 Task: Explore Airbnb accommodation in Myingyan, Myanmar from 17th November, 2023 to 21st November, 2023 for 2 adults.1  bedroom having 2 beds and 1 bathroom. Property type can be flat. Amenities needed are: wifi, washing machine. Look for 4 properties as per requirement.
Action: Mouse moved to (604, 185)
Screenshot: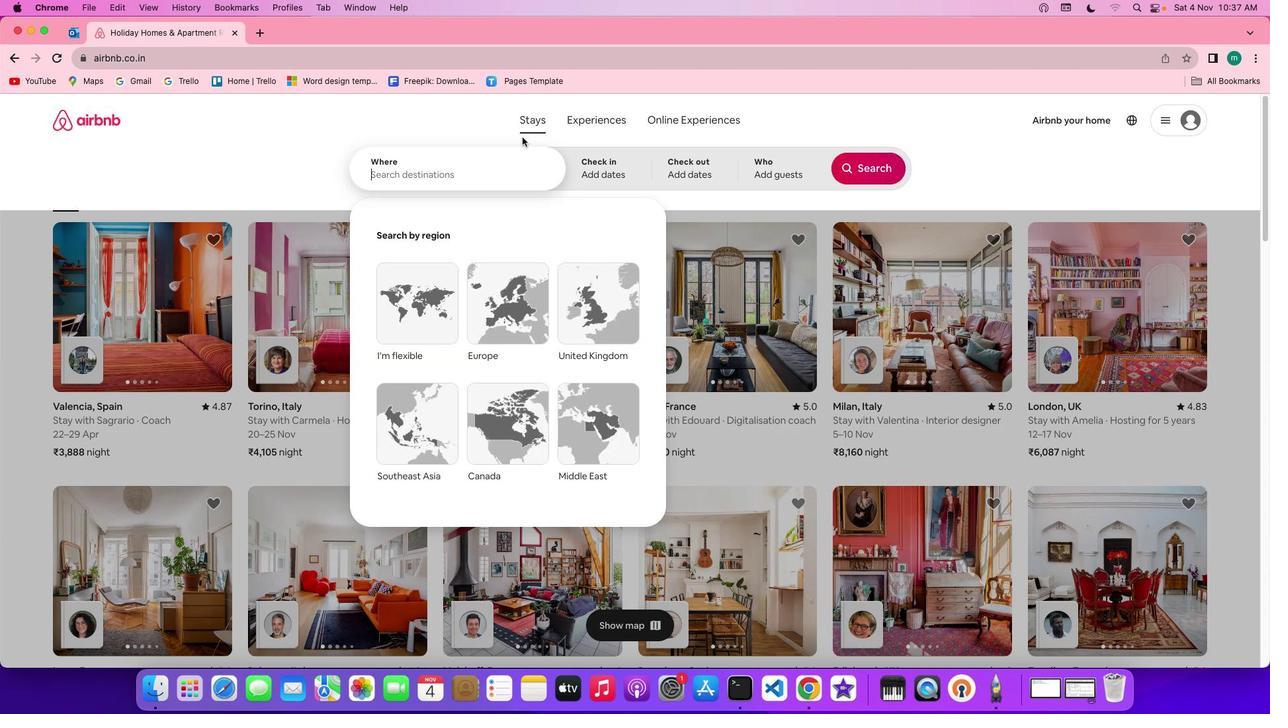 
Action: Mouse pressed left at (604, 185)
Screenshot: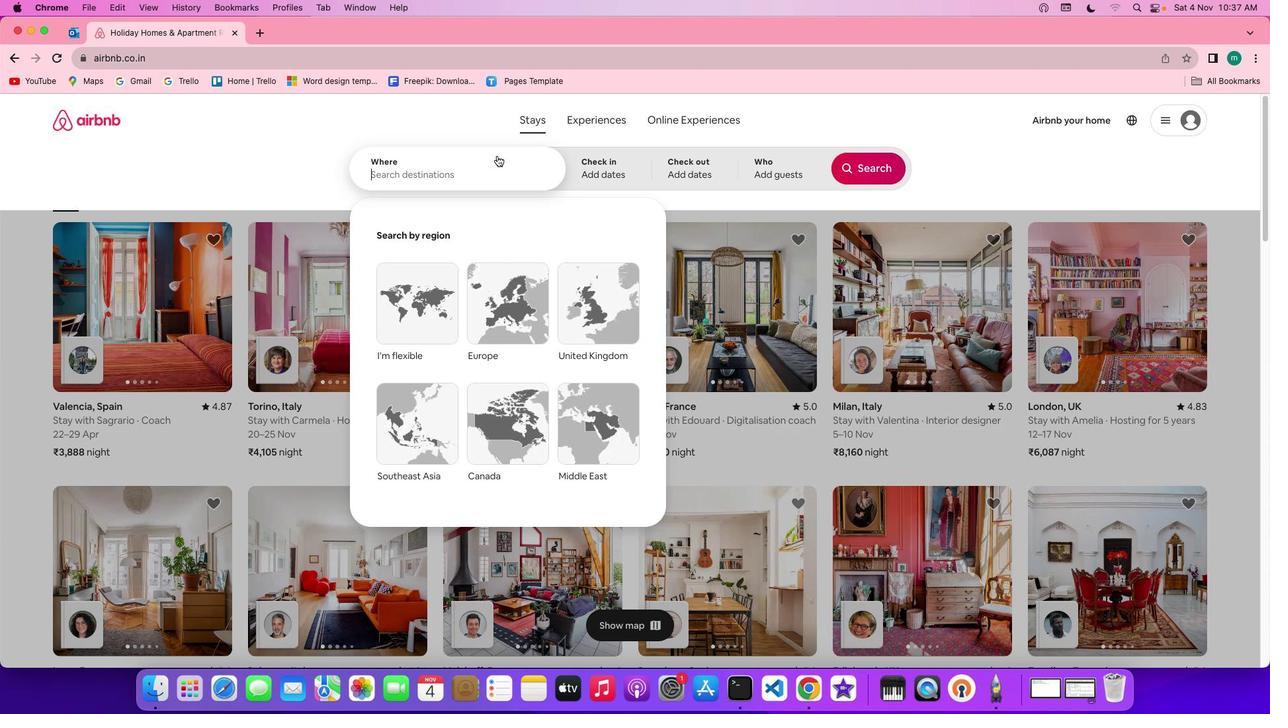 
Action: Mouse pressed left at (604, 185)
Screenshot: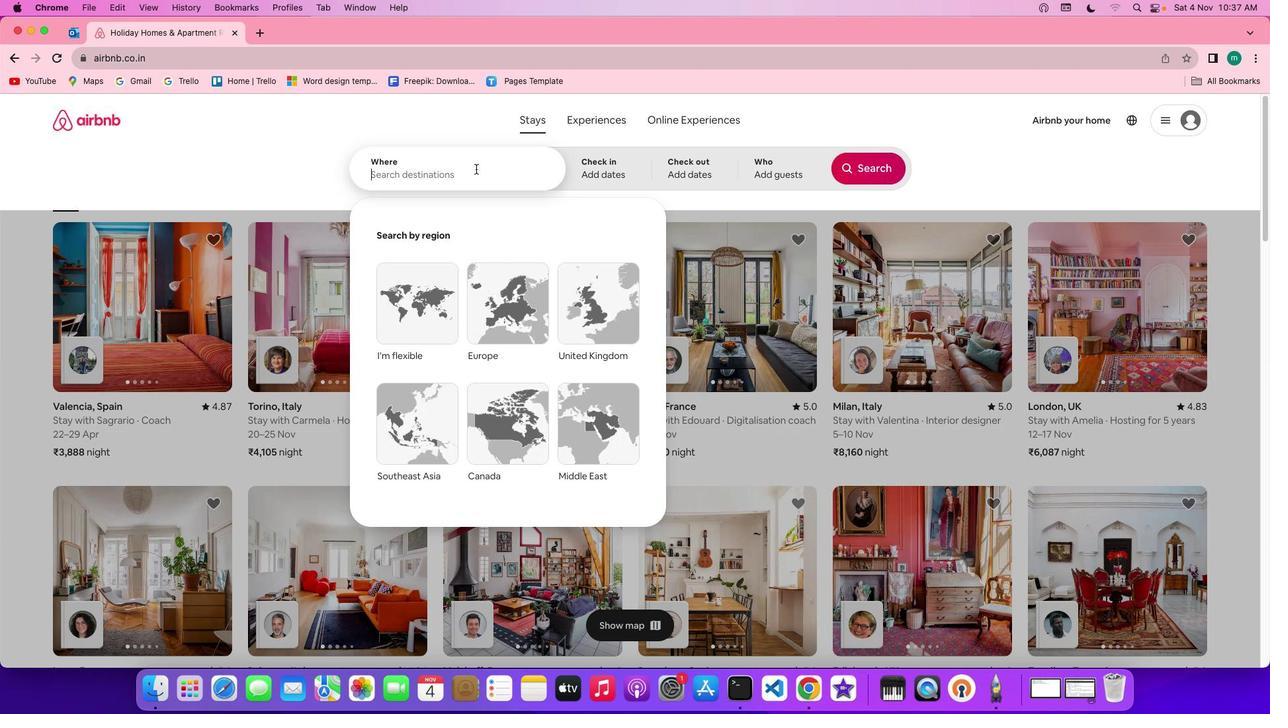 
Action: Mouse moved to (539, 232)
Screenshot: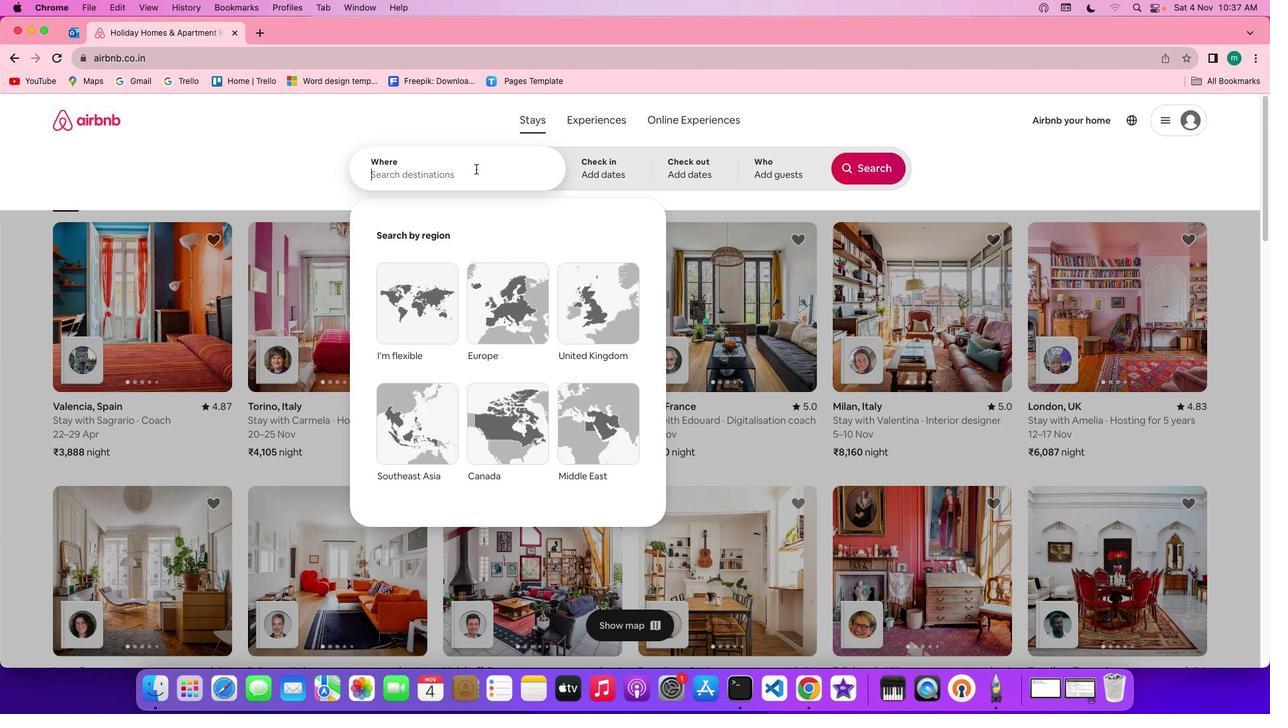 
Action: Mouse pressed left at (539, 232)
Screenshot: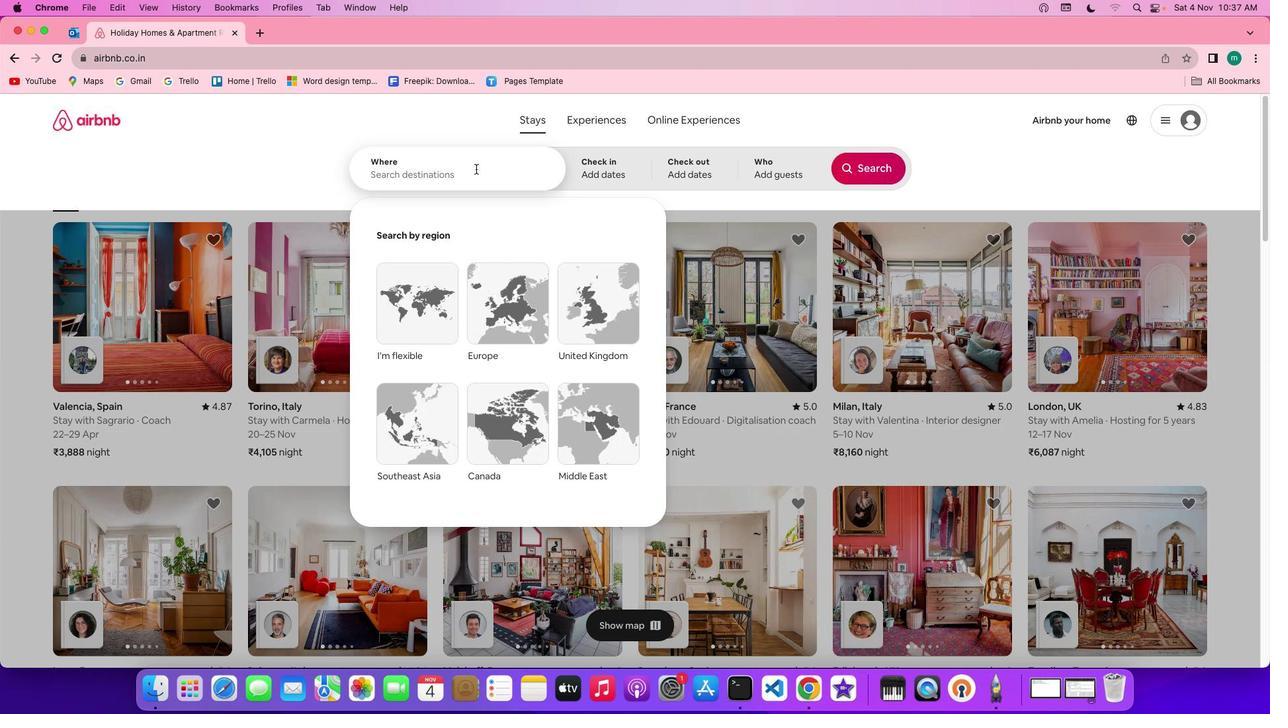 
Action: Key pressed Key.shift'M''y''i''n''g''y''a''n'','Key.spaceKey.shift'M''y''a''n''m''a''r'
Screenshot: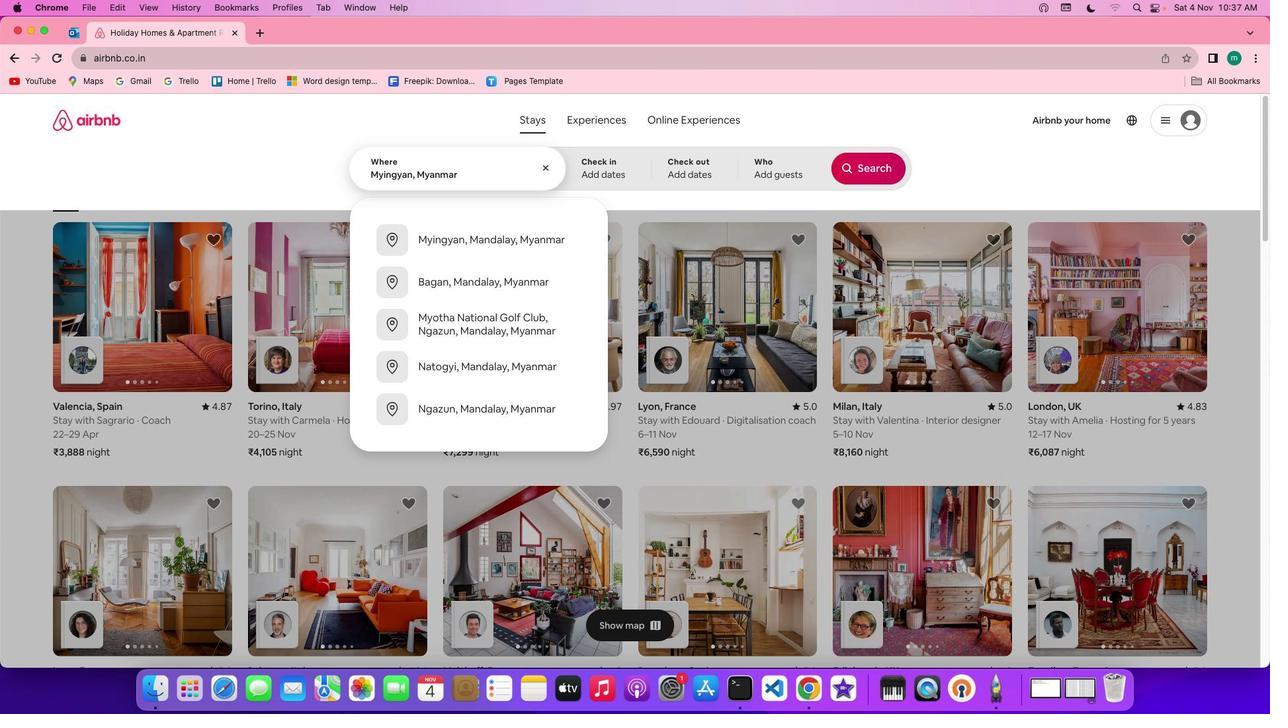 
Action: Mouse moved to (684, 217)
Screenshot: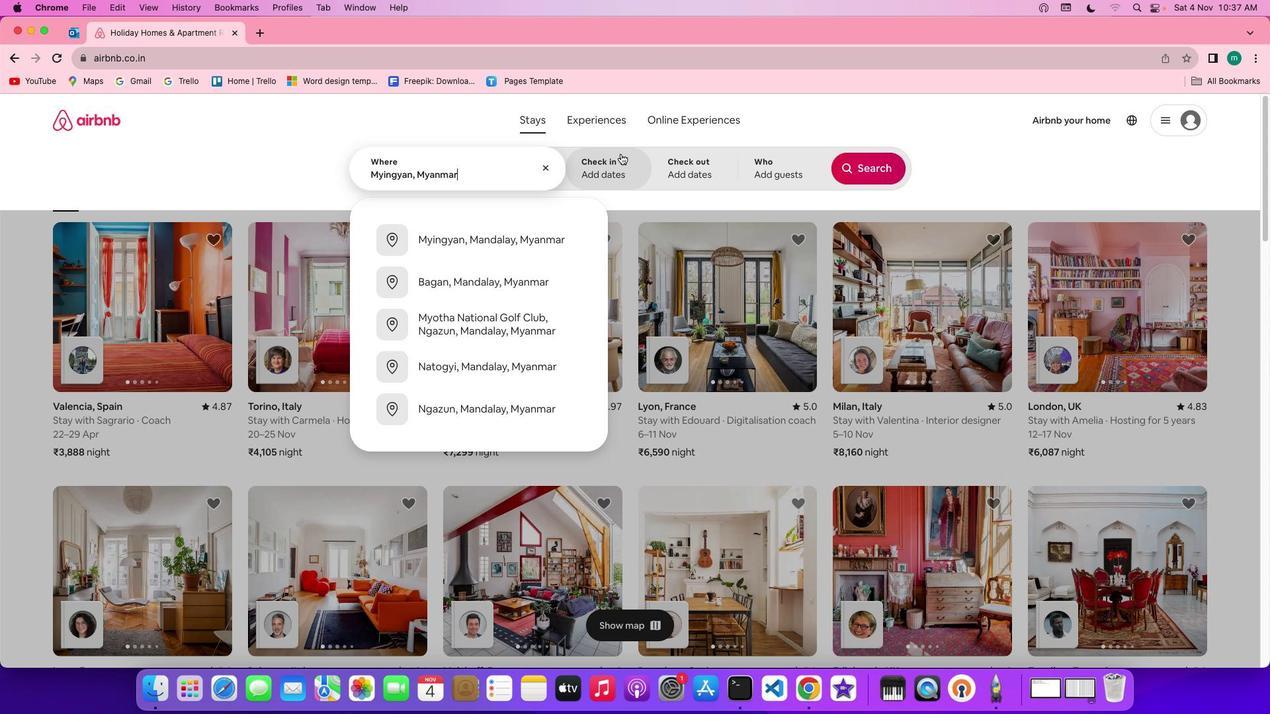 
Action: Mouse pressed left at (684, 217)
Screenshot: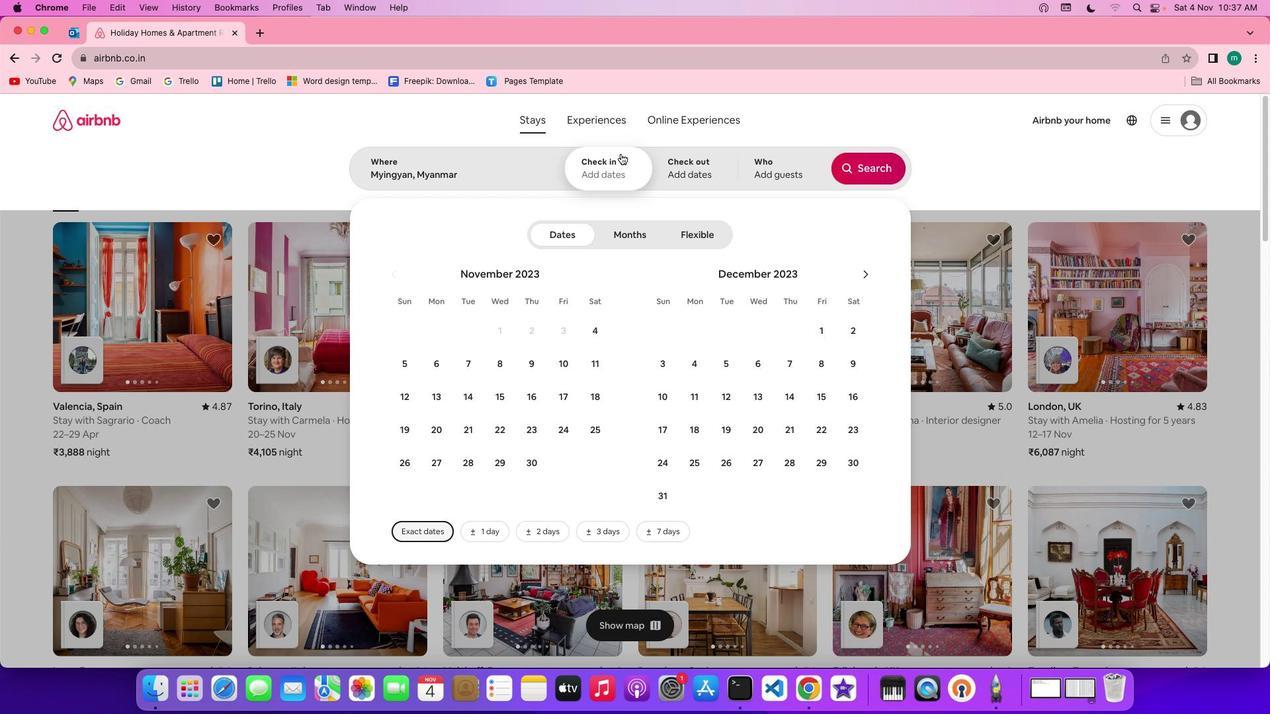 
Action: Mouse moved to (618, 465)
Screenshot: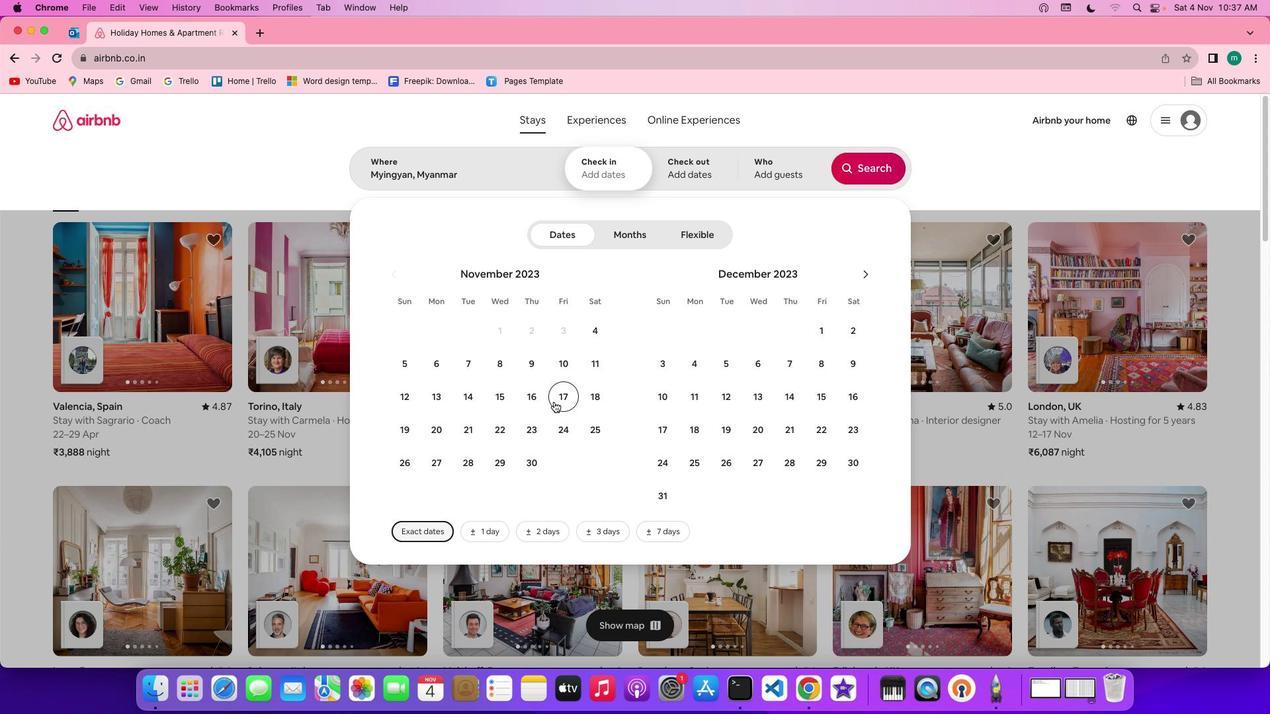 
Action: Mouse pressed left at (618, 465)
Screenshot: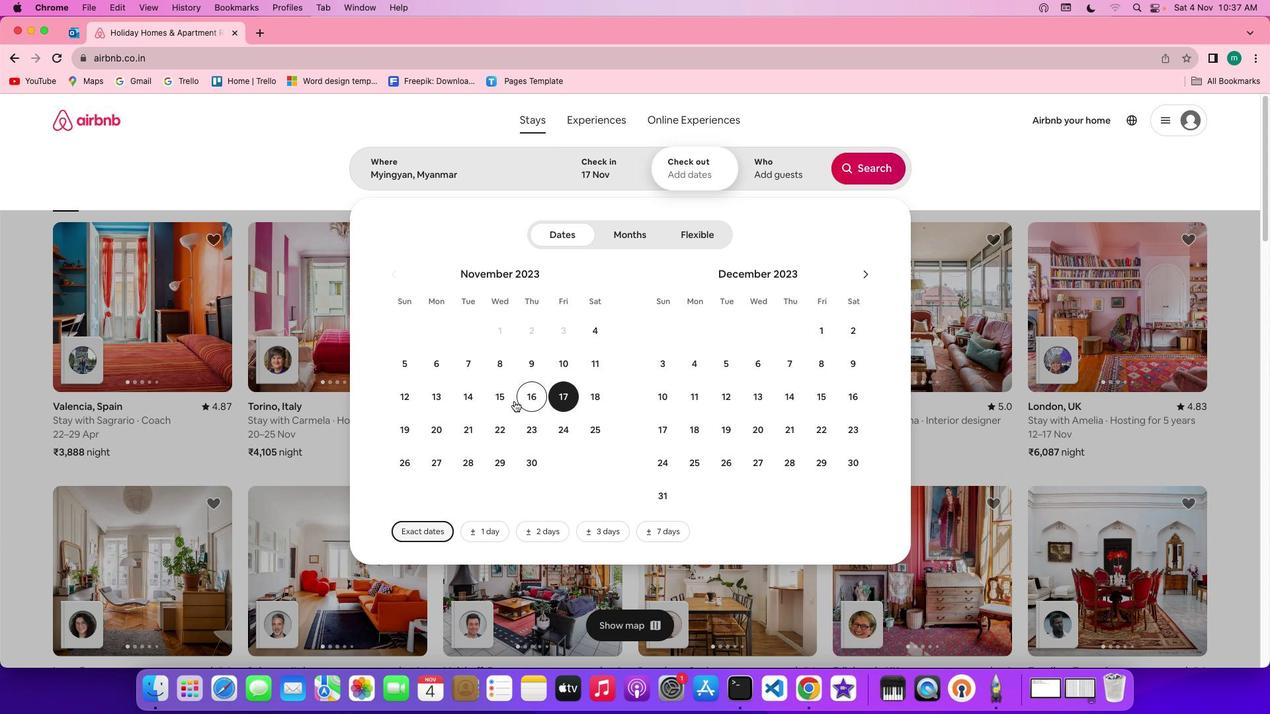 
Action: Mouse moved to (543, 501)
Screenshot: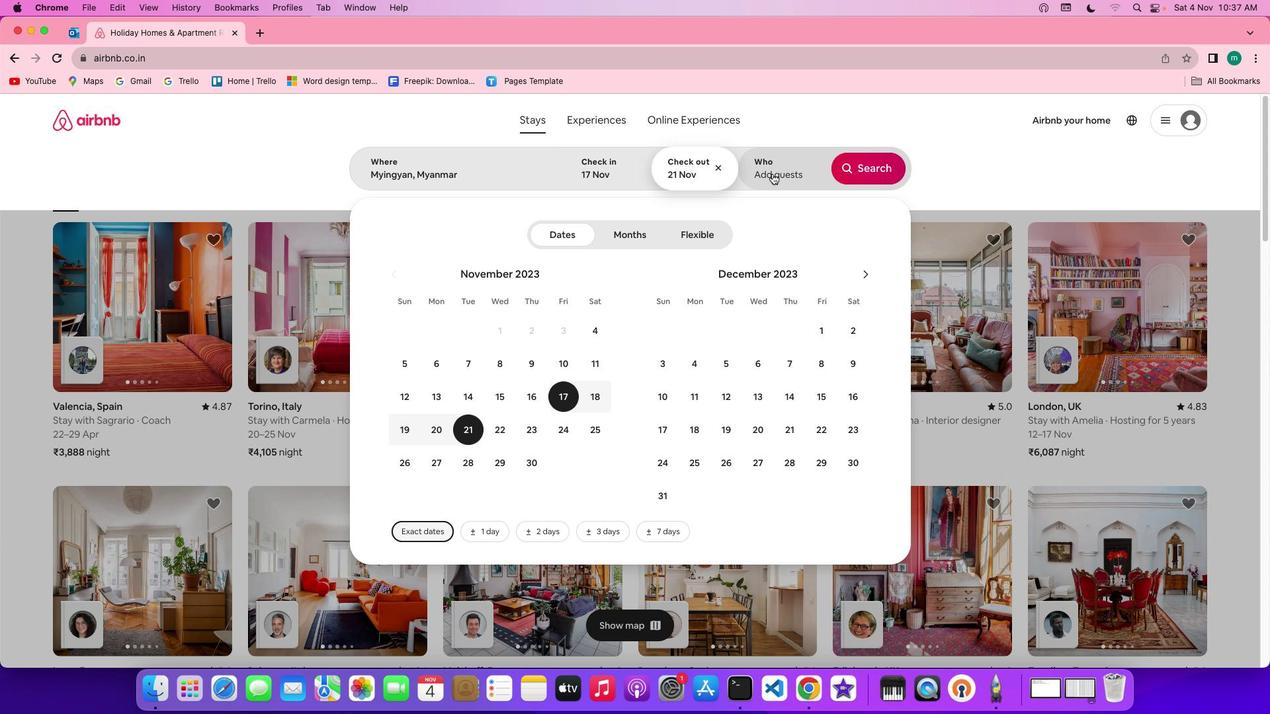 
Action: Mouse pressed left at (543, 501)
Screenshot: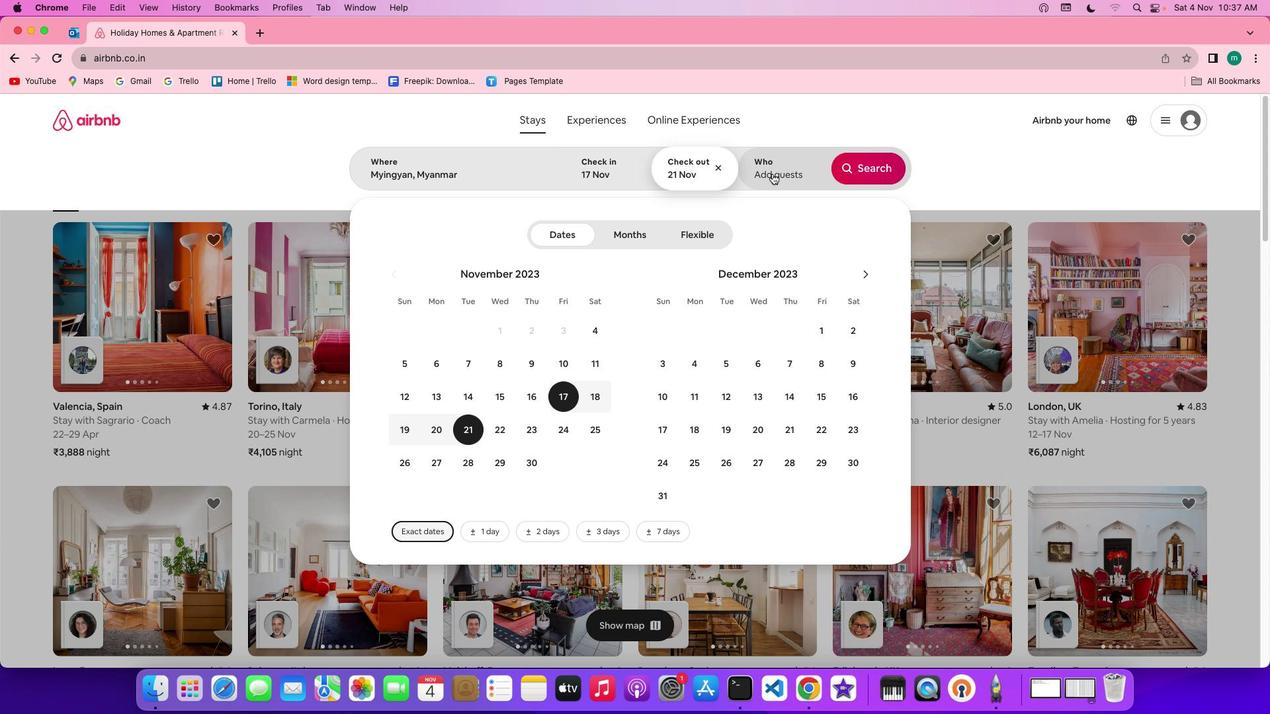 
Action: Mouse moved to (835, 236)
Screenshot: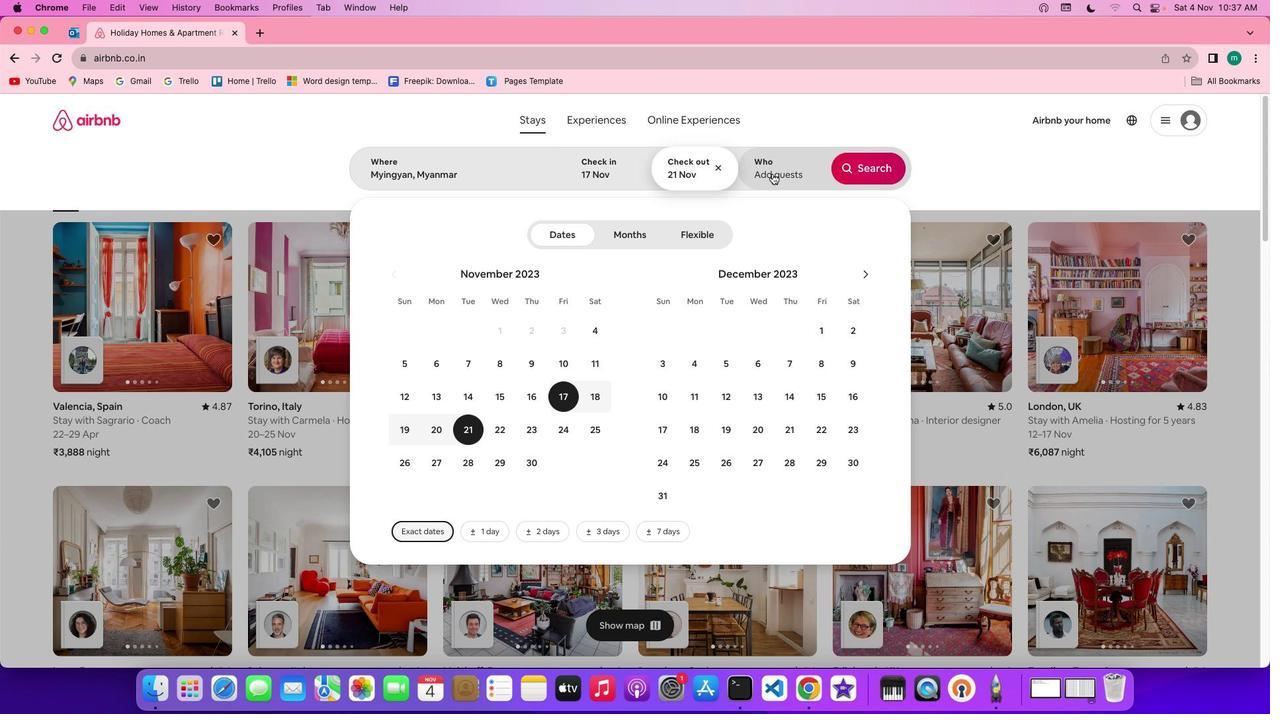 
Action: Mouse pressed left at (835, 236)
Screenshot: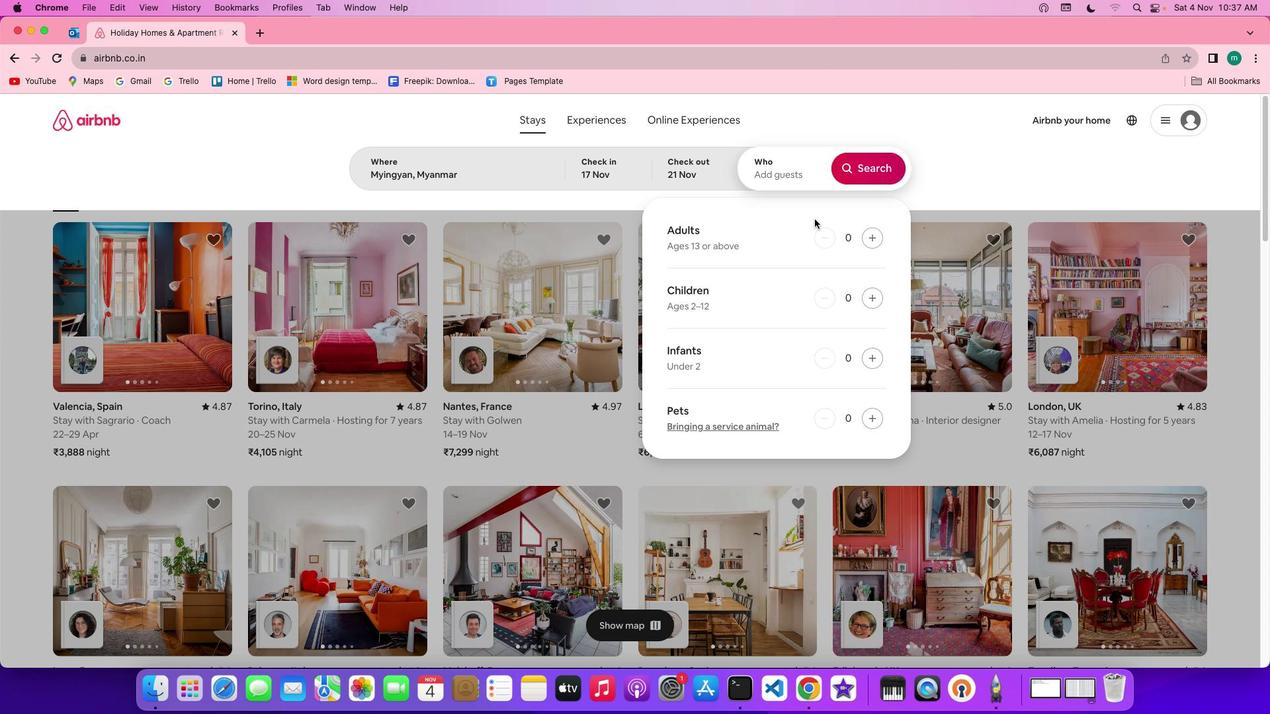 
Action: Mouse moved to (941, 305)
Screenshot: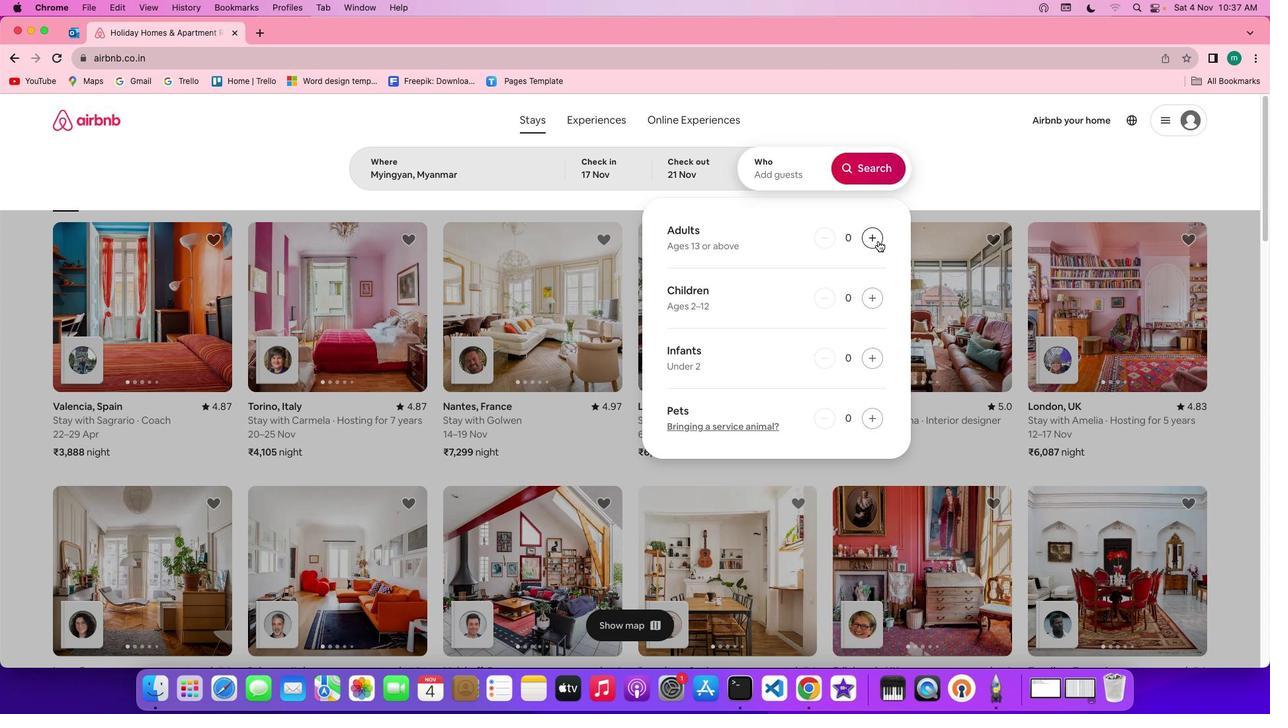 
Action: Mouse pressed left at (941, 305)
Screenshot: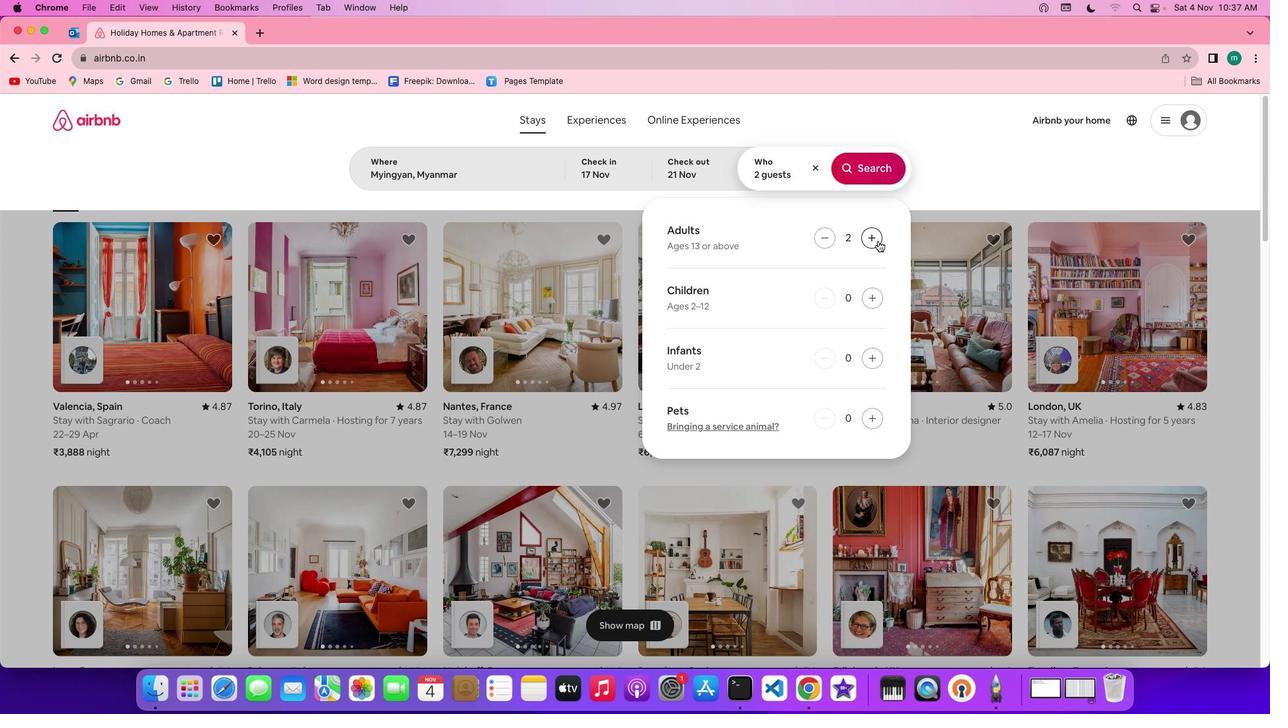 
Action: Mouse pressed left at (941, 305)
Screenshot: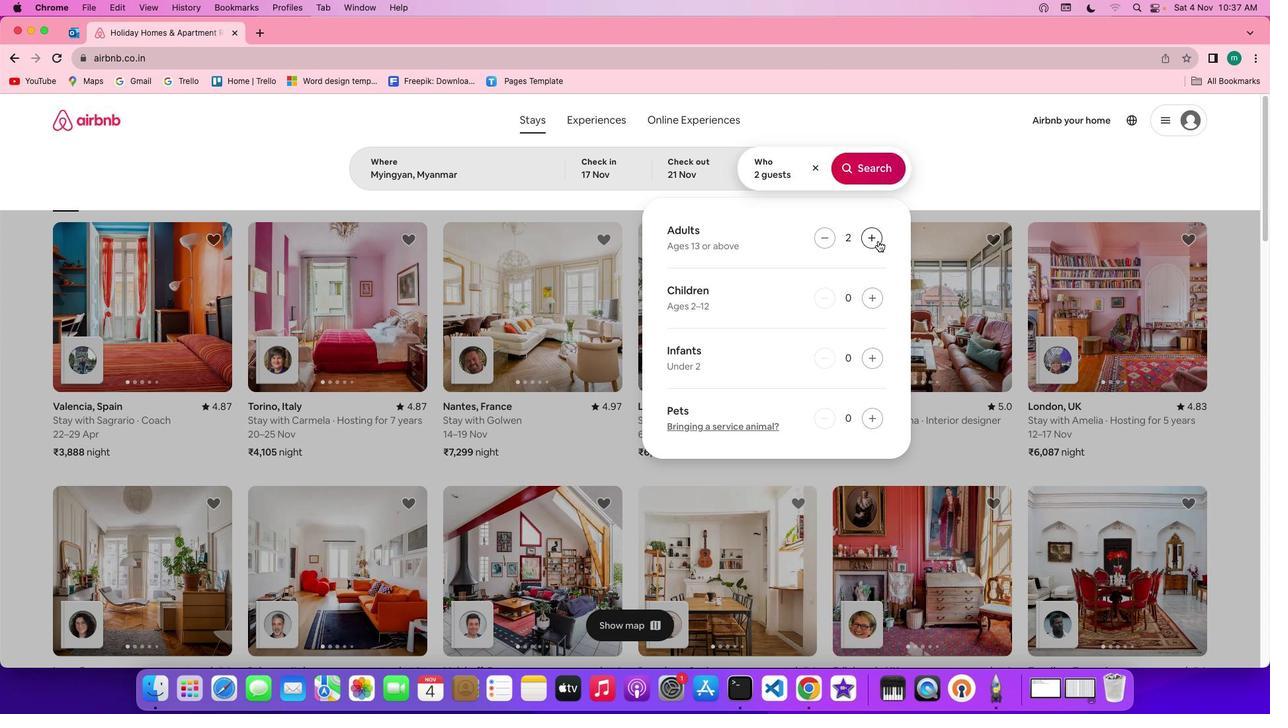 
Action: Mouse moved to (937, 232)
Screenshot: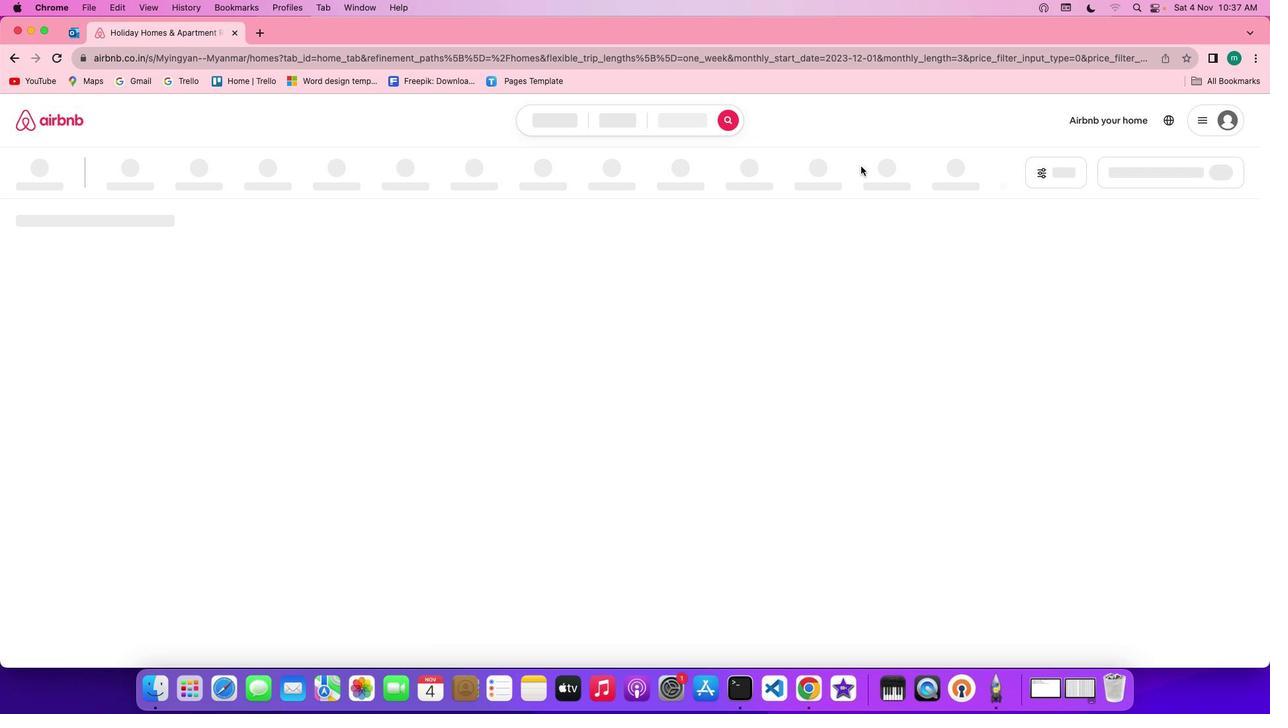
Action: Mouse pressed left at (937, 232)
Screenshot: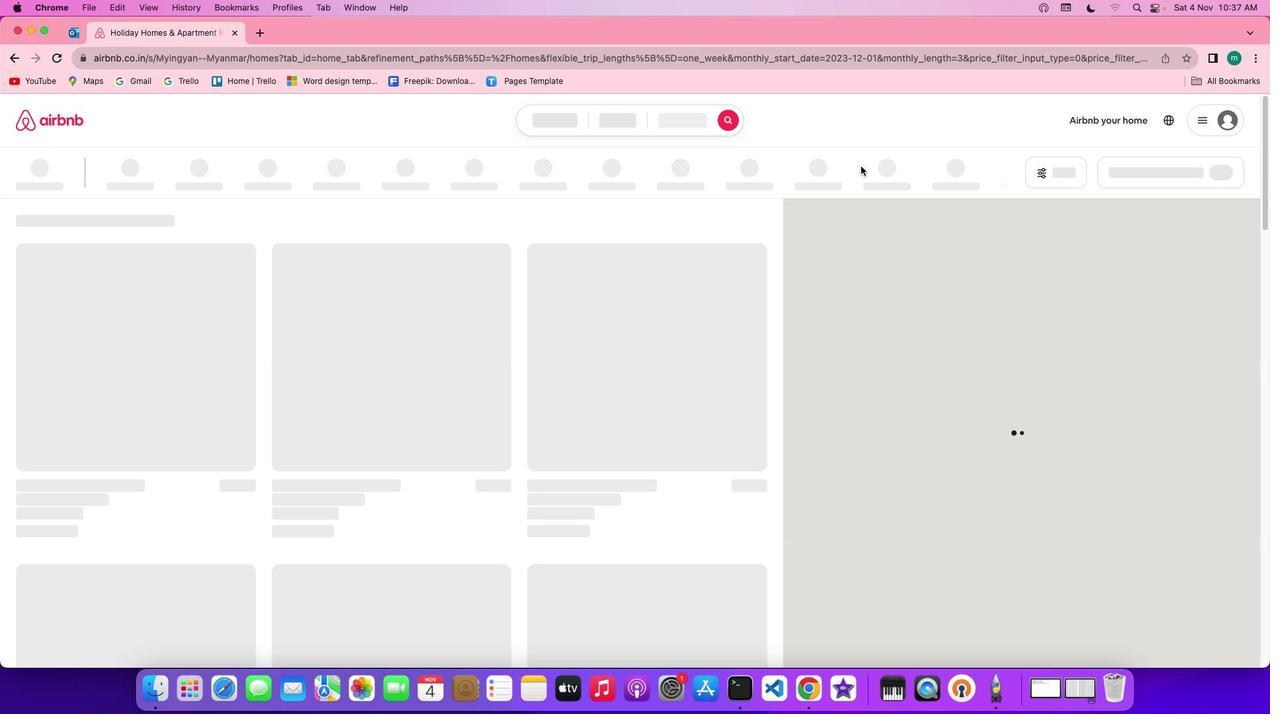 
Action: Mouse moved to (1123, 230)
Screenshot: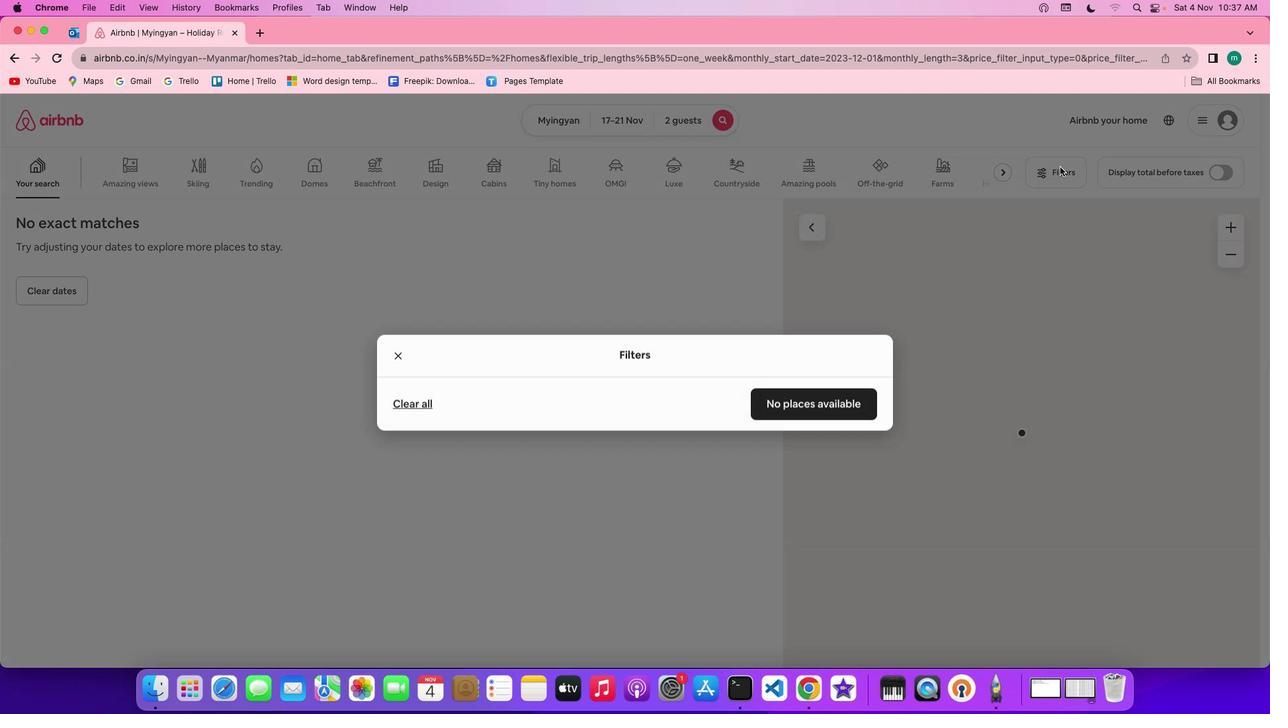 
Action: Mouse pressed left at (1123, 230)
Screenshot: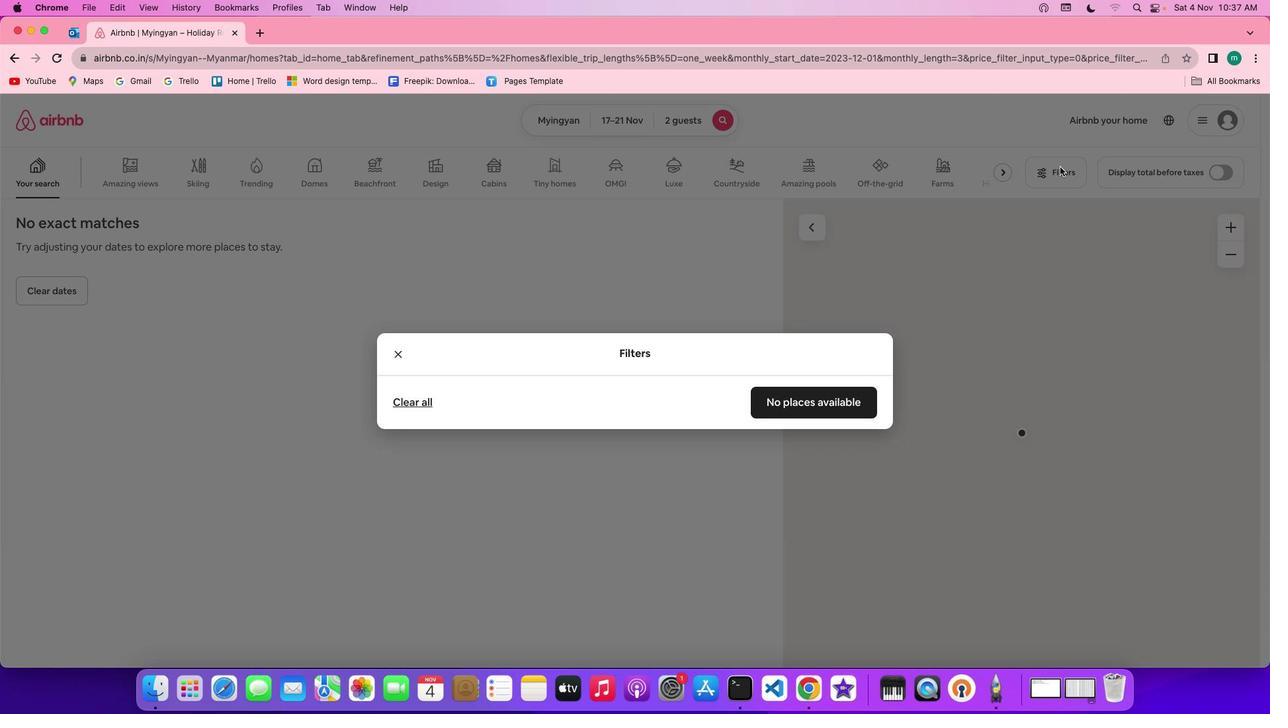 
Action: Mouse moved to (696, 482)
Screenshot: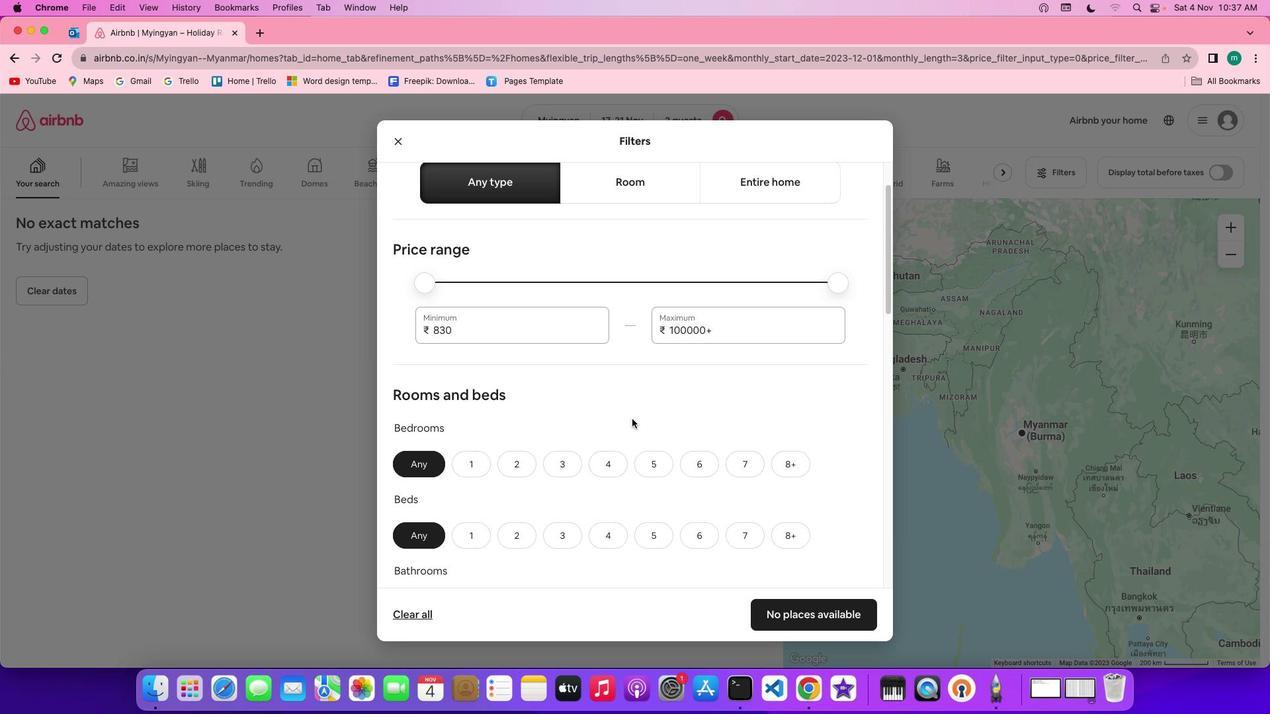 
Action: Mouse scrolled (696, 482) with delta (63, 62)
Screenshot: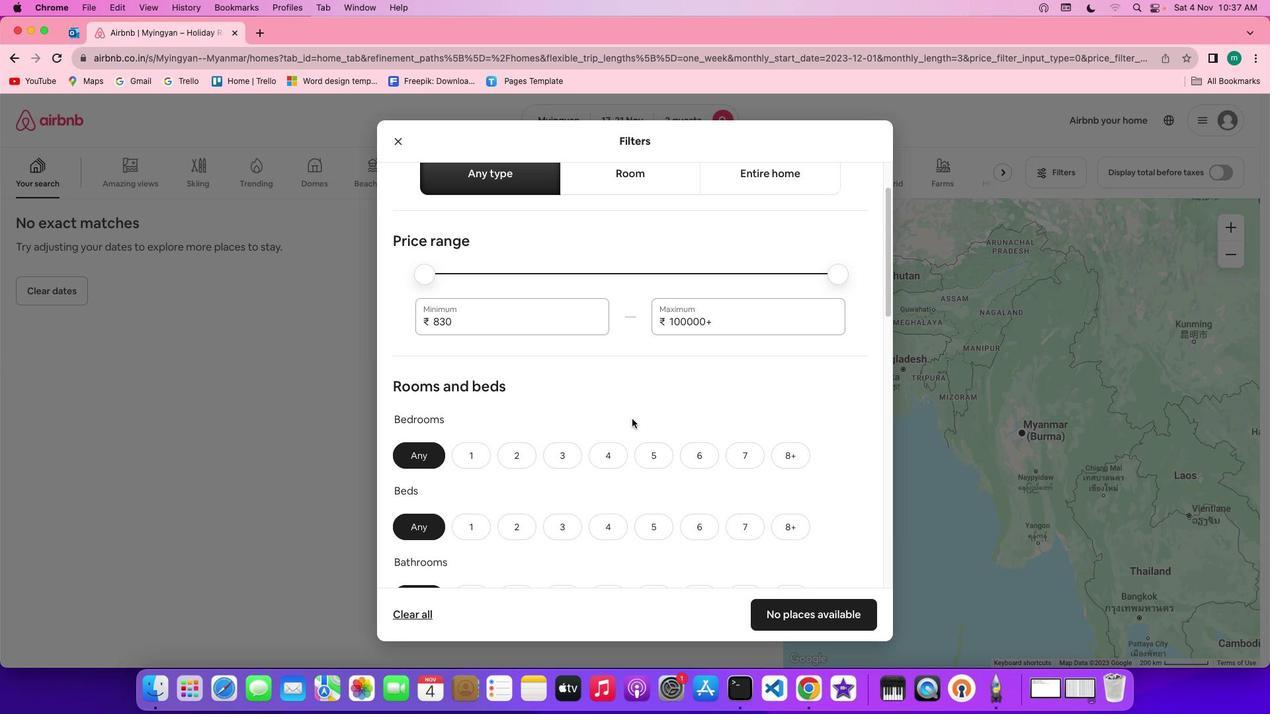 
Action: Mouse scrolled (696, 482) with delta (63, 62)
Screenshot: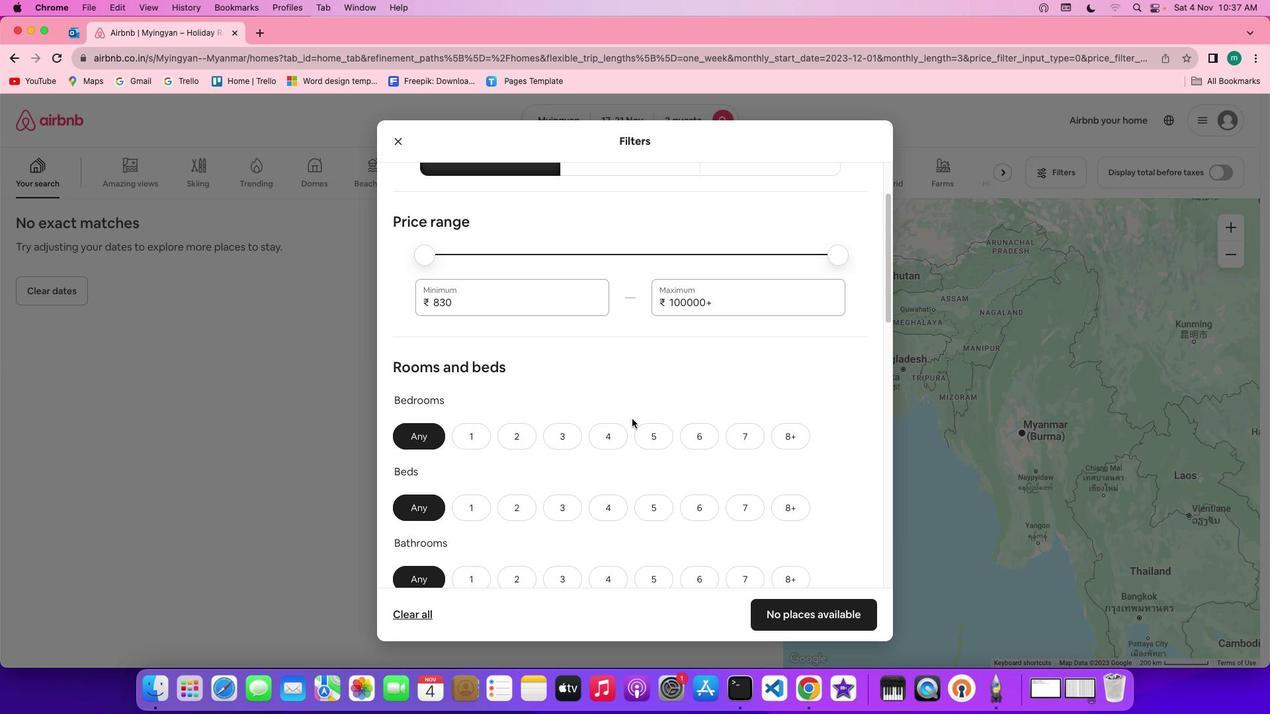 
Action: Mouse scrolled (696, 482) with delta (63, 62)
Screenshot: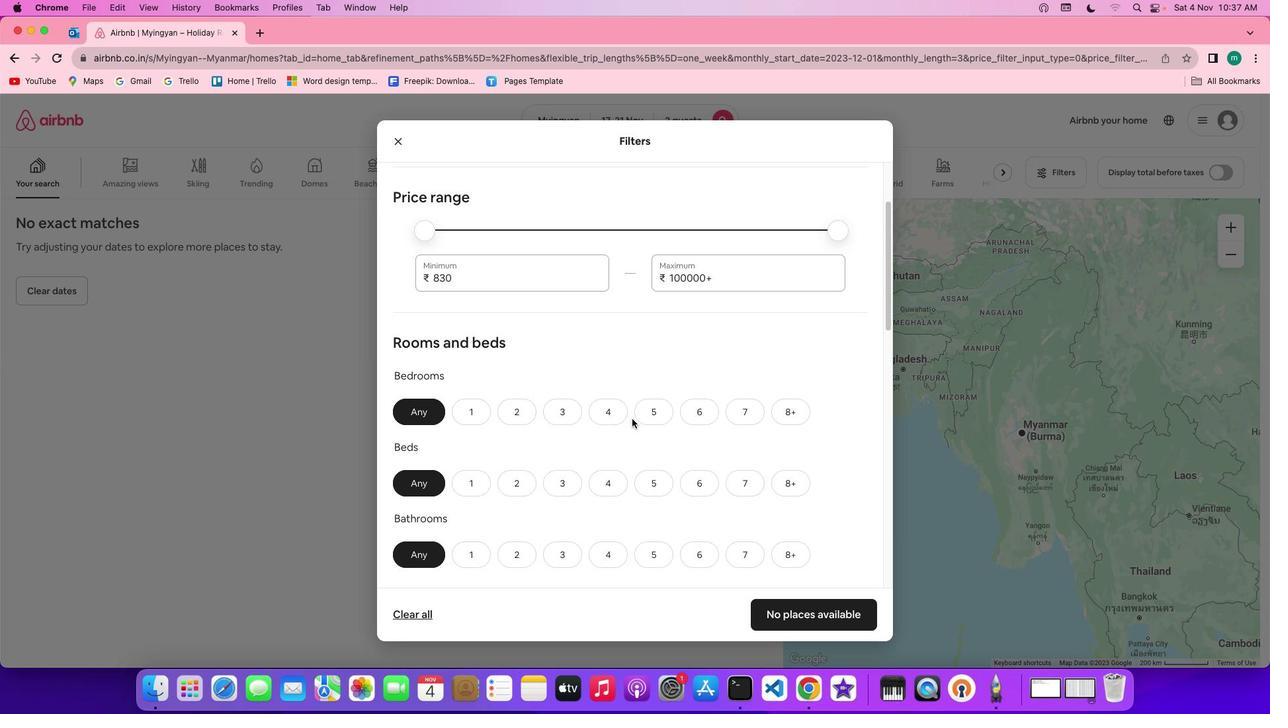 
Action: Mouse scrolled (696, 482) with delta (63, 62)
Screenshot: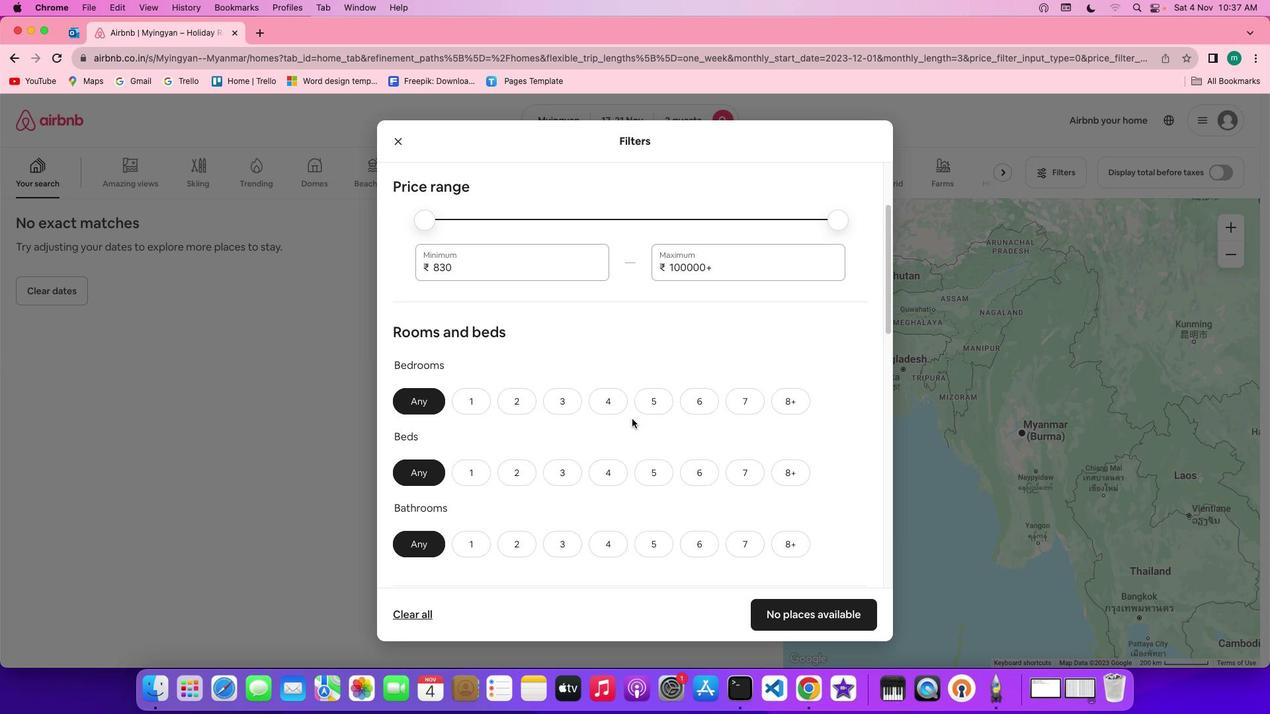 
Action: Mouse scrolled (696, 482) with delta (63, 62)
Screenshot: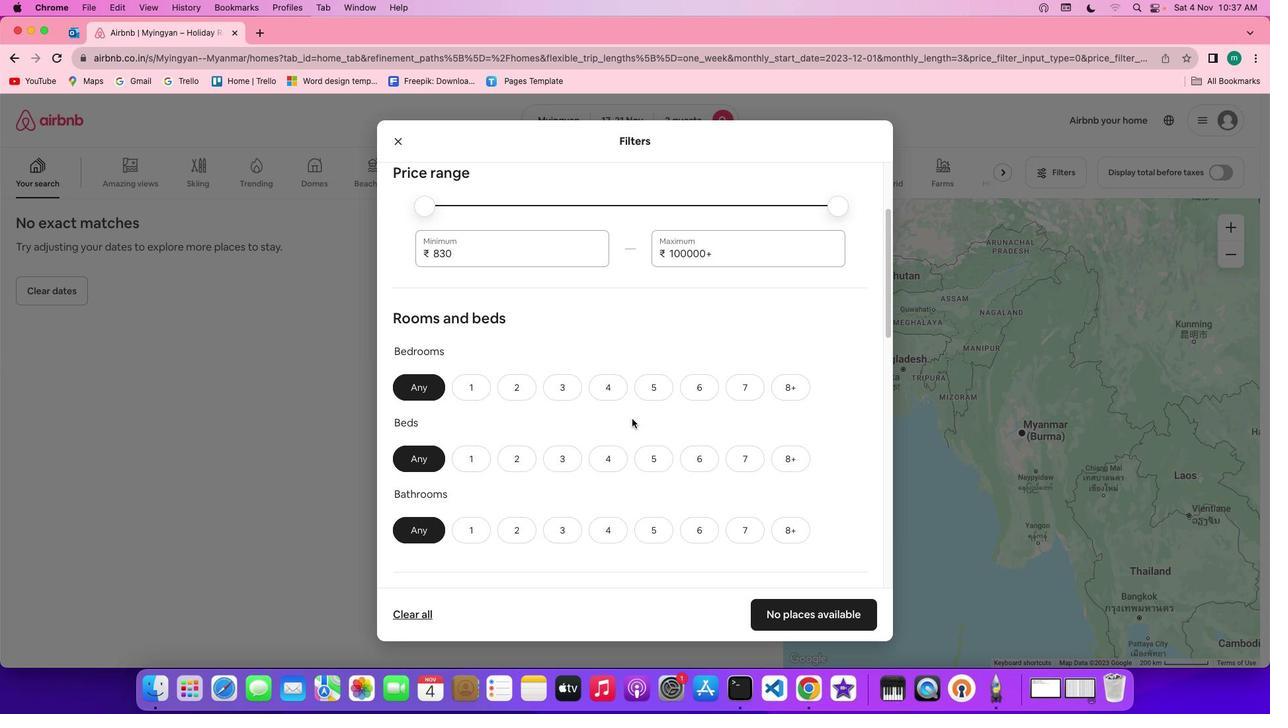 
Action: Mouse scrolled (696, 482) with delta (63, 62)
Screenshot: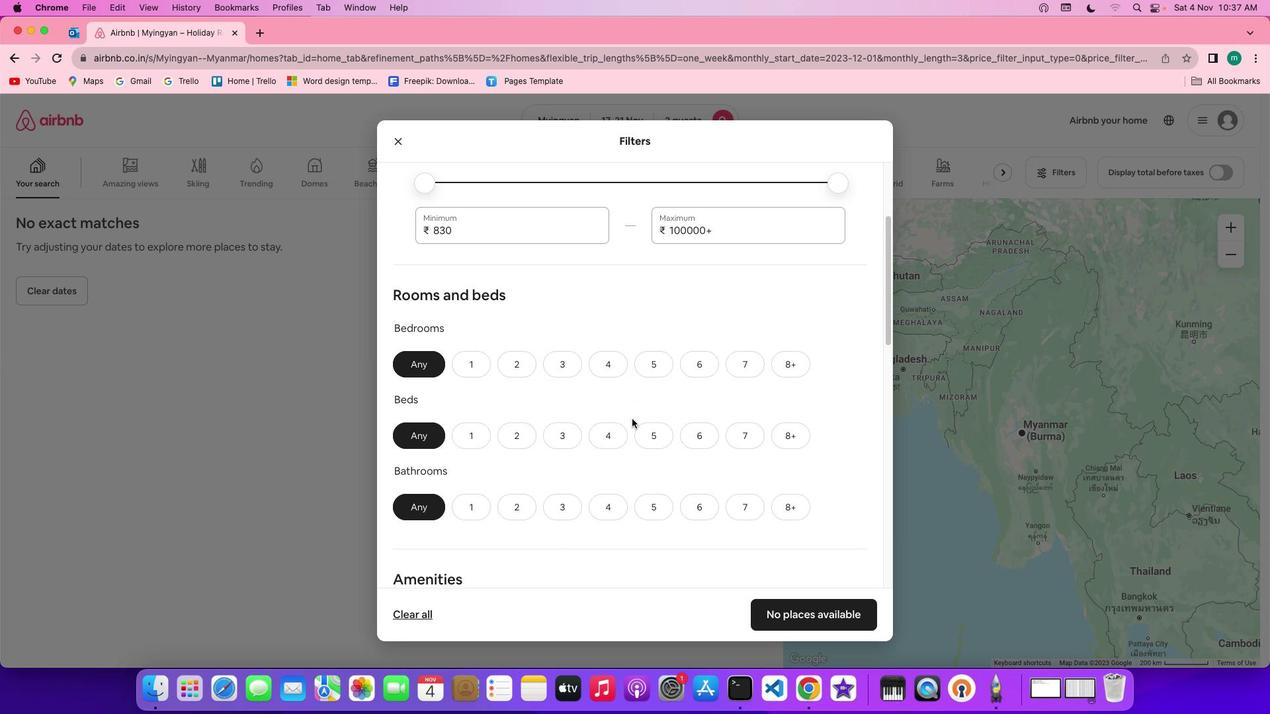 
Action: Mouse scrolled (696, 482) with delta (63, 62)
Screenshot: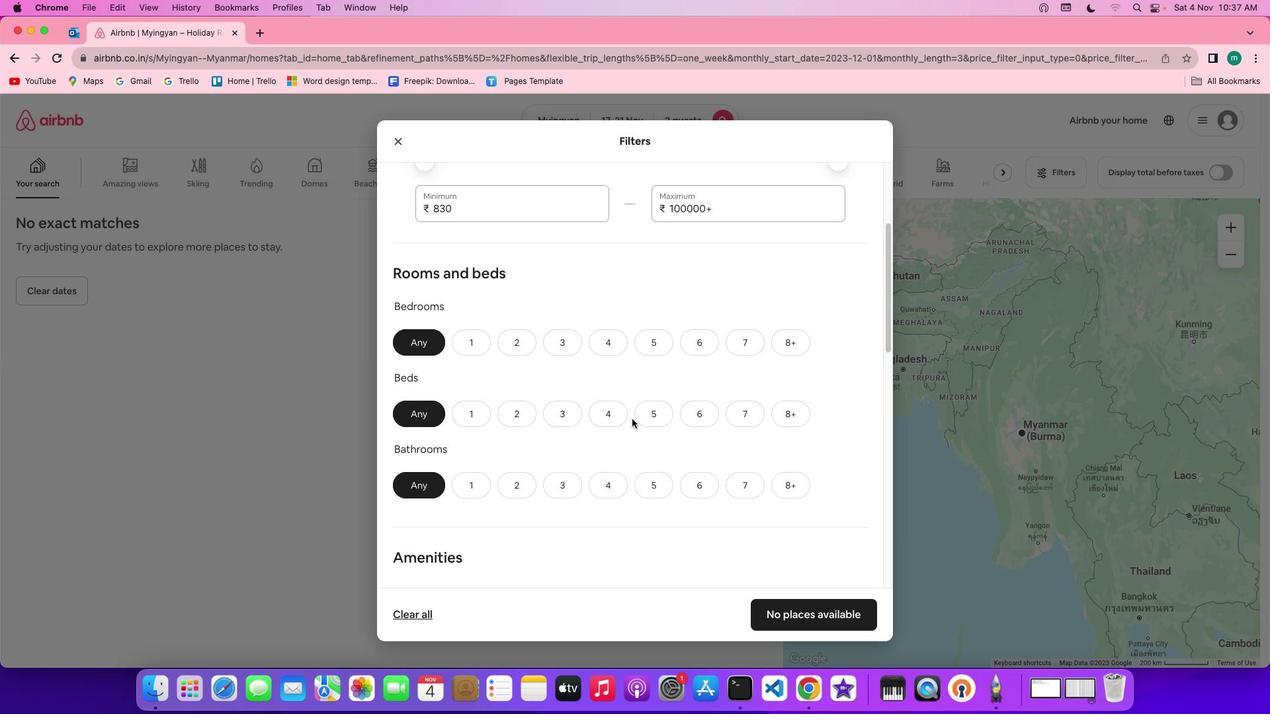 
Action: Mouse scrolled (696, 482) with delta (63, 62)
Screenshot: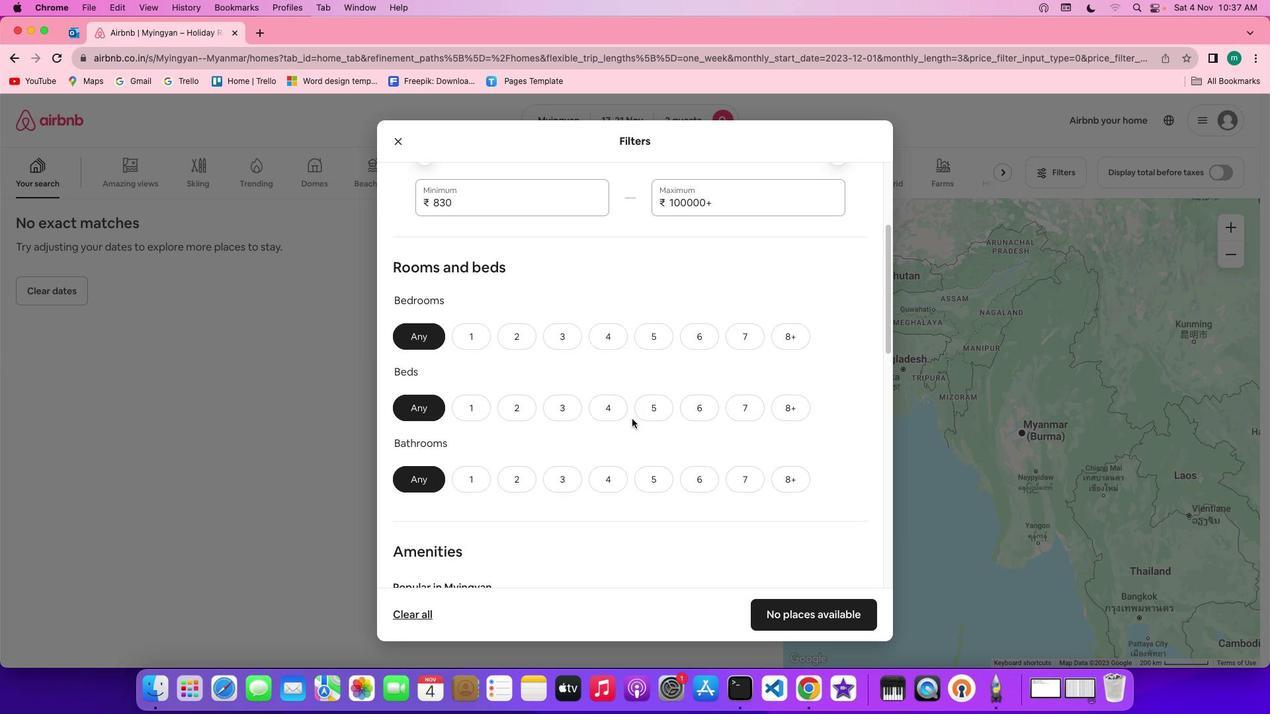 
Action: Mouse scrolled (696, 482) with delta (63, 62)
Screenshot: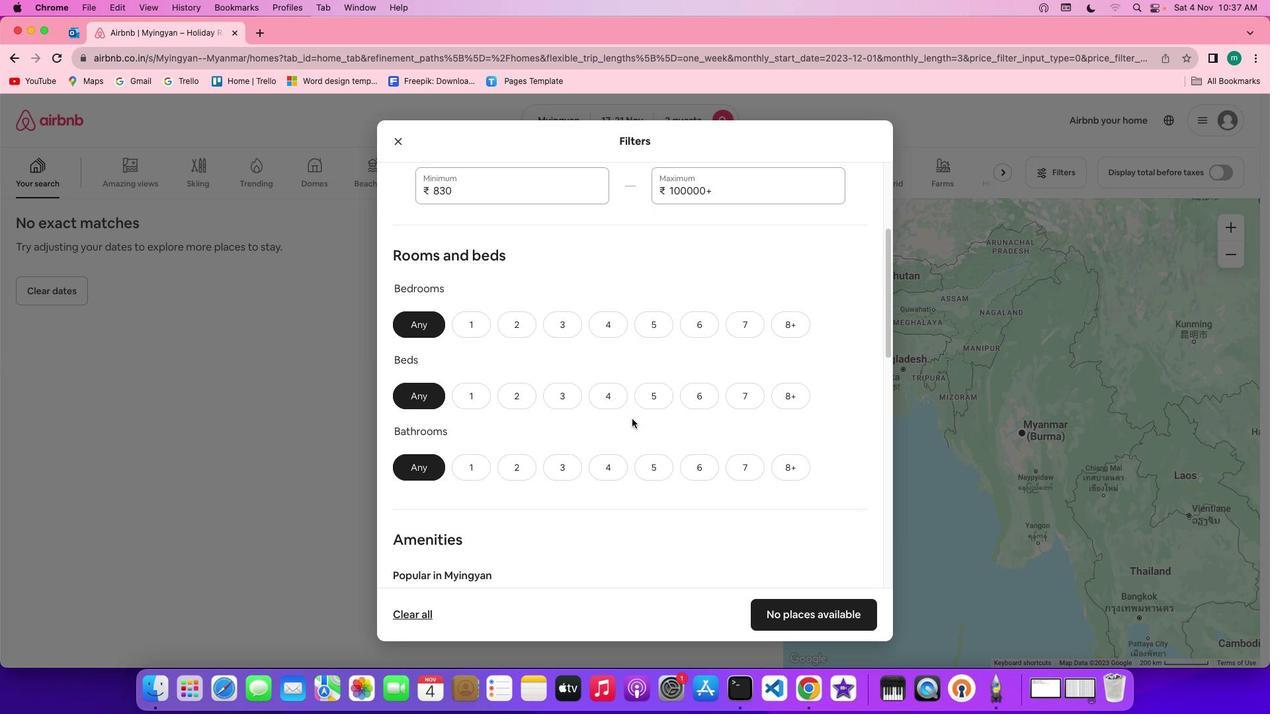 
Action: Mouse scrolled (696, 482) with delta (63, 62)
Screenshot: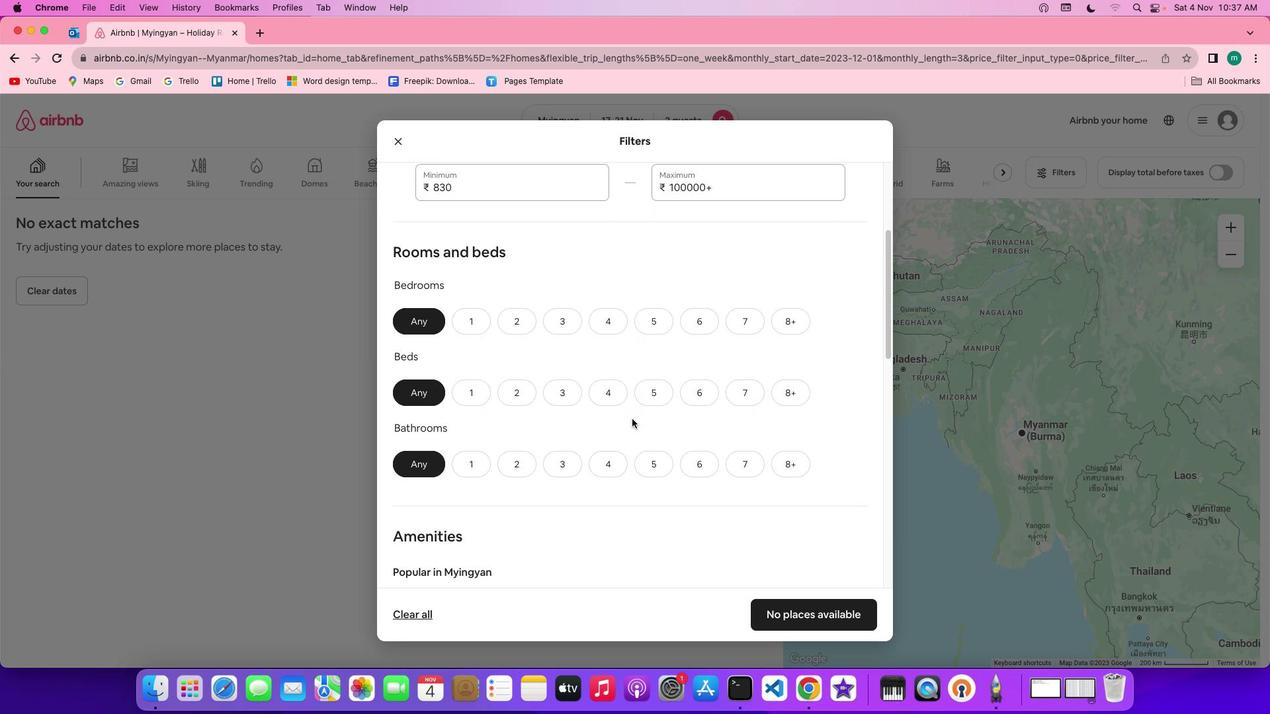 
Action: Mouse scrolled (696, 482) with delta (63, 62)
Screenshot: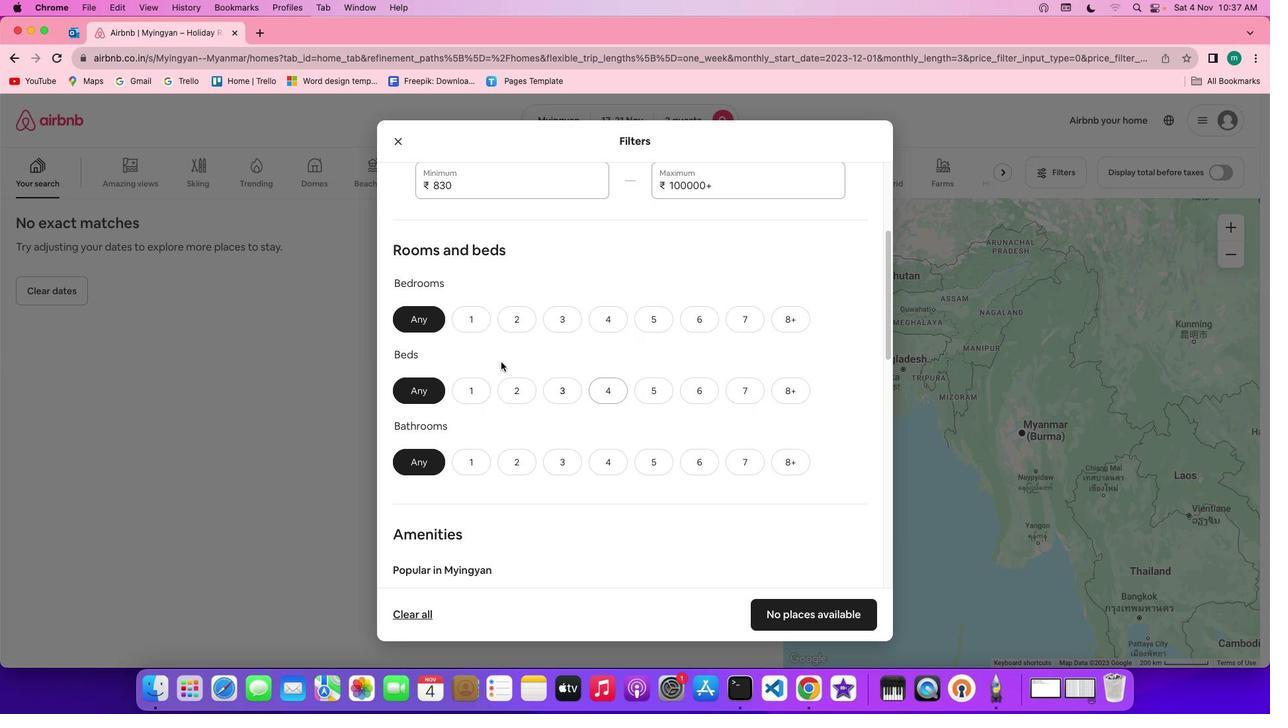 
Action: Mouse scrolled (696, 482) with delta (63, 62)
Screenshot: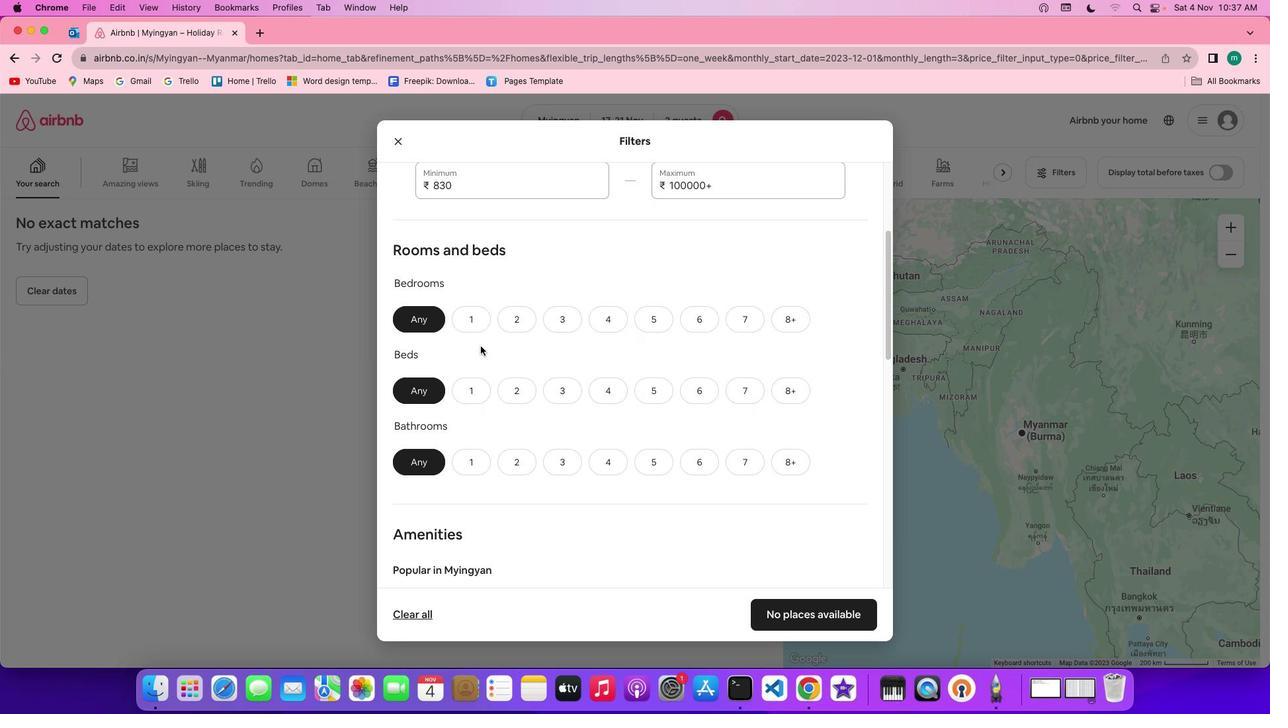 
Action: Mouse scrolled (696, 482) with delta (63, 62)
Screenshot: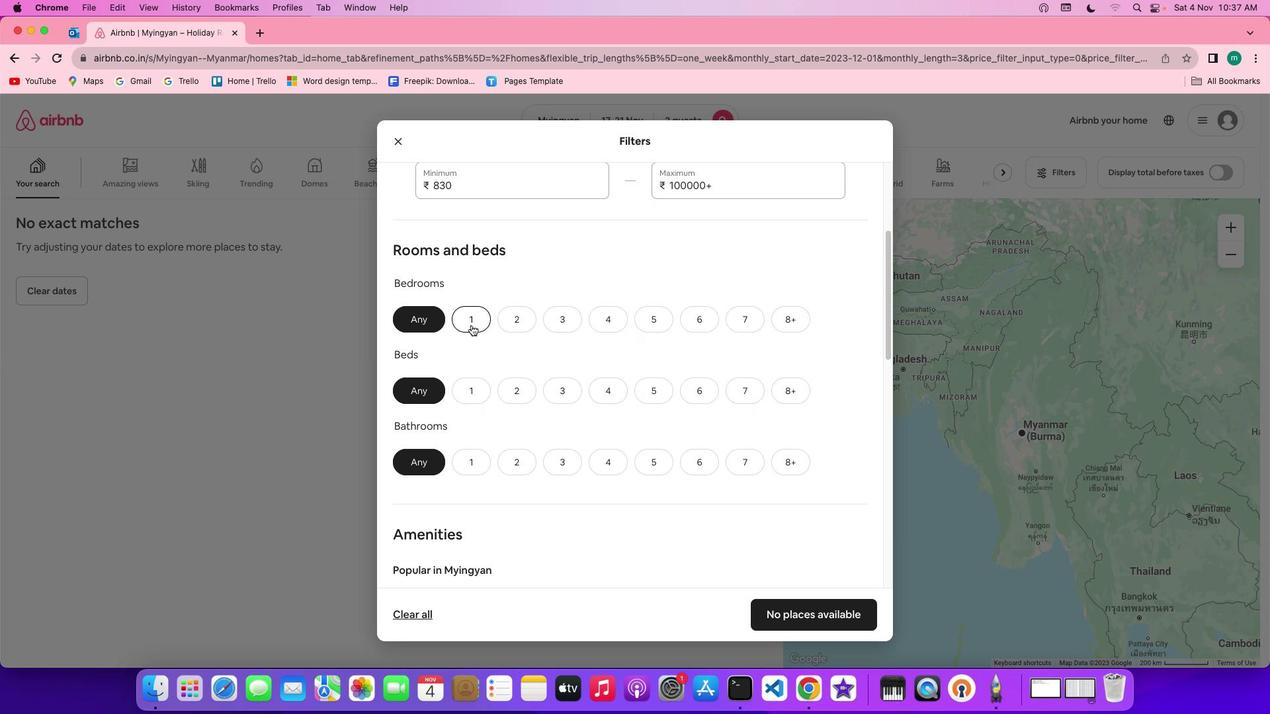 
Action: Mouse scrolled (696, 482) with delta (63, 62)
Screenshot: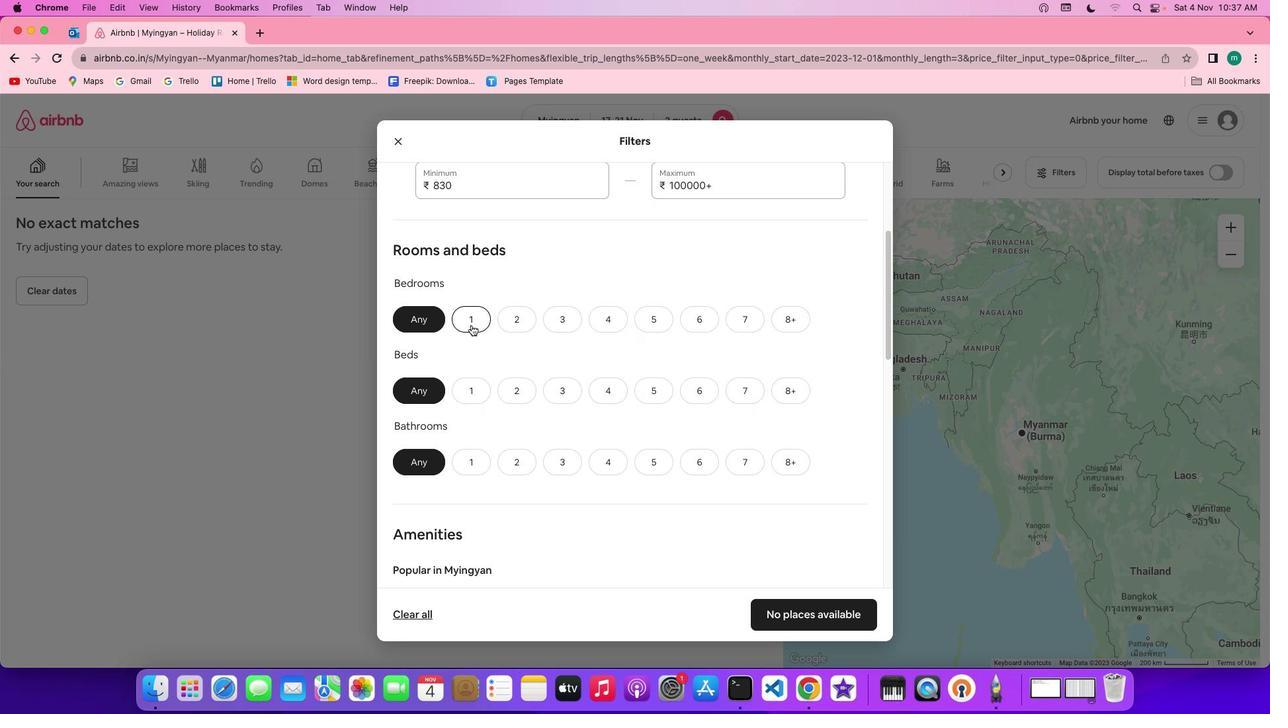
Action: Mouse moved to (534, 389)
Screenshot: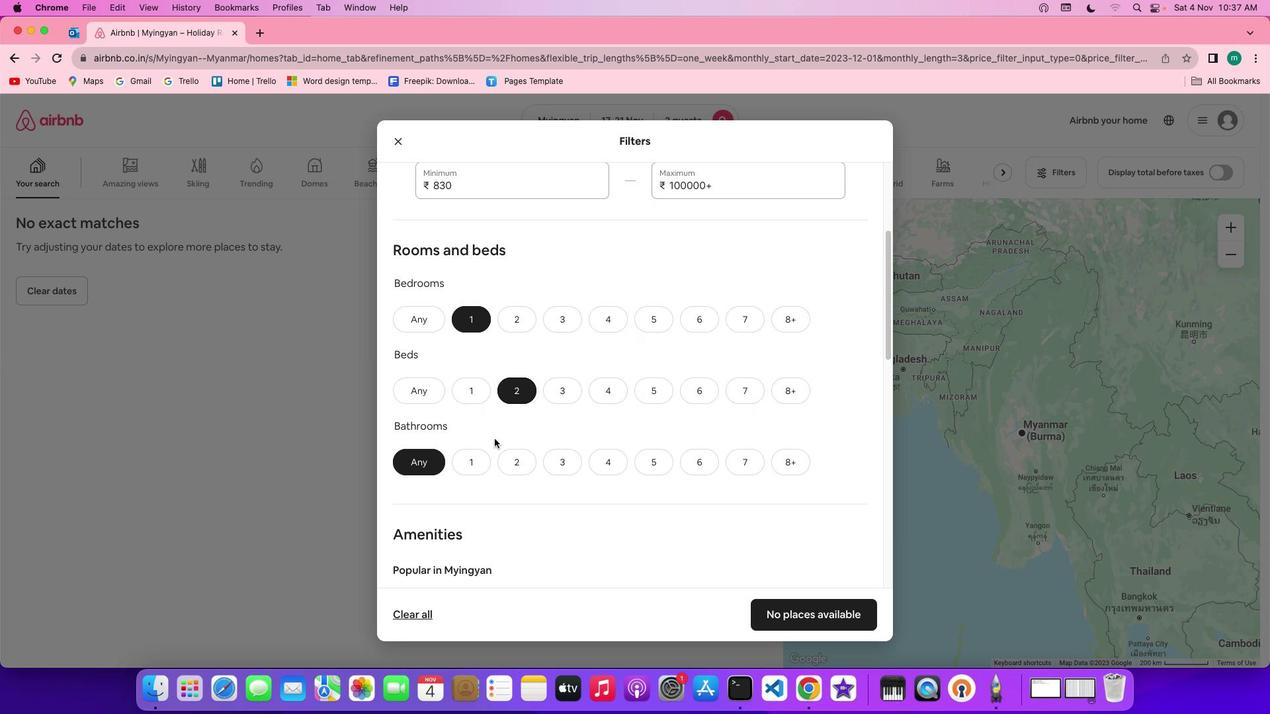 
Action: Mouse pressed left at (534, 389)
Screenshot: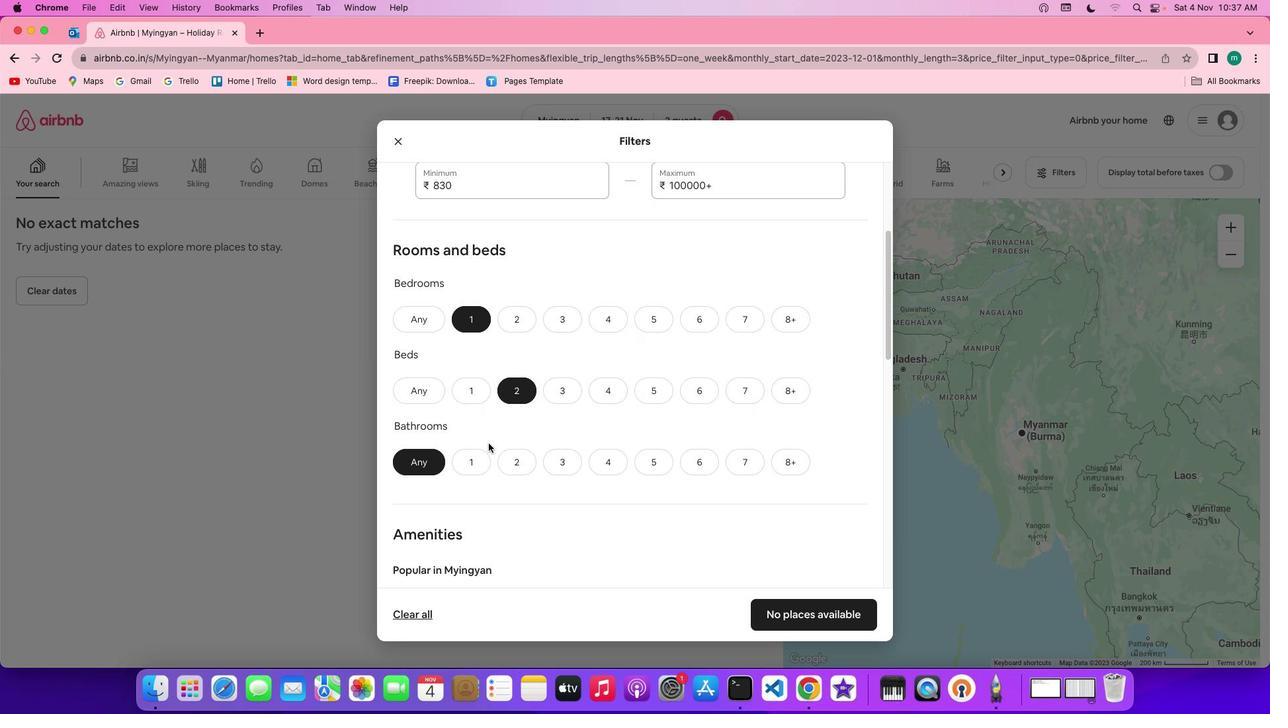 
Action: Mouse moved to (576, 450)
Screenshot: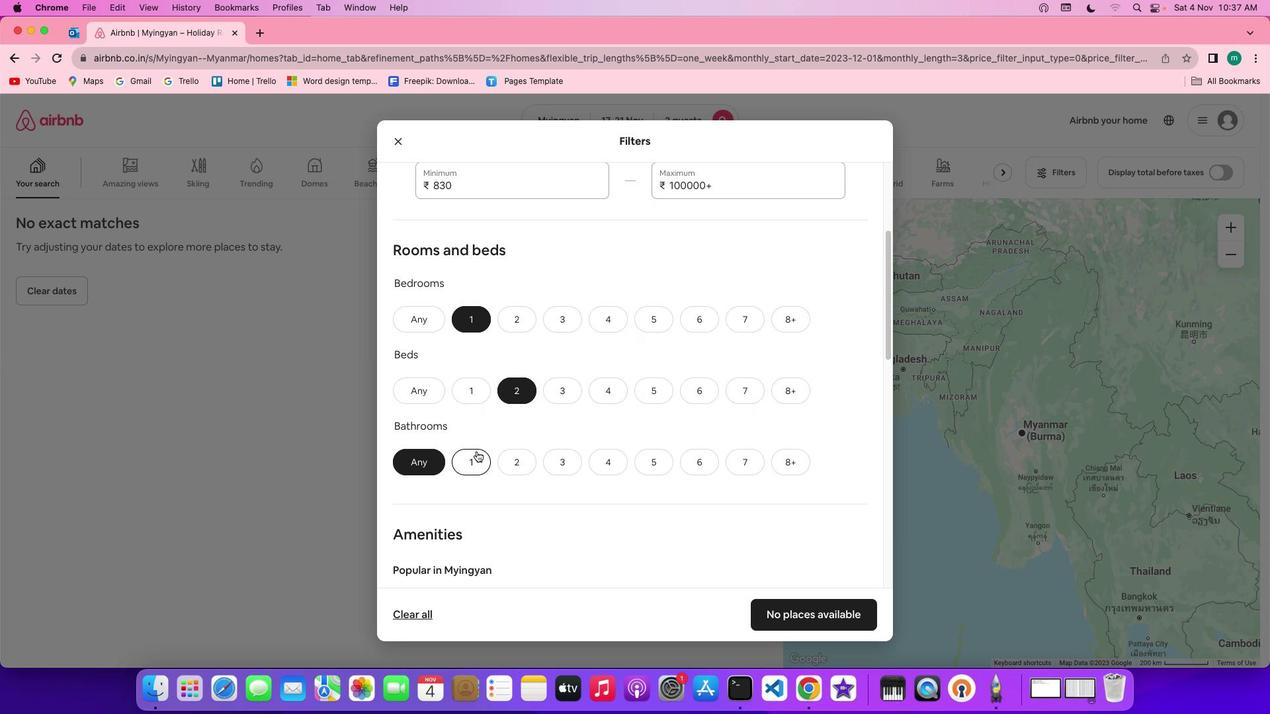 
Action: Mouse pressed left at (576, 450)
Screenshot: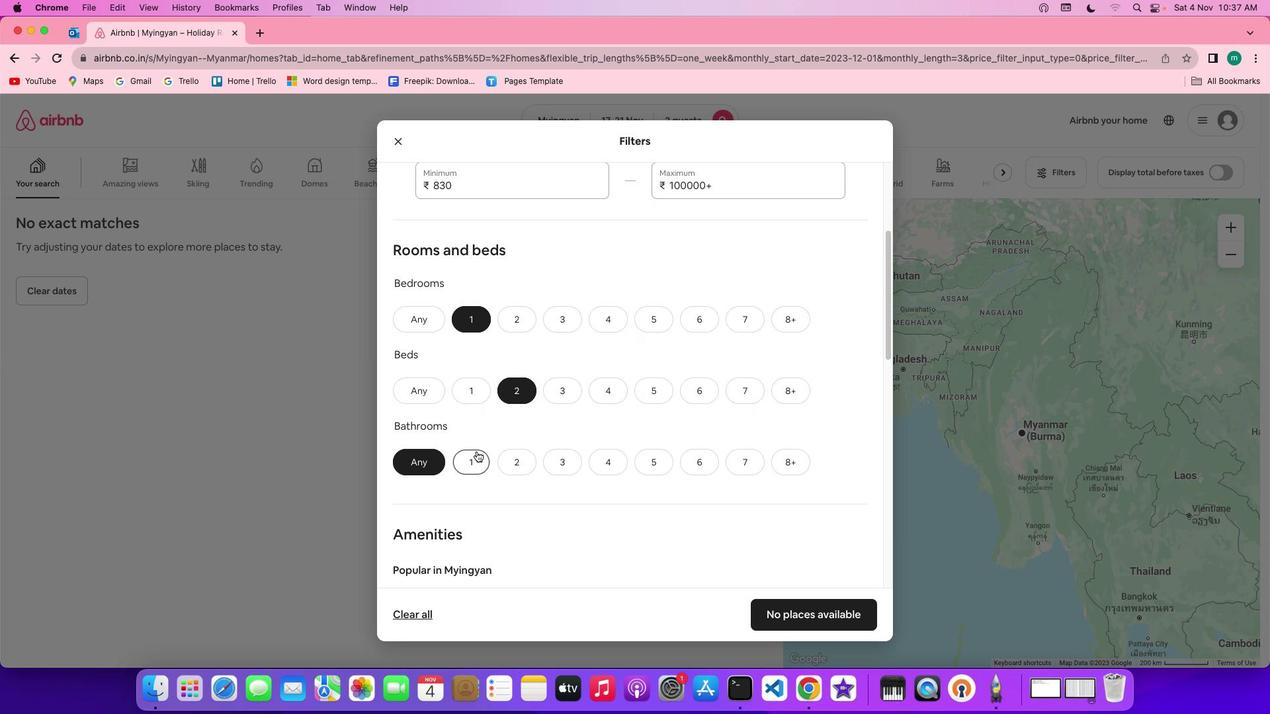 
Action: Mouse moved to (539, 514)
Screenshot: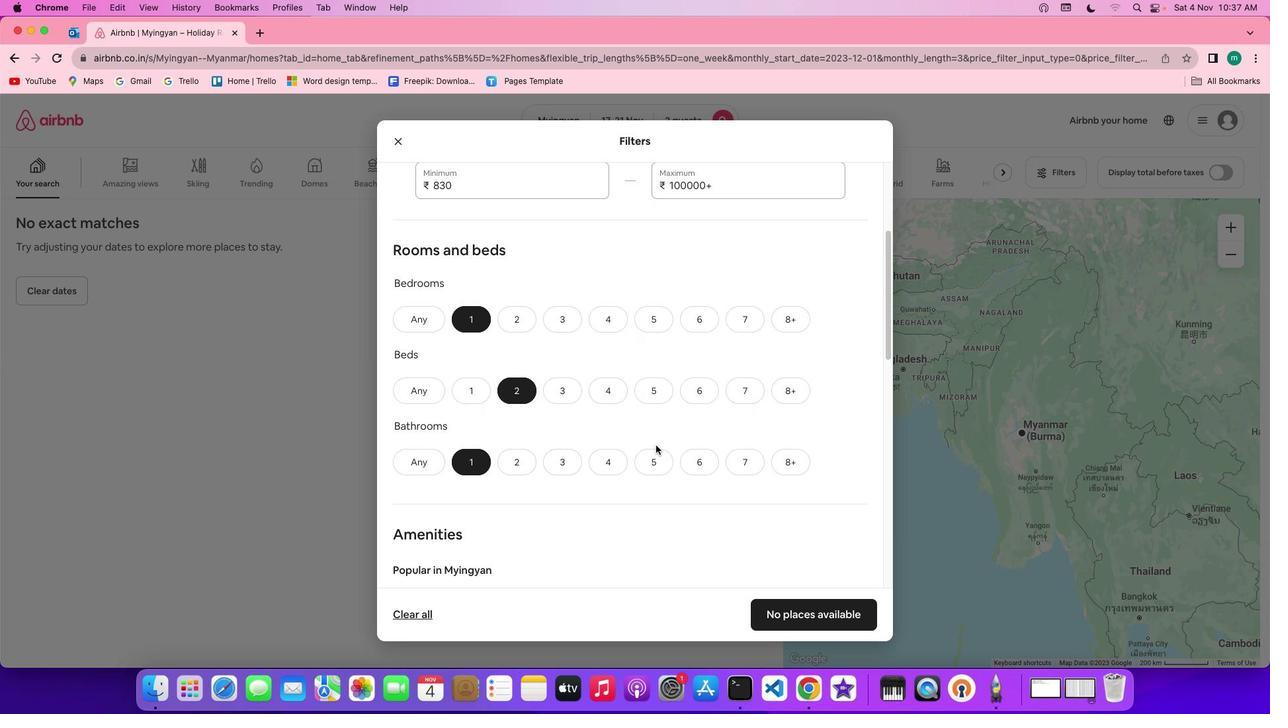 
Action: Mouse pressed left at (539, 514)
Screenshot: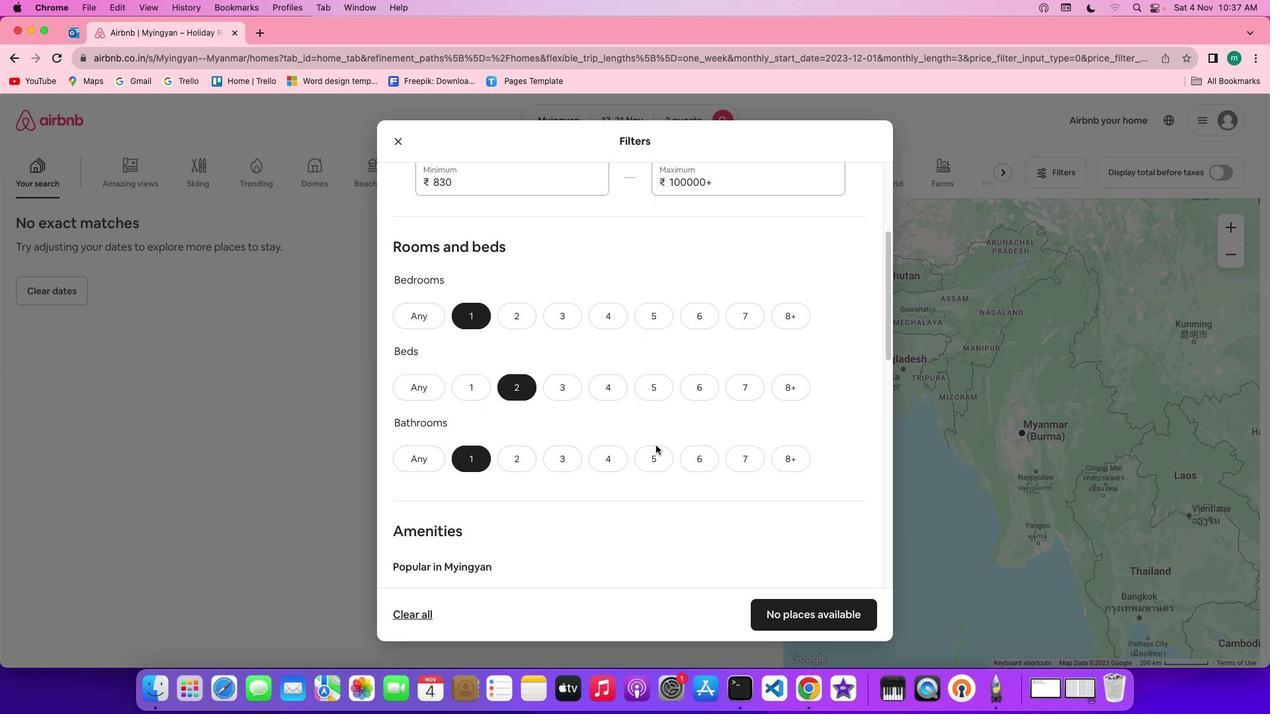 
Action: Mouse moved to (719, 509)
Screenshot: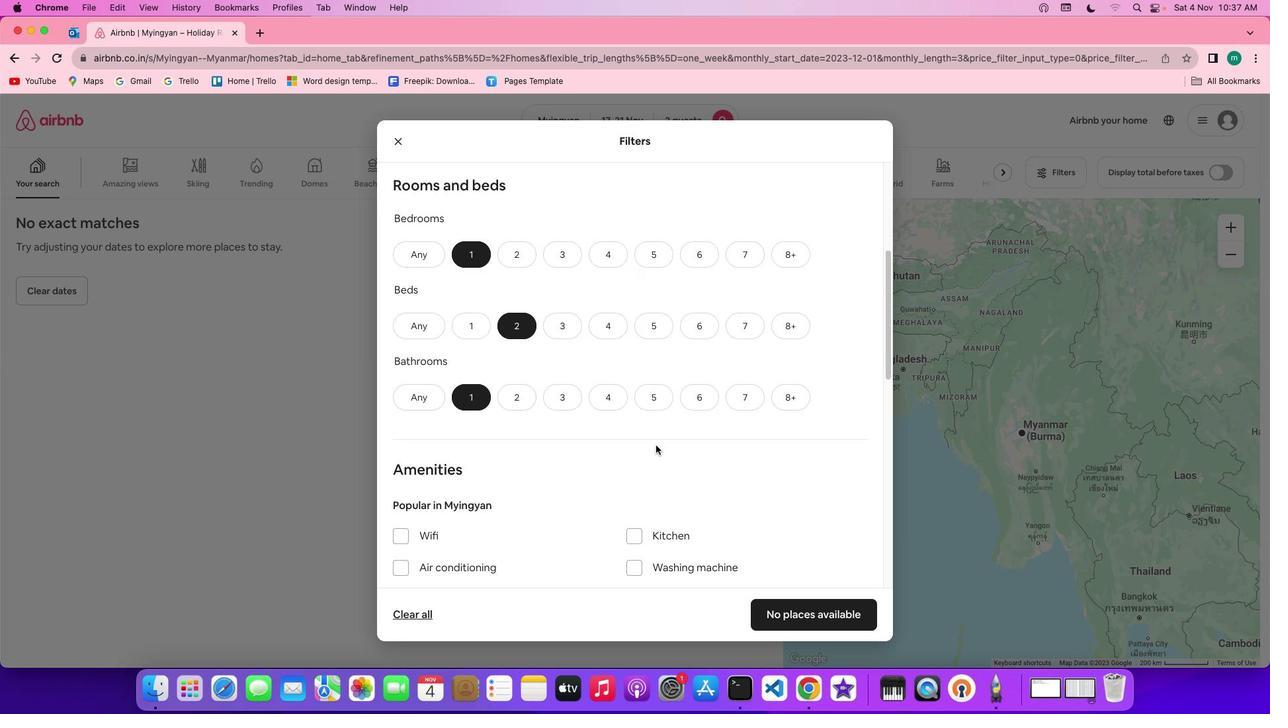 
Action: Mouse scrolled (719, 509) with delta (63, 62)
Screenshot: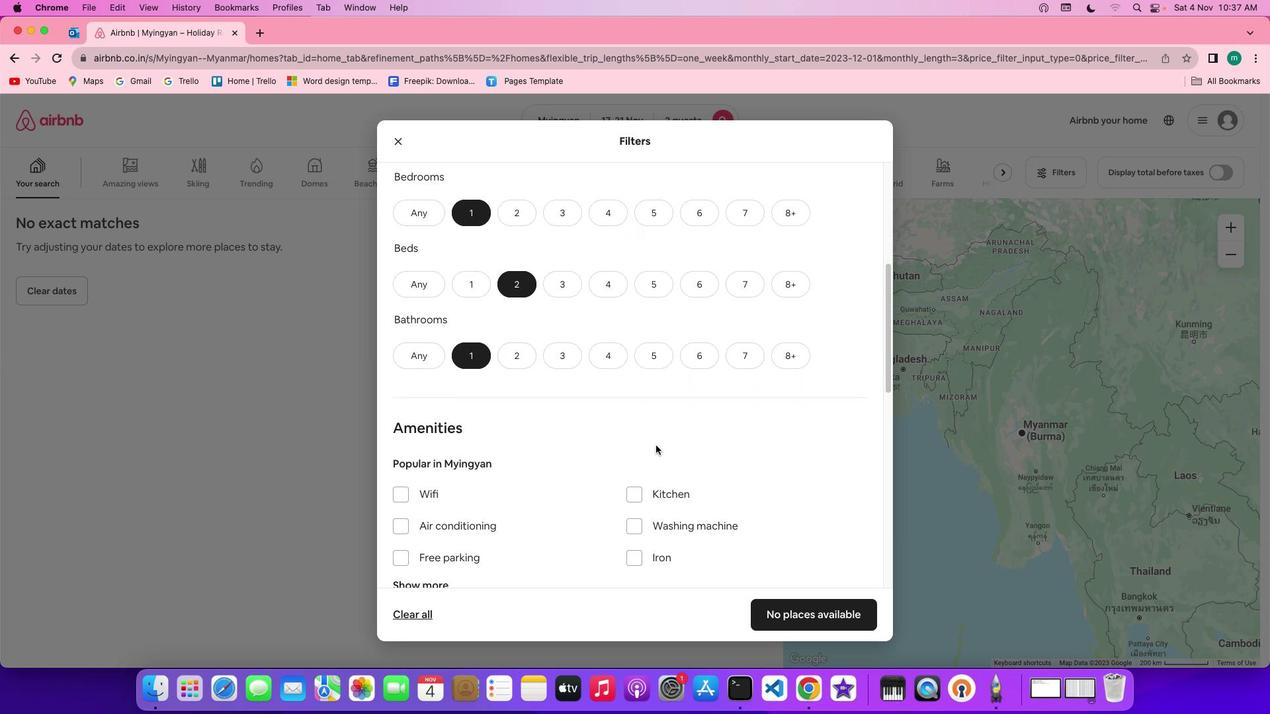 
Action: Mouse scrolled (719, 509) with delta (63, 62)
Screenshot: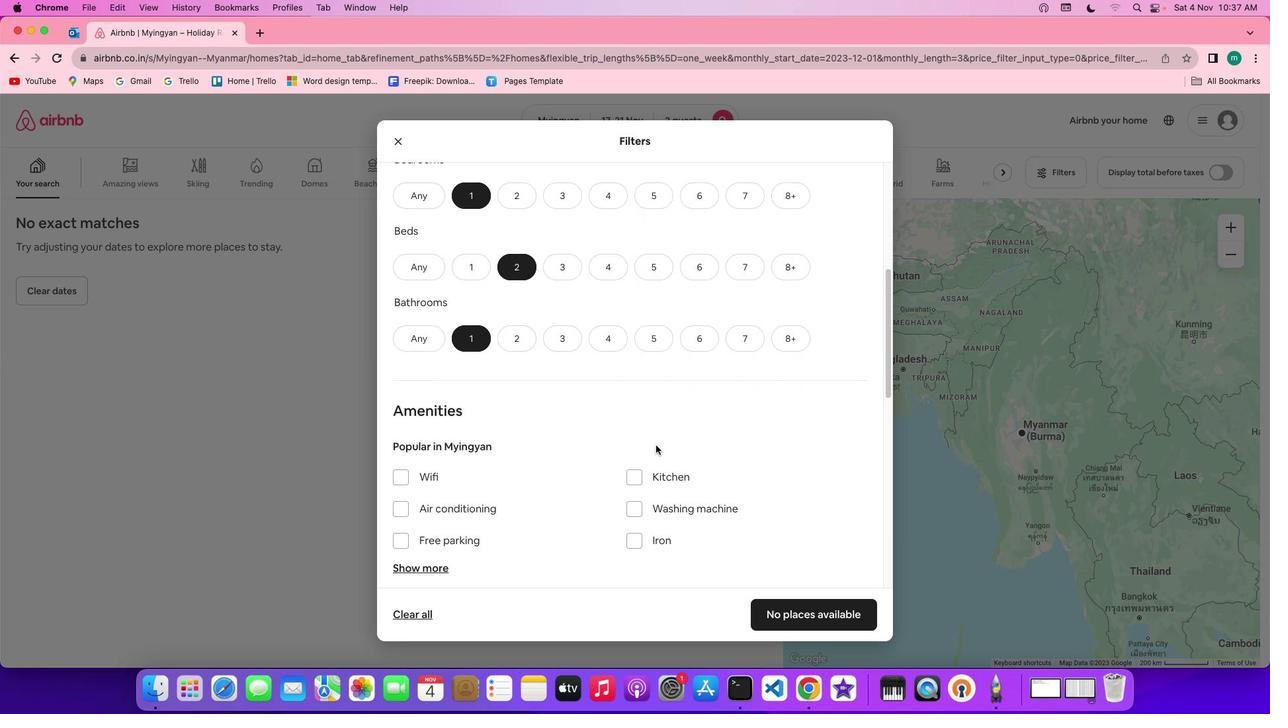 
Action: Mouse scrolled (719, 509) with delta (63, 62)
Screenshot: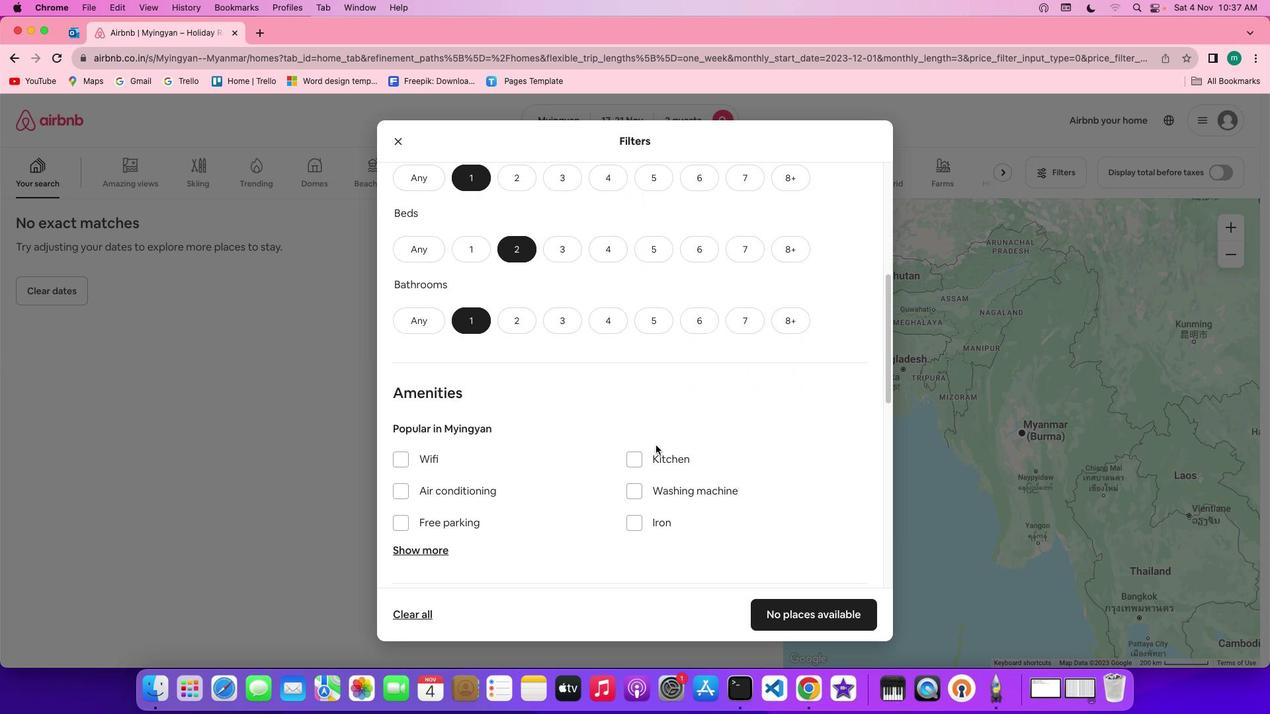 
Action: Mouse scrolled (719, 509) with delta (63, 62)
Screenshot: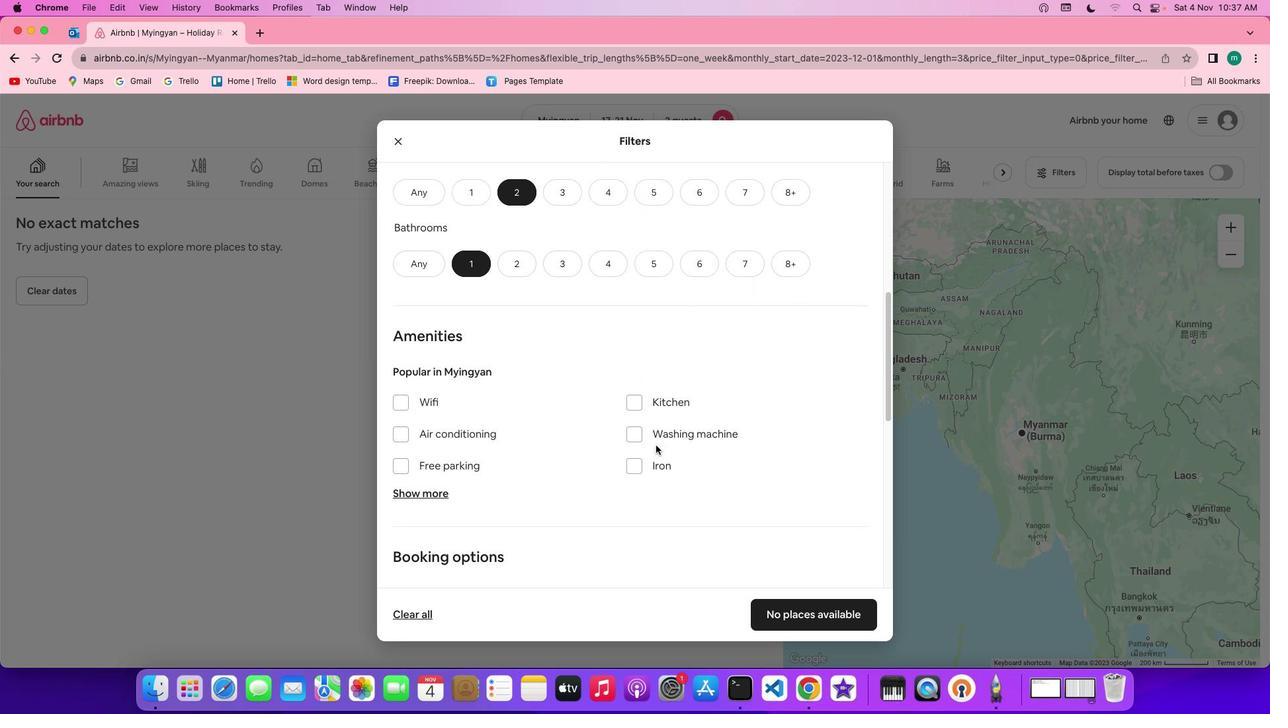 
Action: Mouse scrolled (719, 509) with delta (63, 62)
Screenshot: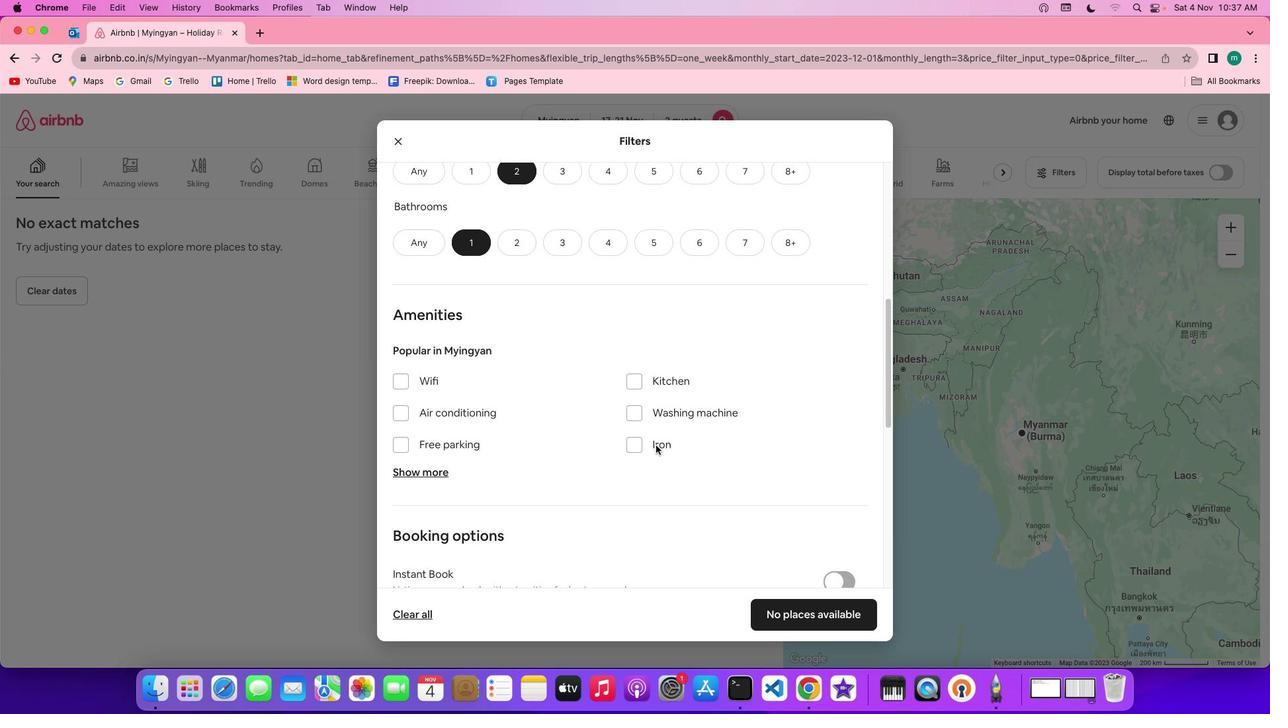 
Action: Mouse scrolled (719, 509) with delta (63, 62)
Screenshot: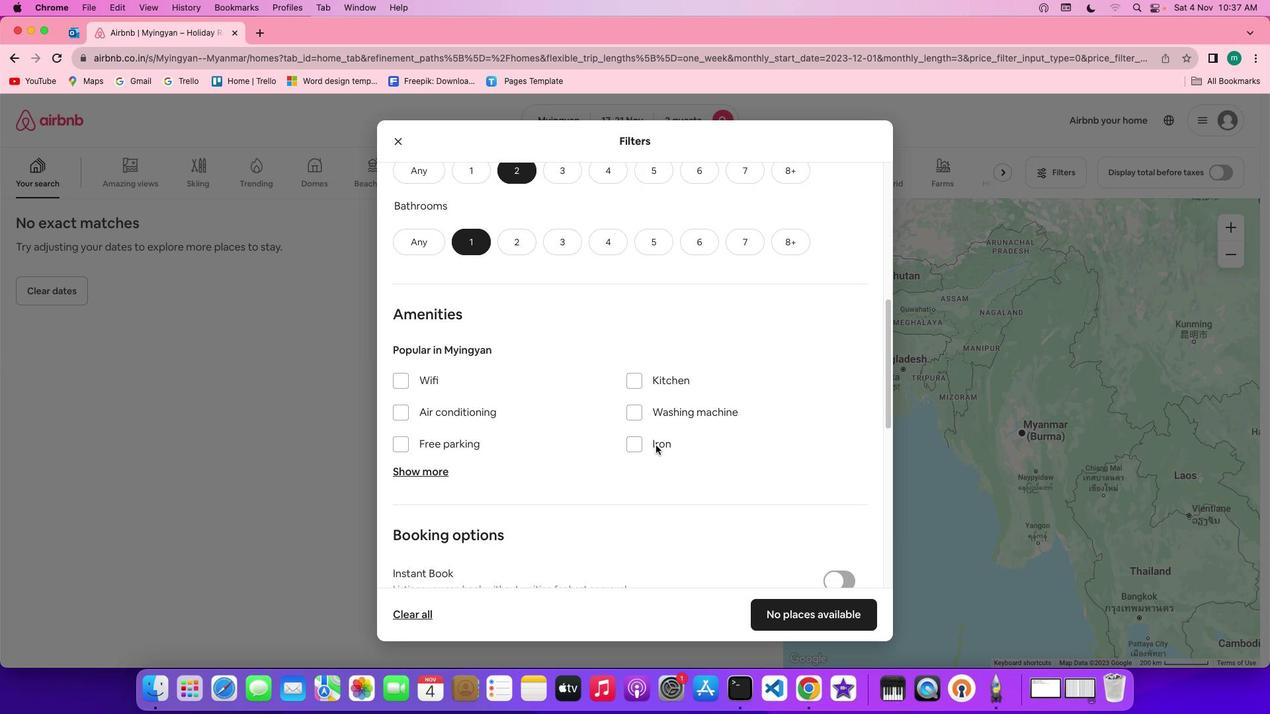 
Action: Mouse scrolled (719, 509) with delta (63, 62)
Screenshot: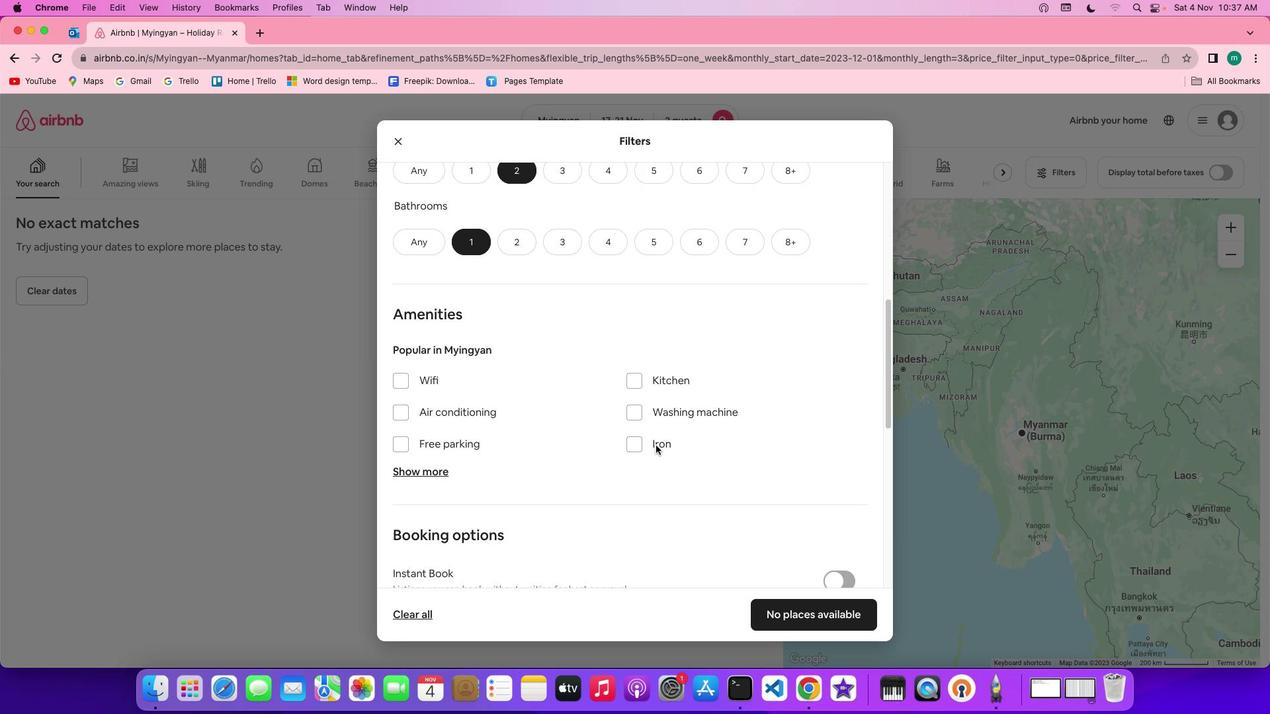 
Action: Mouse scrolled (719, 509) with delta (63, 62)
Screenshot: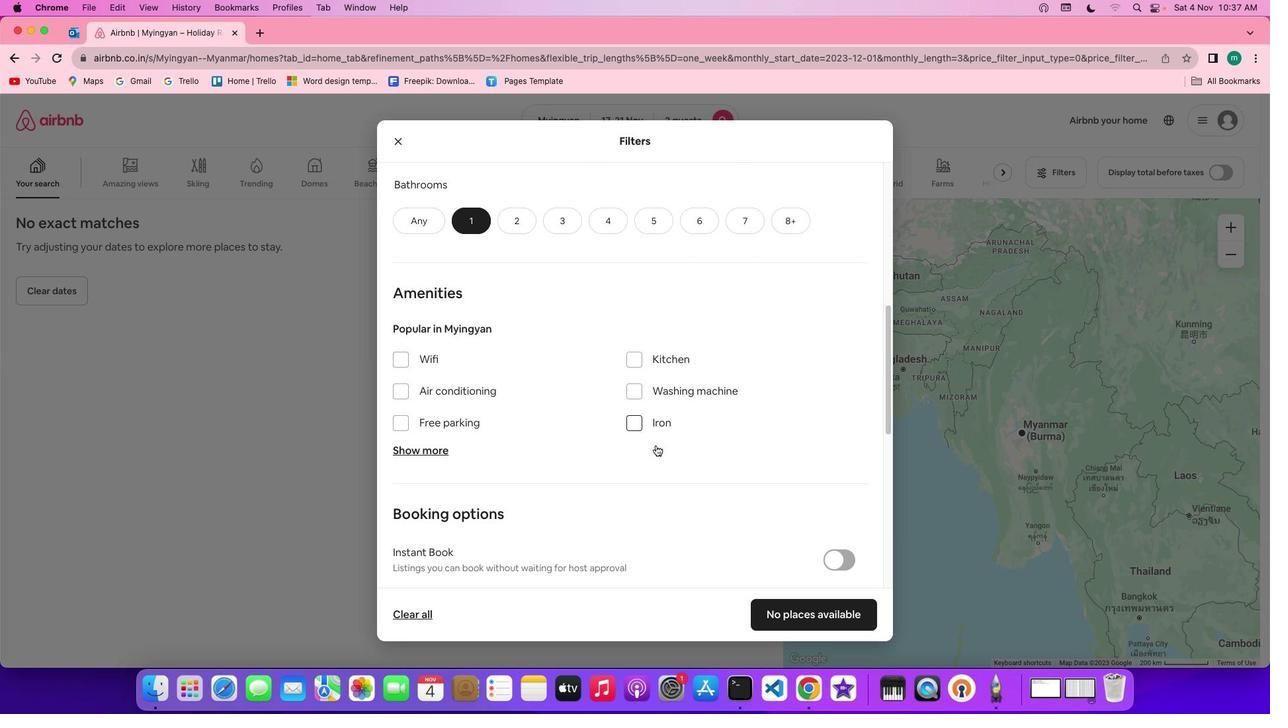 
Action: Mouse scrolled (719, 509) with delta (63, 62)
Screenshot: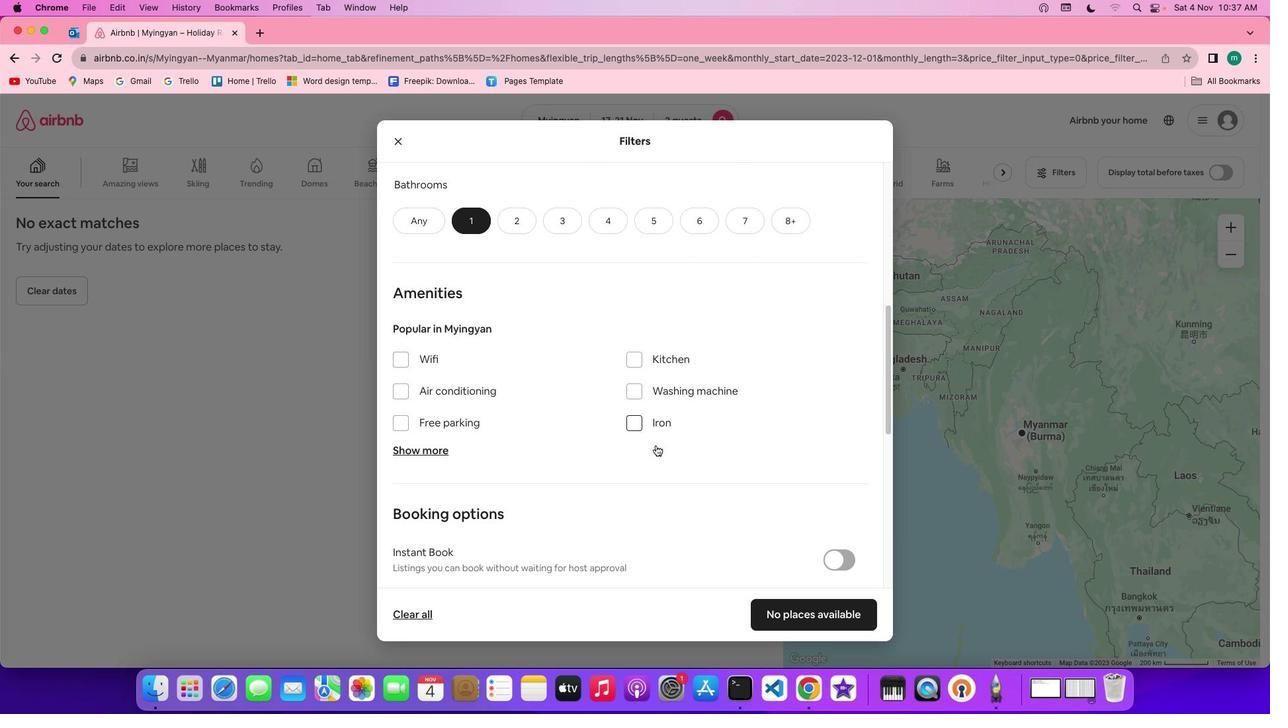 
Action: Mouse scrolled (719, 509) with delta (63, 62)
Screenshot: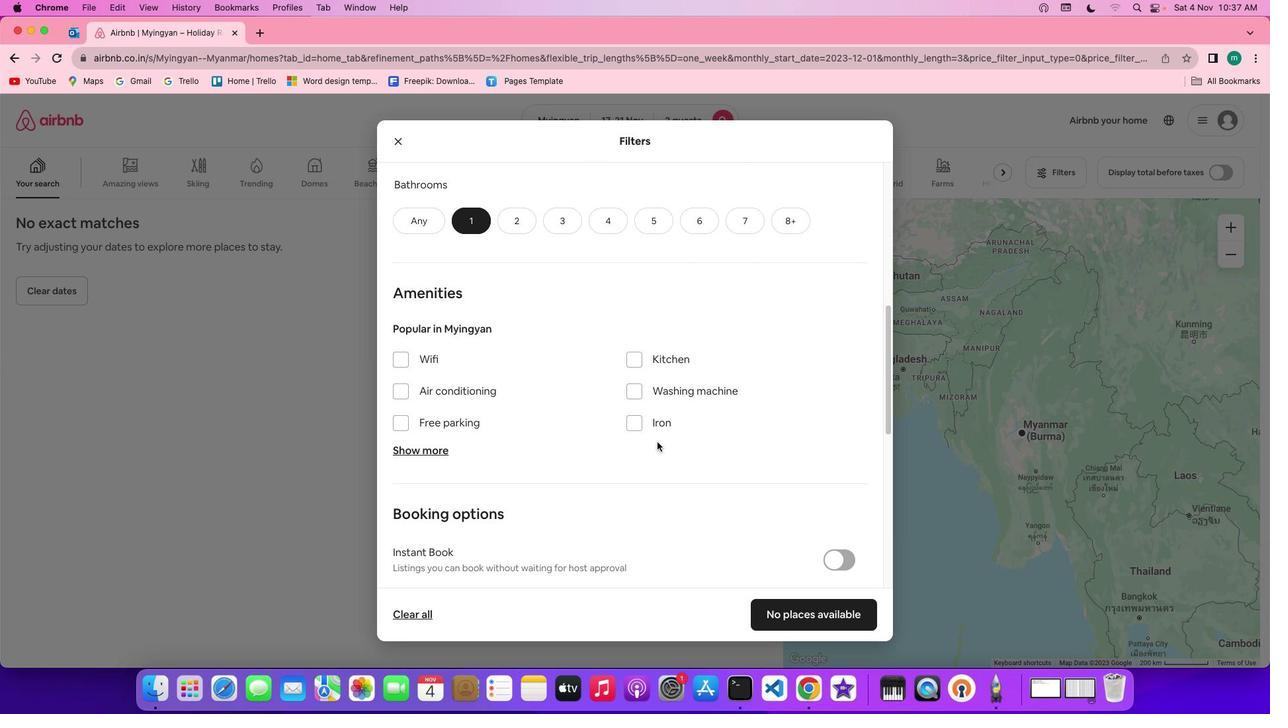 
Action: Mouse scrolled (719, 509) with delta (63, 62)
Screenshot: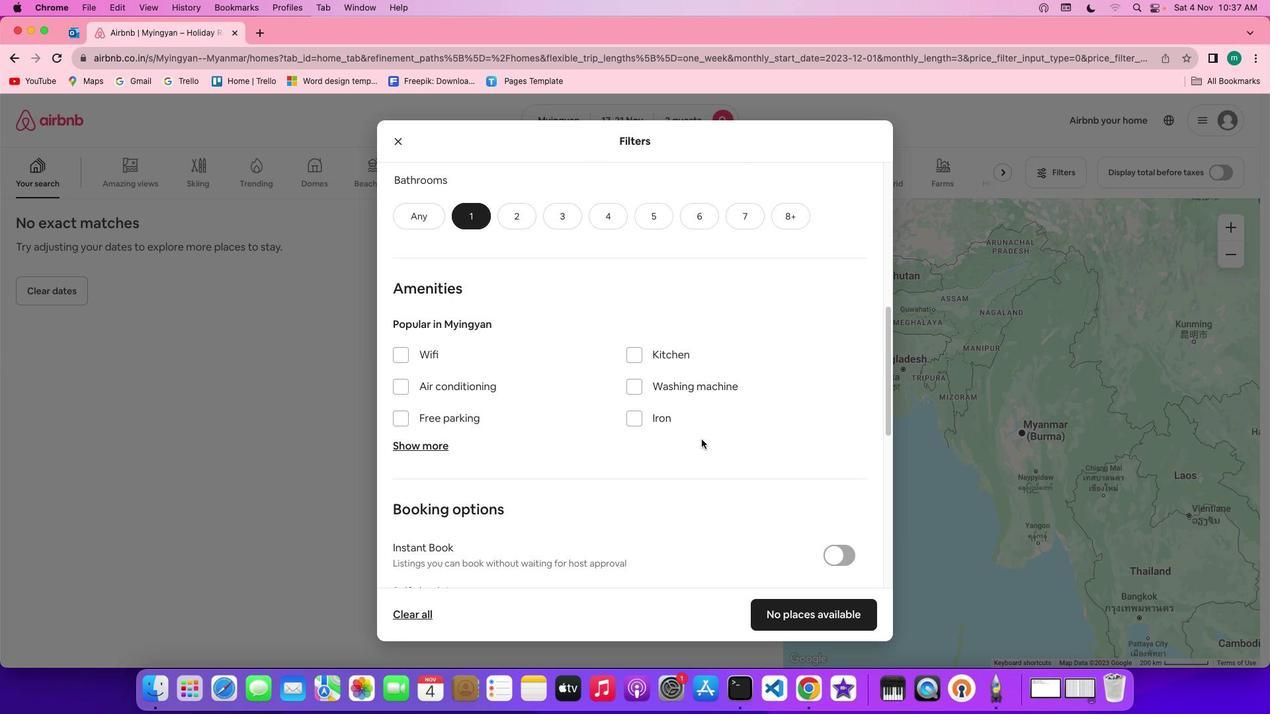
Action: Mouse scrolled (719, 509) with delta (63, 62)
Screenshot: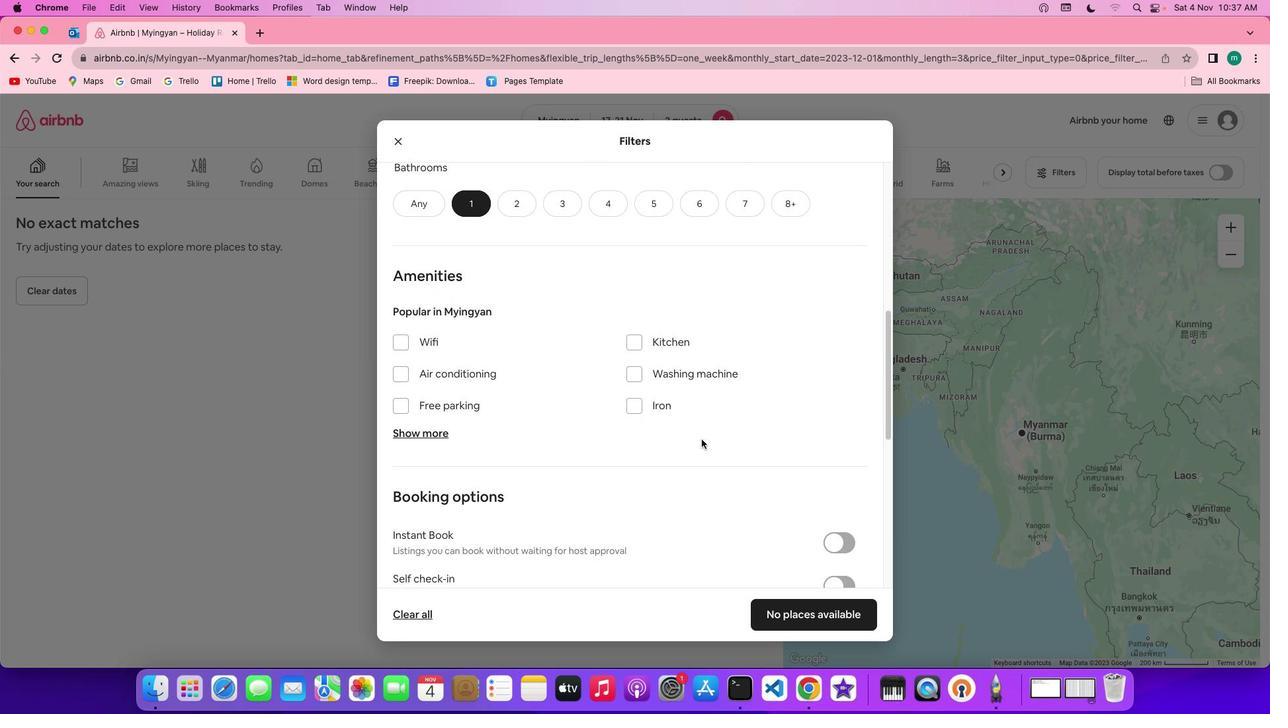 
Action: Mouse moved to (765, 503)
Screenshot: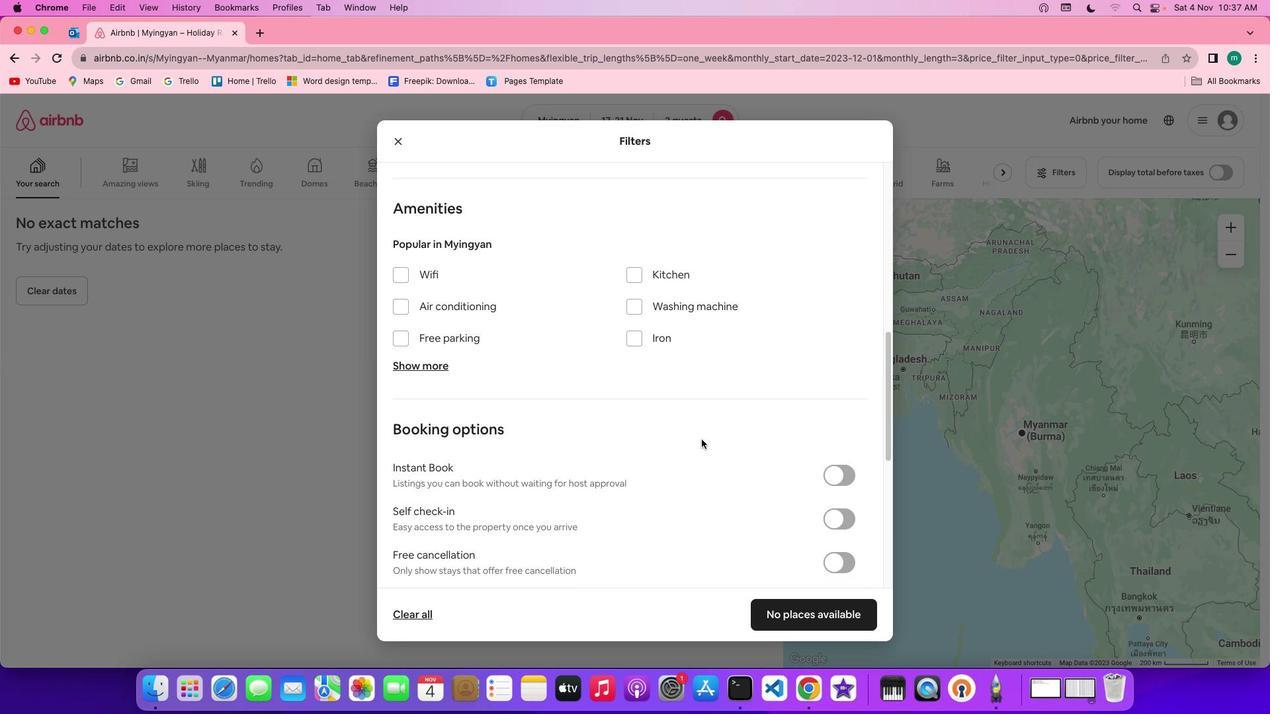 
Action: Mouse scrolled (765, 503) with delta (63, 62)
Screenshot: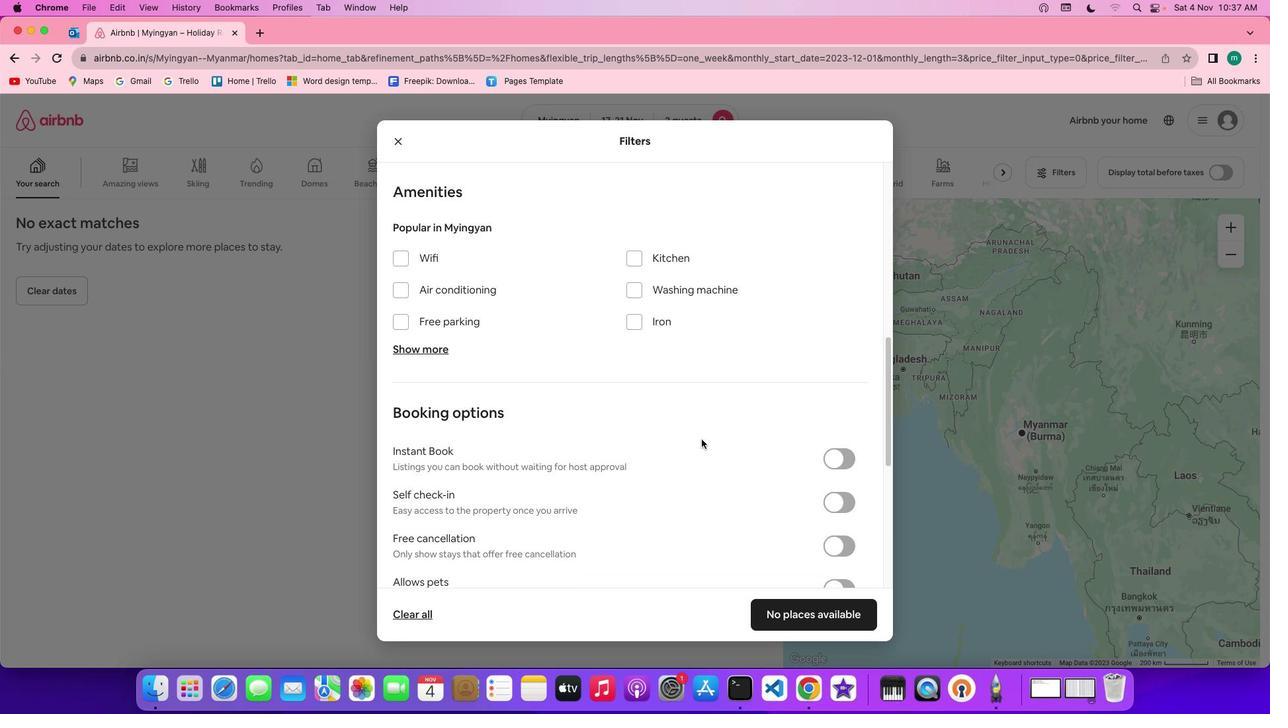 
Action: Mouse scrolled (765, 503) with delta (63, 62)
Screenshot: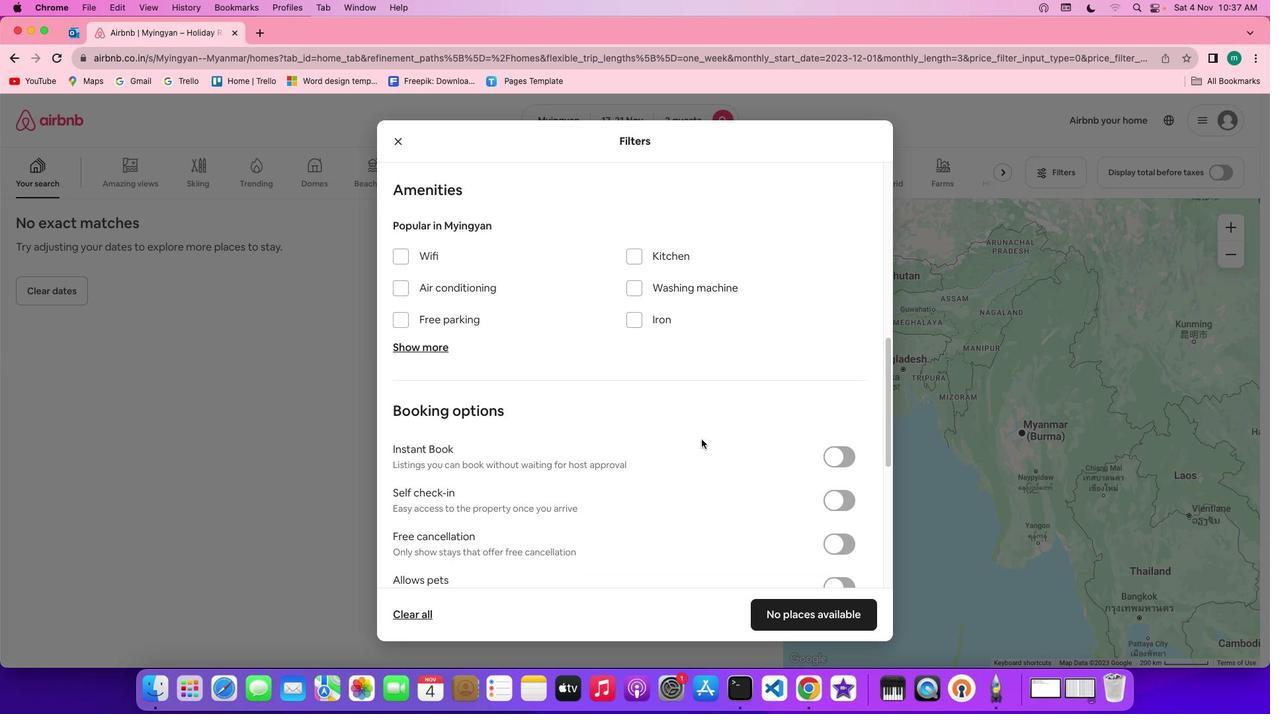 
Action: Mouse scrolled (765, 503) with delta (63, 62)
Screenshot: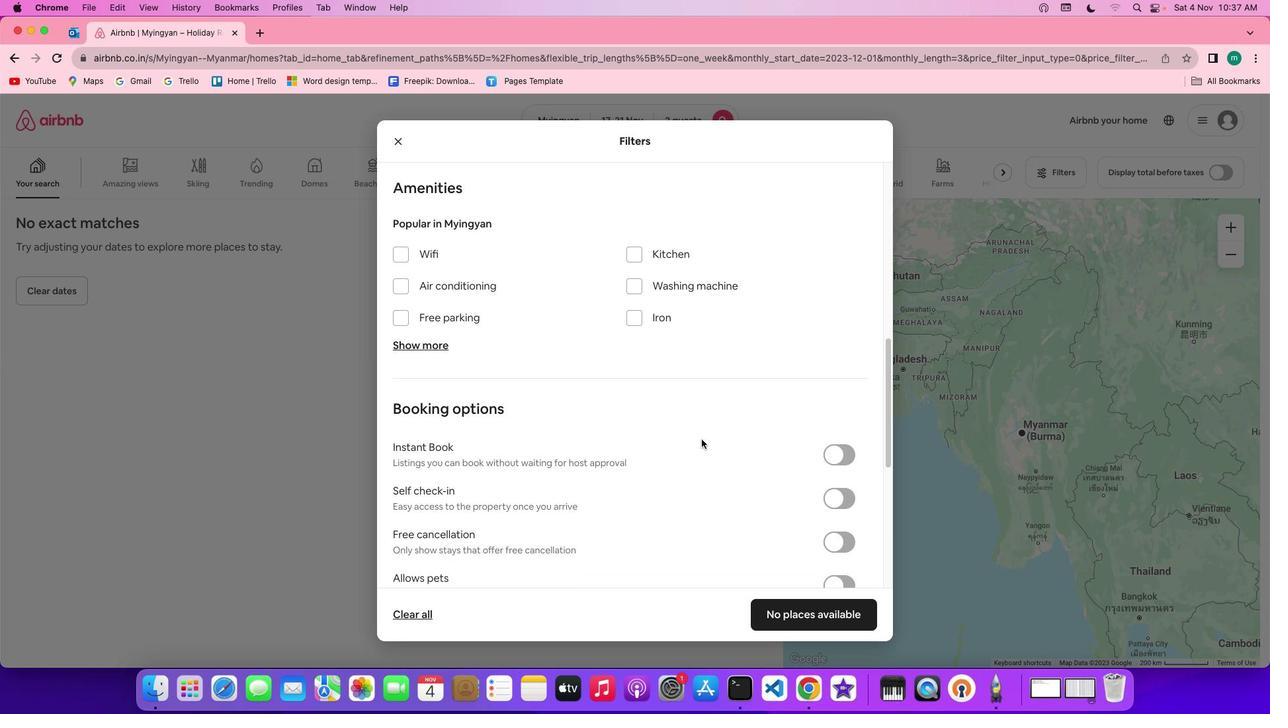 
Action: Mouse scrolled (765, 503) with delta (63, 62)
Screenshot: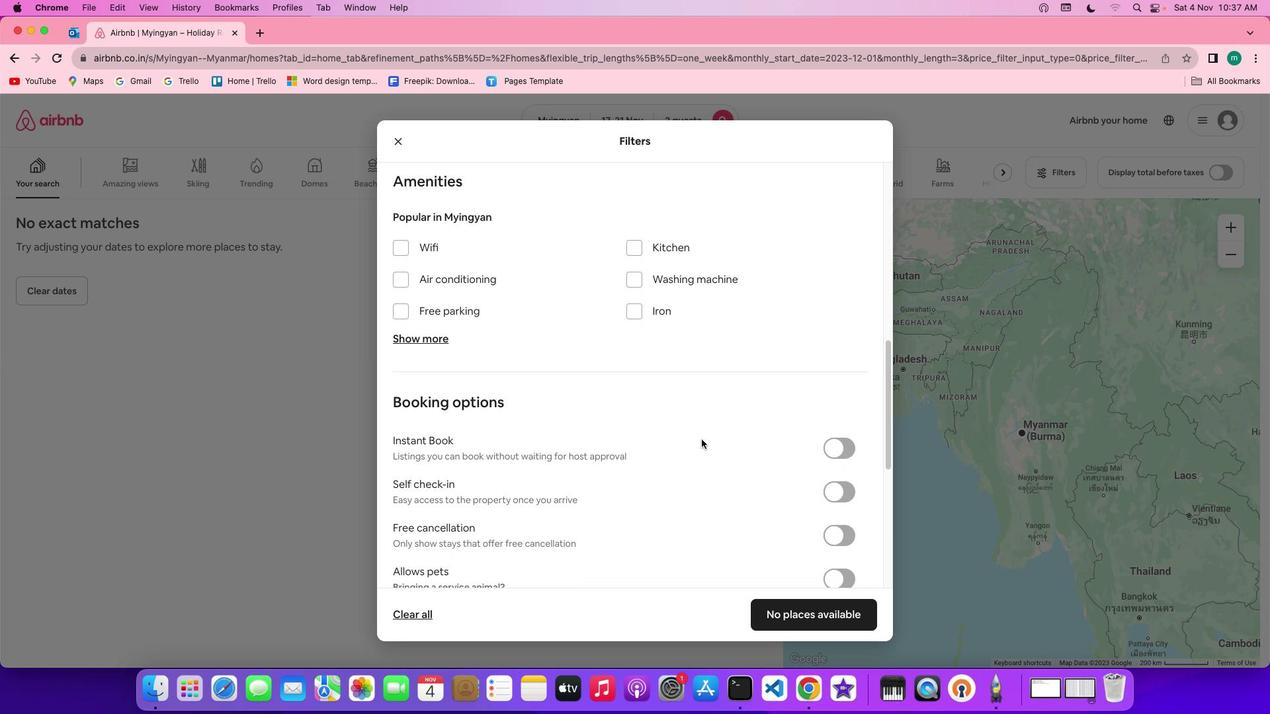 
Action: Mouse scrolled (765, 503) with delta (63, 62)
Screenshot: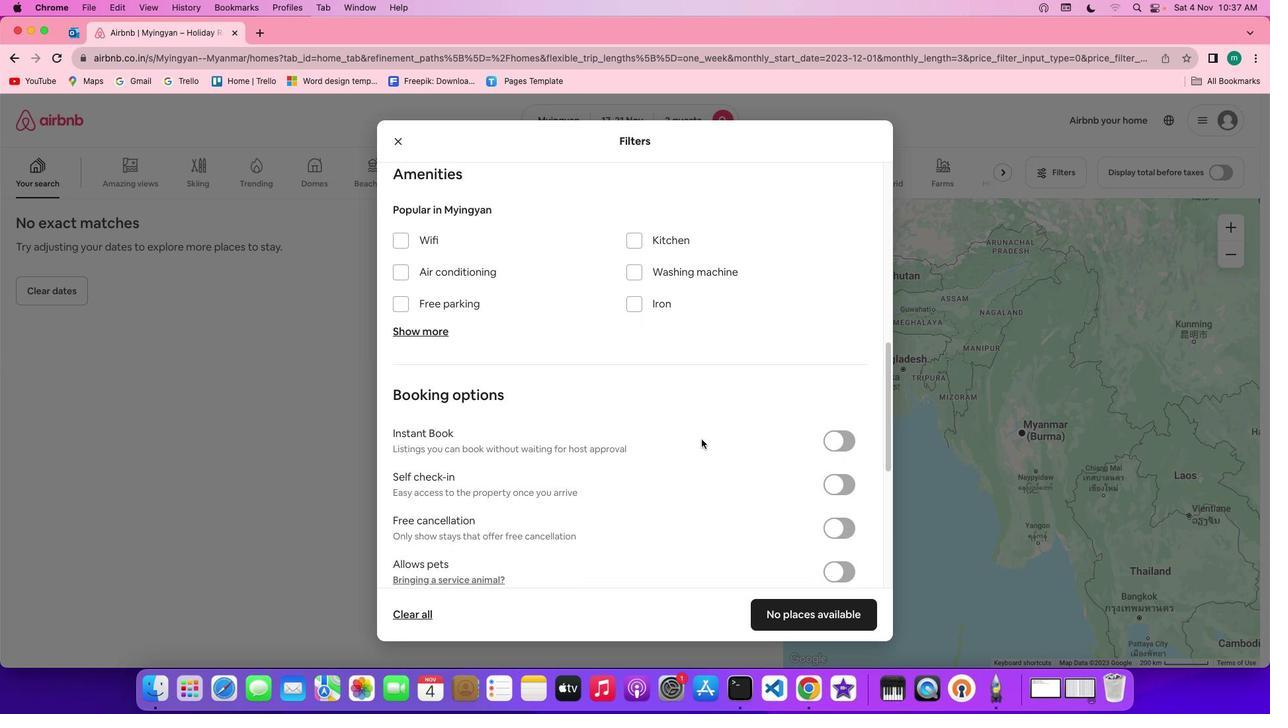 
Action: Mouse scrolled (765, 503) with delta (63, 62)
Screenshot: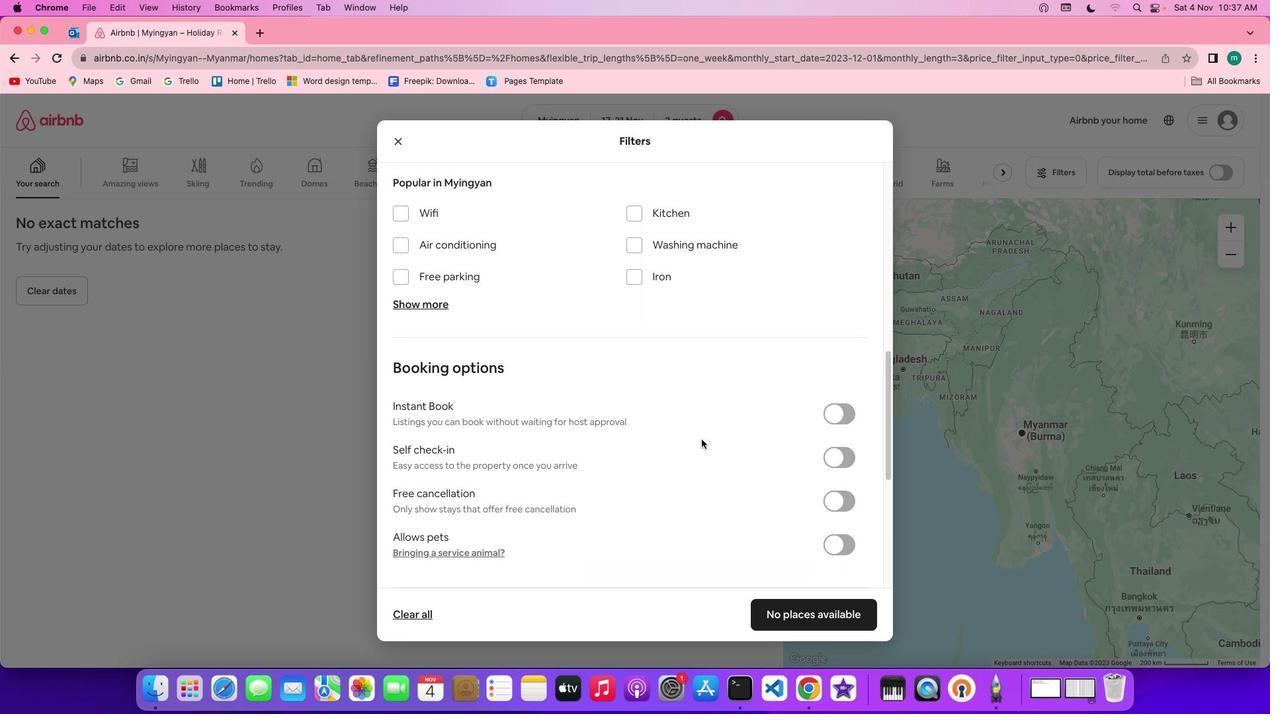 
Action: Mouse scrolled (765, 503) with delta (63, 62)
Screenshot: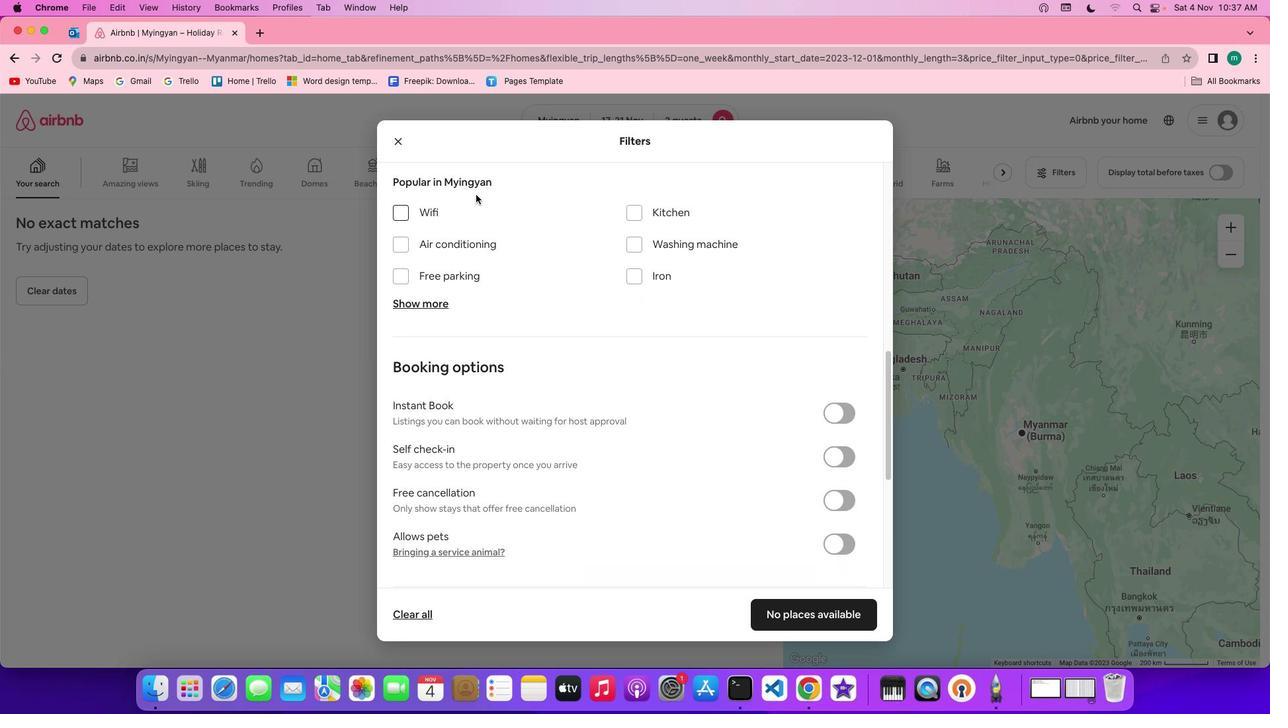 
Action: Mouse scrolled (765, 503) with delta (63, 62)
Screenshot: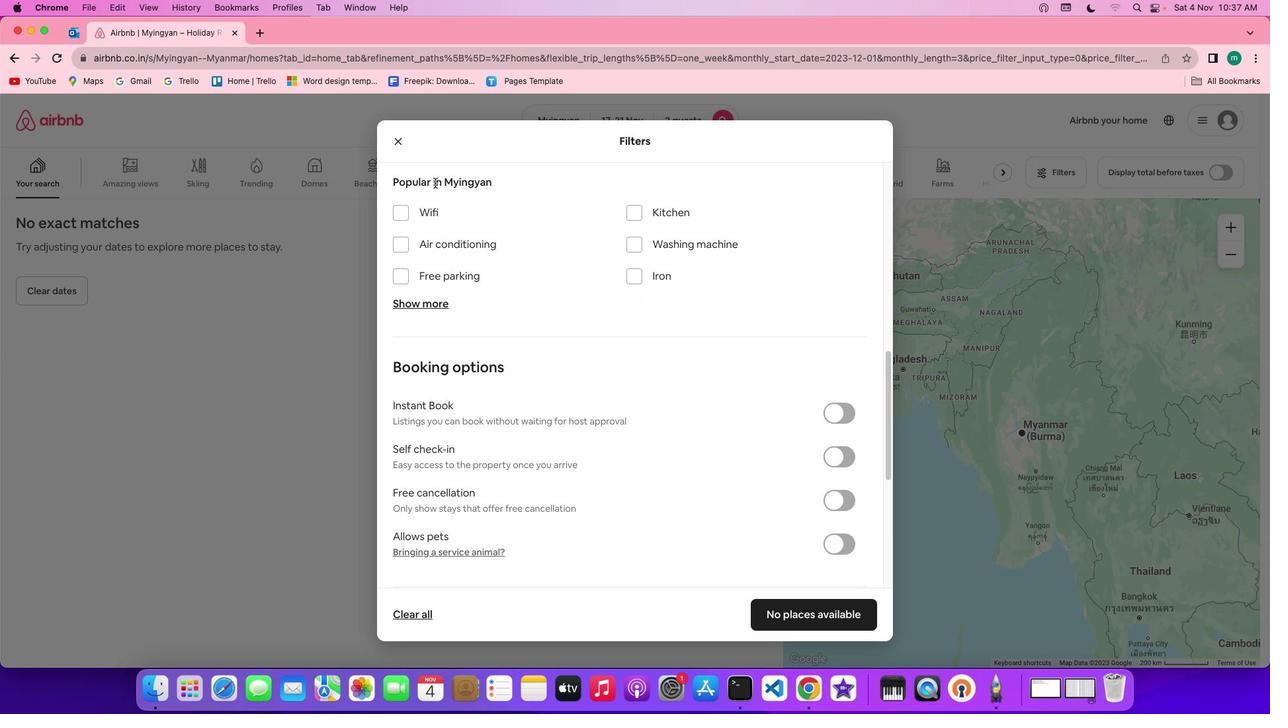 
Action: Mouse scrolled (765, 503) with delta (63, 62)
Screenshot: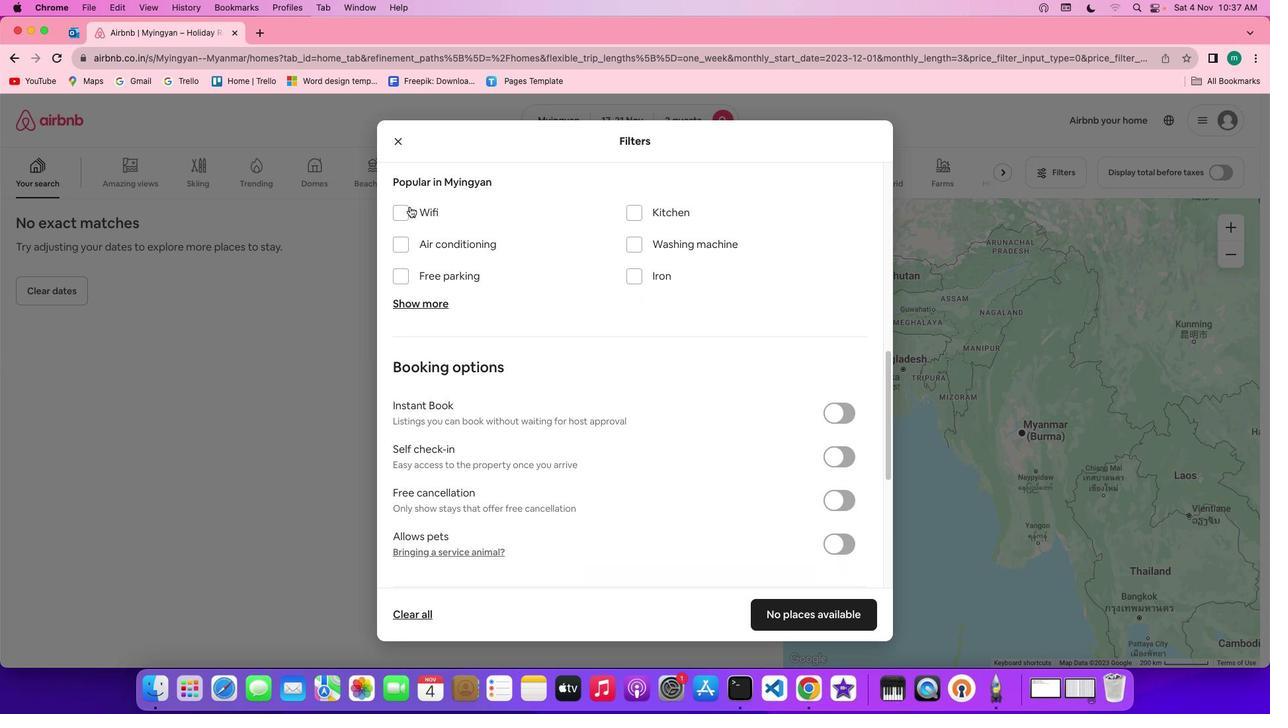 
Action: Mouse moved to (471, 277)
Screenshot: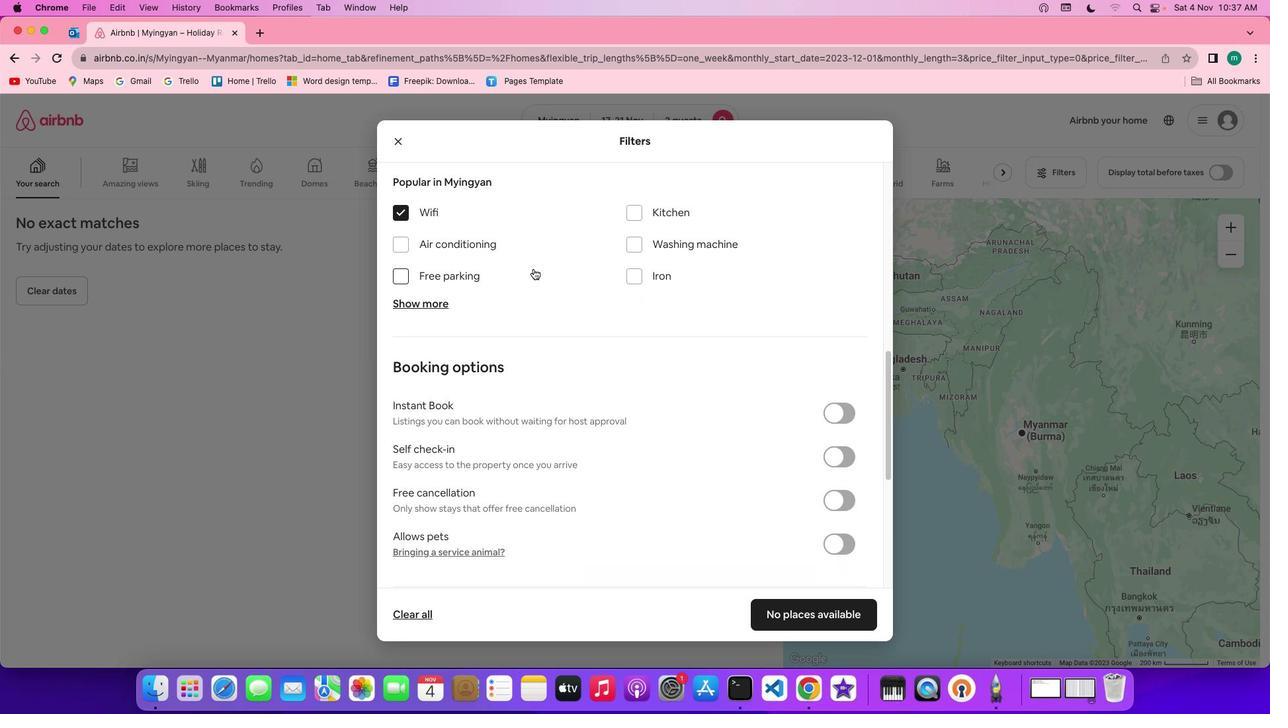 
Action: Mouse pressed left at (471, 277)
Screenshot: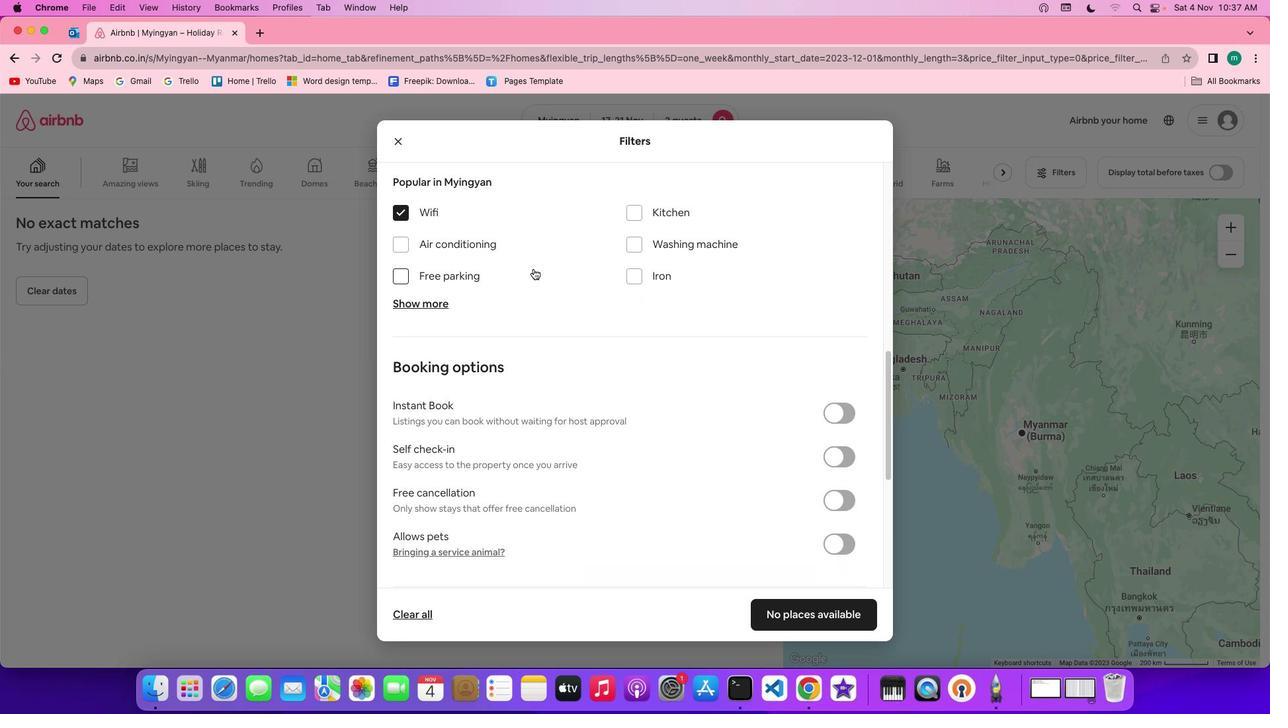 
Action: Mouse moved to (596, 332)
Screenshot: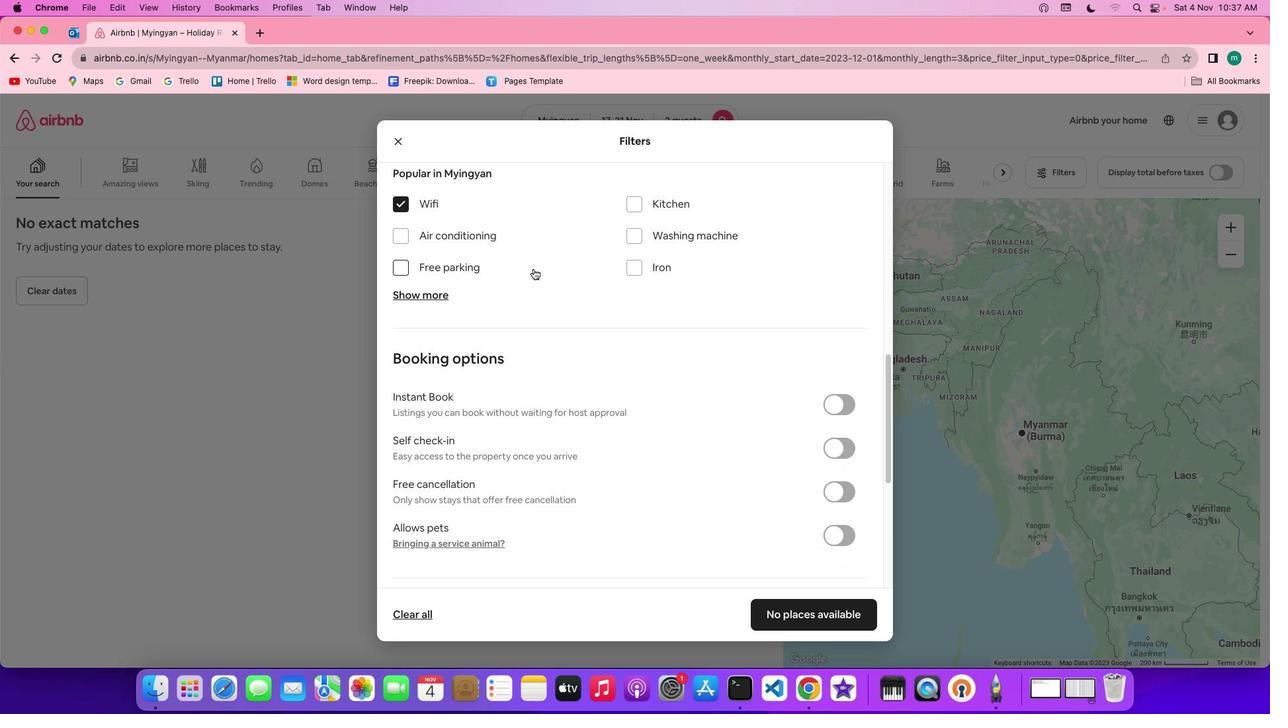 
Action: Mouse scrolled (596, 332) with delta (63, 62)
Screenshot: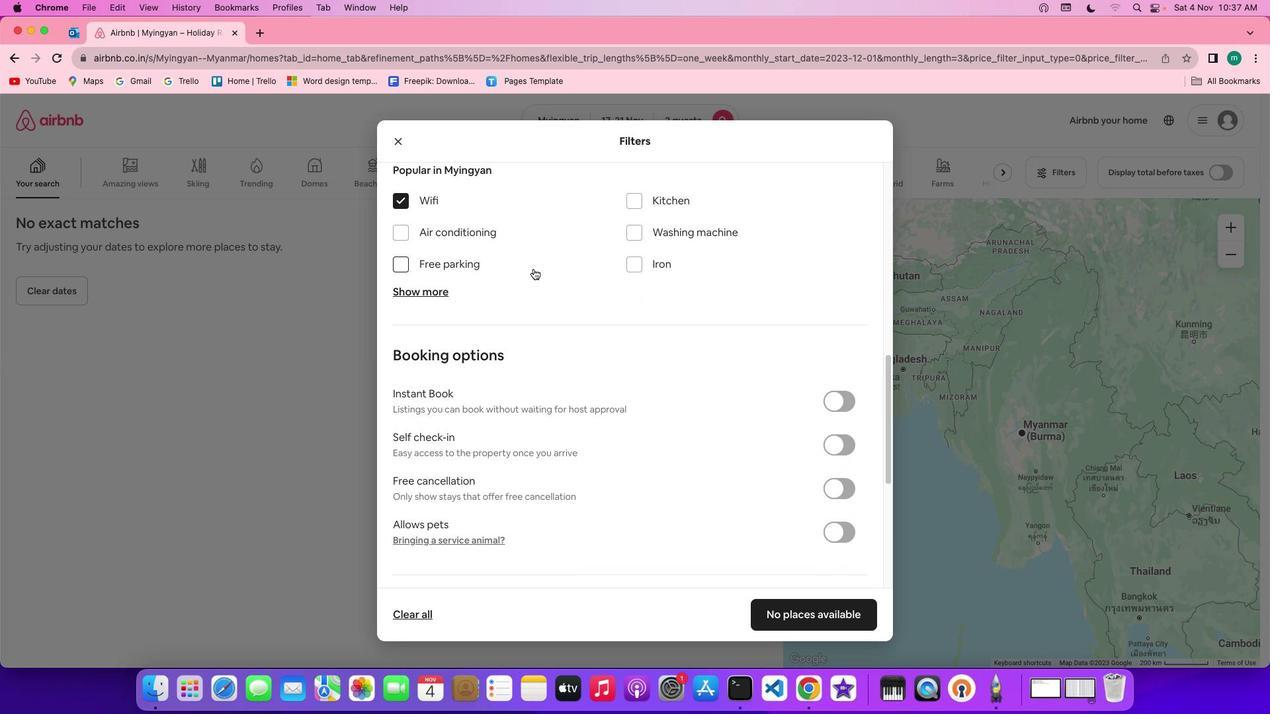 
Action: Mouse scrolled (596, 332) with delta (63, 62)
Screenshot: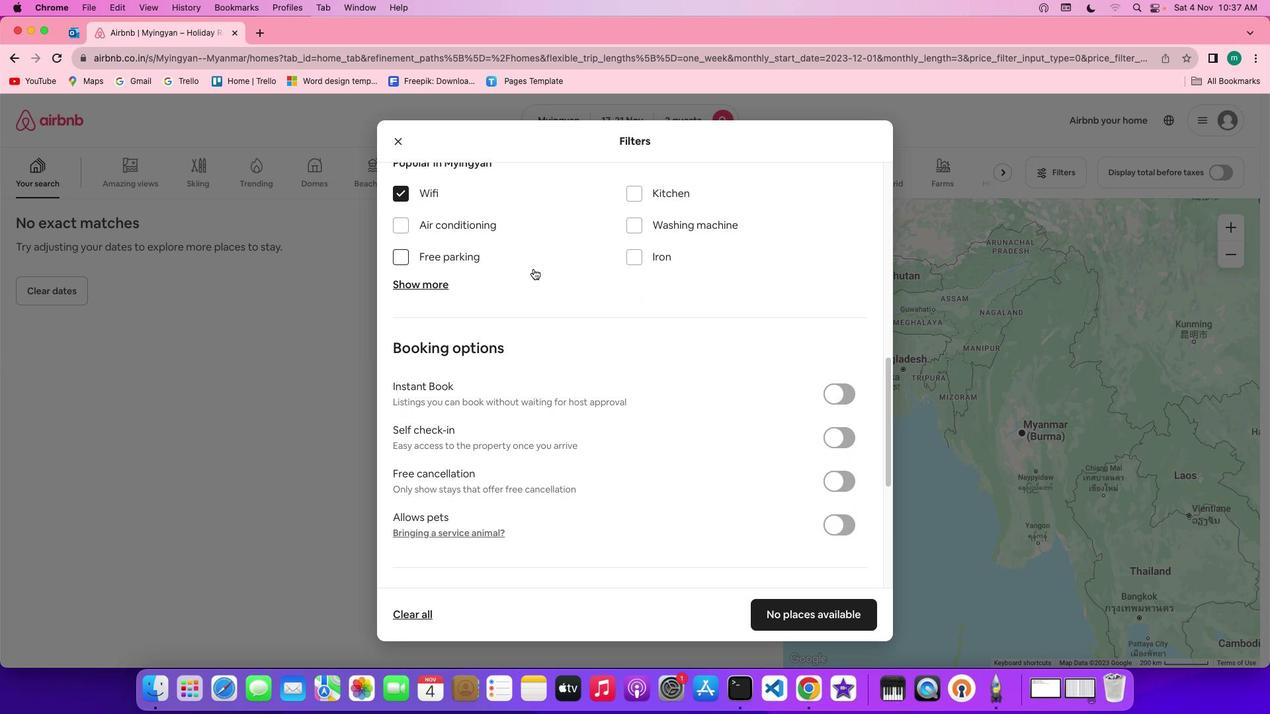 
Action: Mouse scrolled (596, 332) with delta (63, 62)
Screenshot: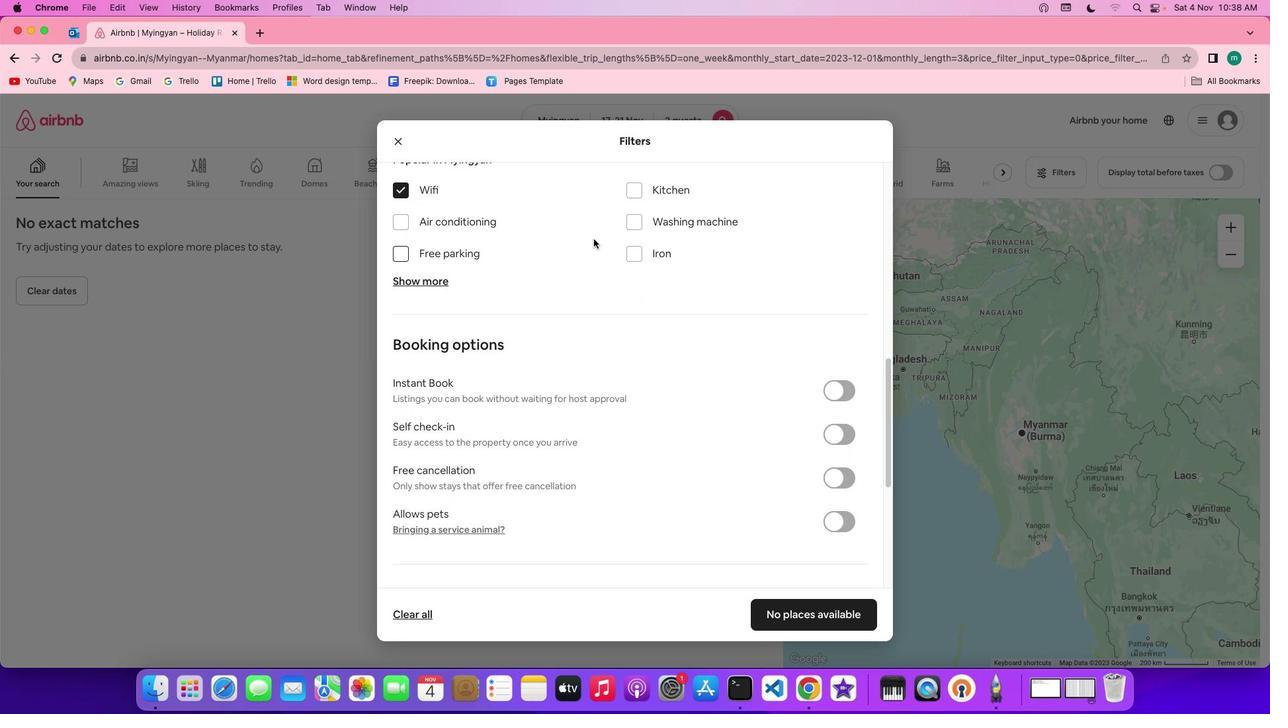 
Action: Mouse scrolled (596, 332) with delta (63, 62)
Screenshot: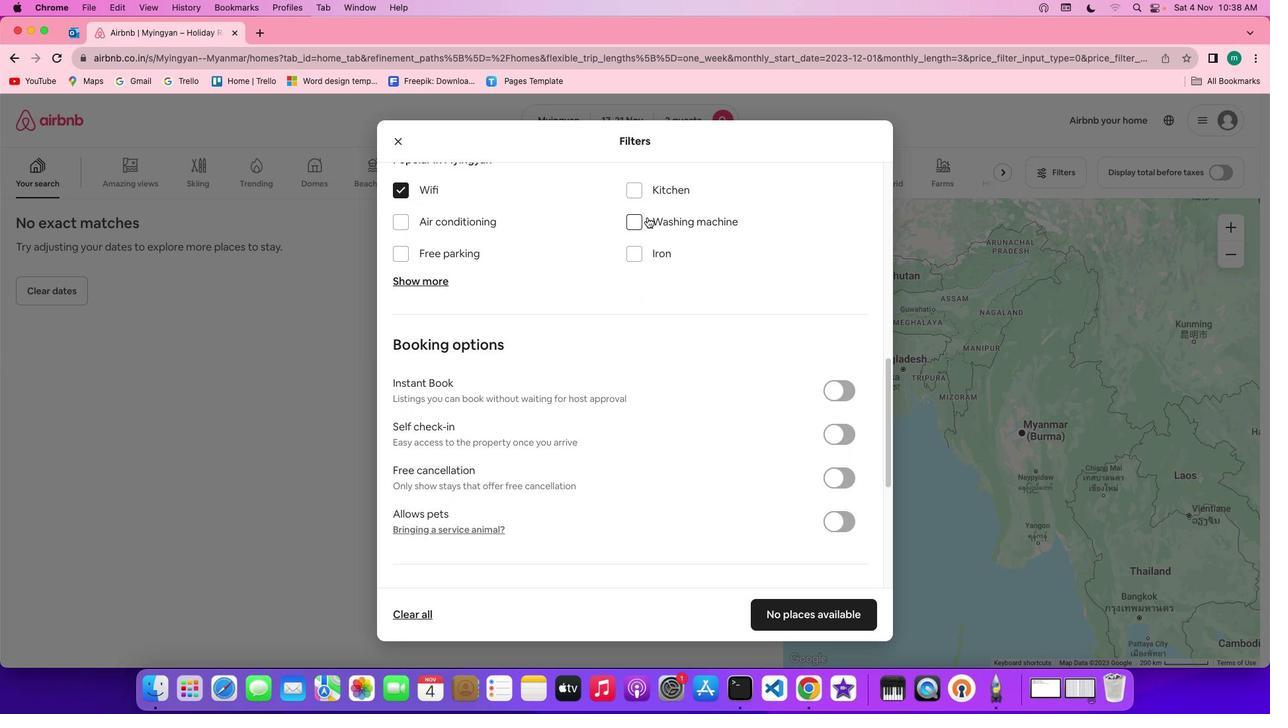 
Action: Mouse moved to (723, 280)
Screenshot: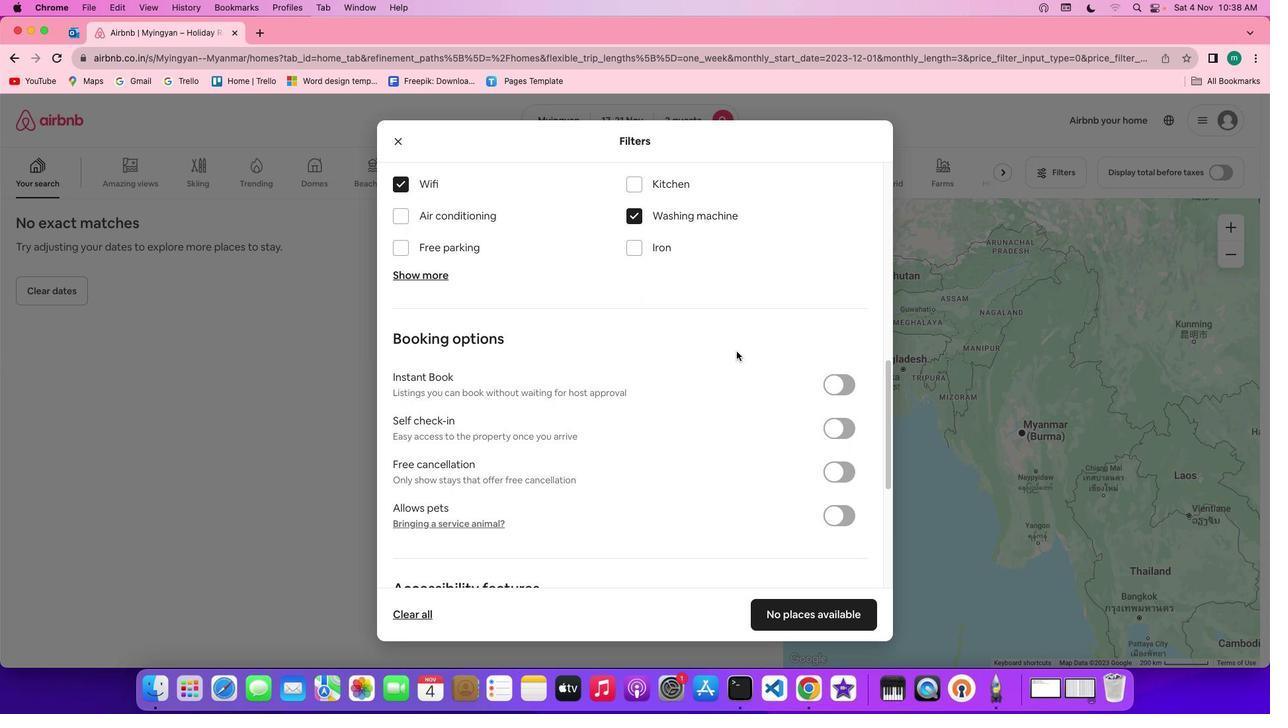 
Action: Mouse pressed left at (723, 280)
Screenshot: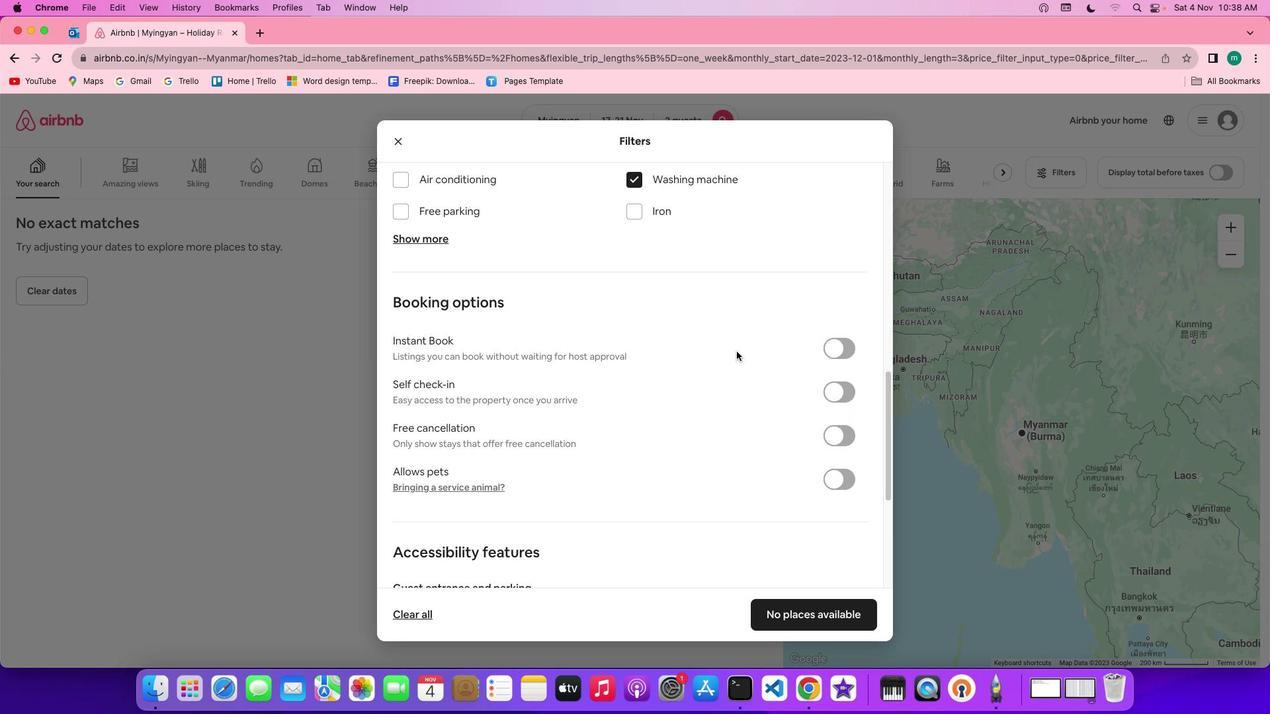
Action: Mouse moved to (800, 415)
Screenshot: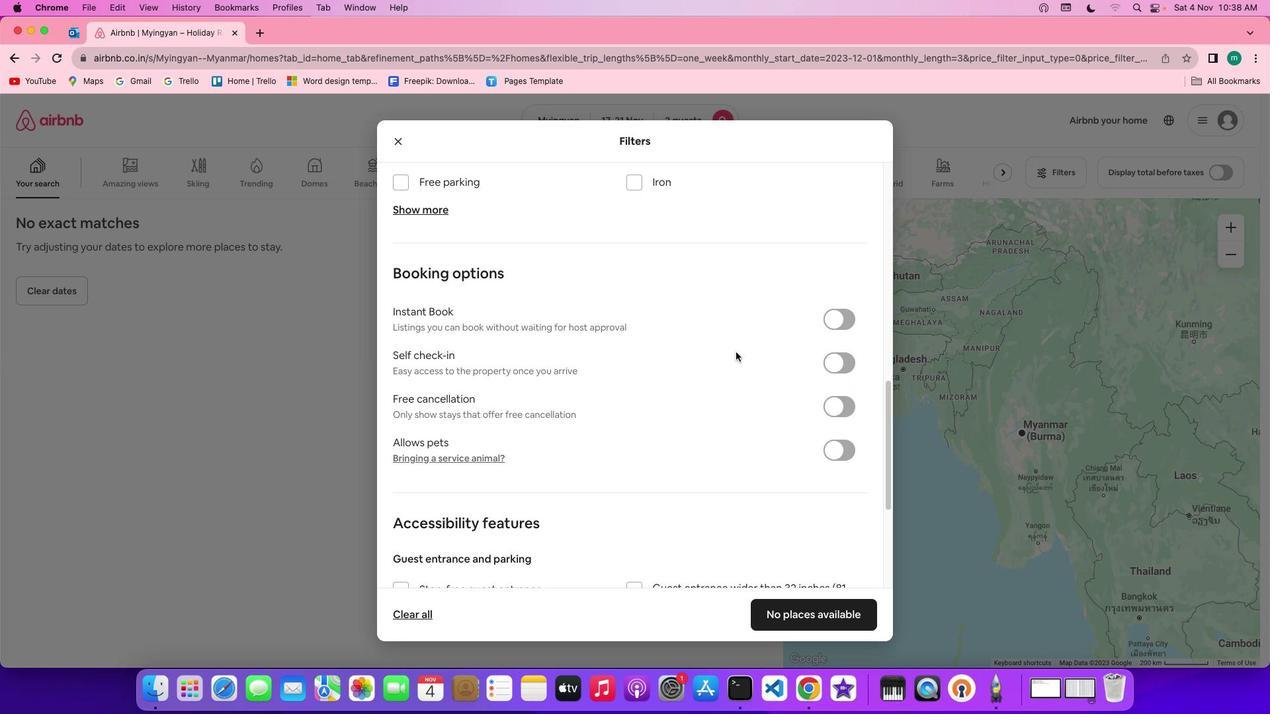 
Action: Mouse scrolled (800, 415) with delta (63, 62)
Screenshot: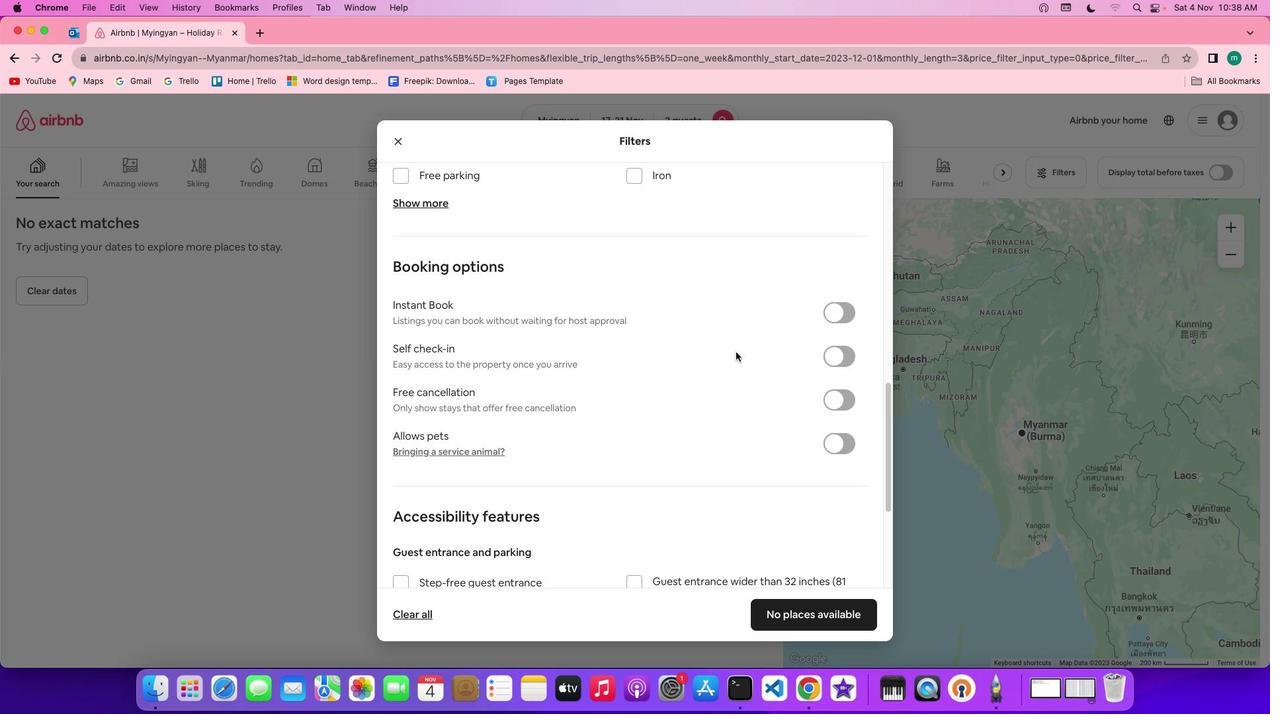 
Action: Mouse scrolled (800, 415) with delta (63, 62)
Screenshot: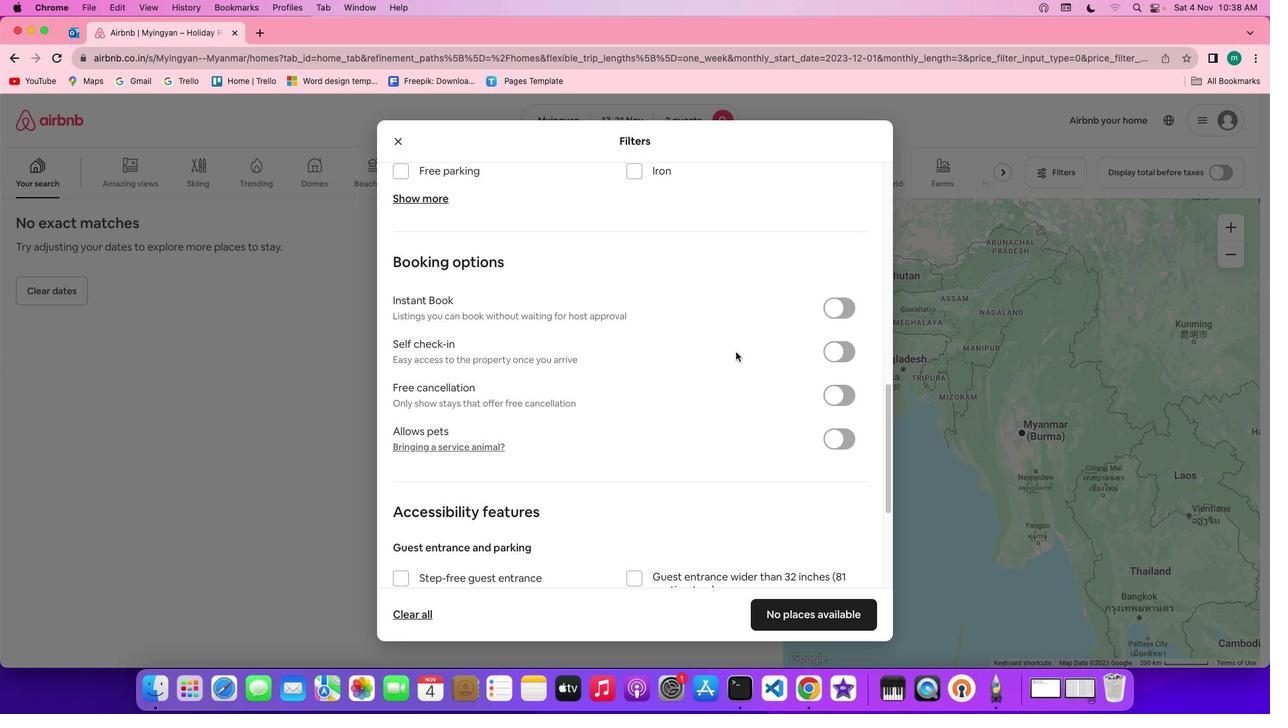 
Action: Mouse scrolled (800, 415) with delta (63, 62)
Screenshot: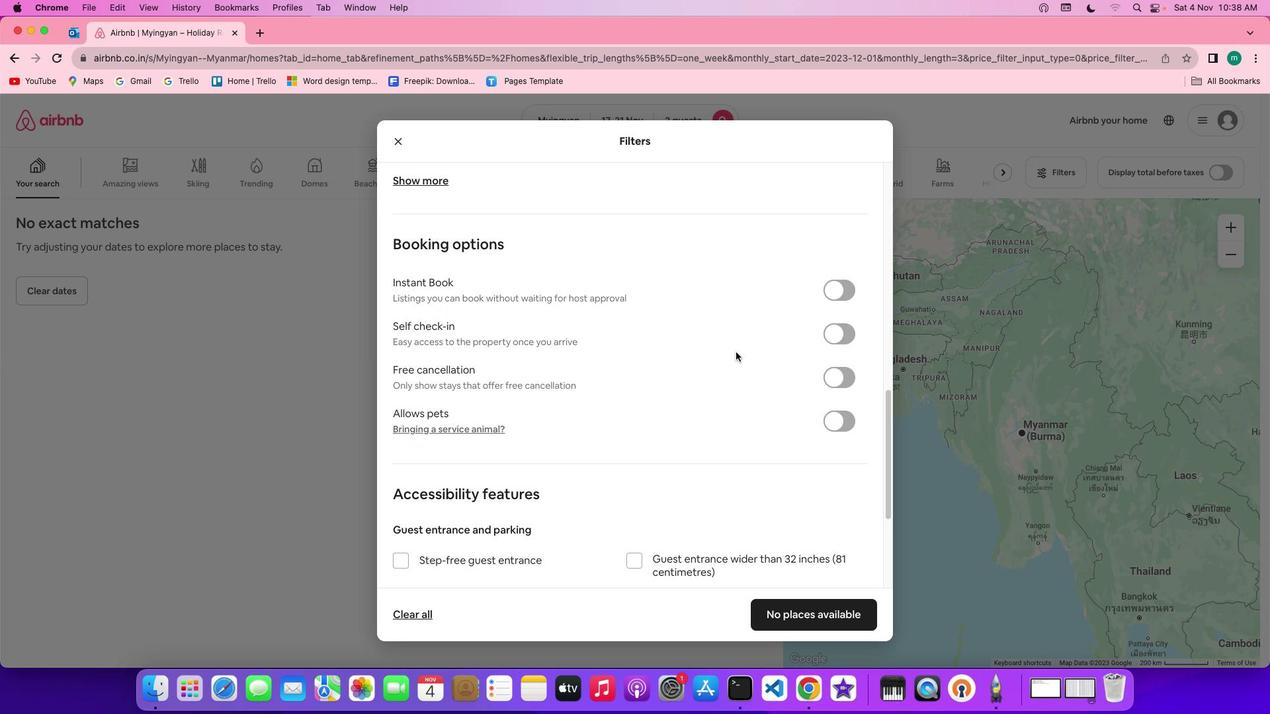 
Action: Mouse moved to (800, 415)
Screenshot: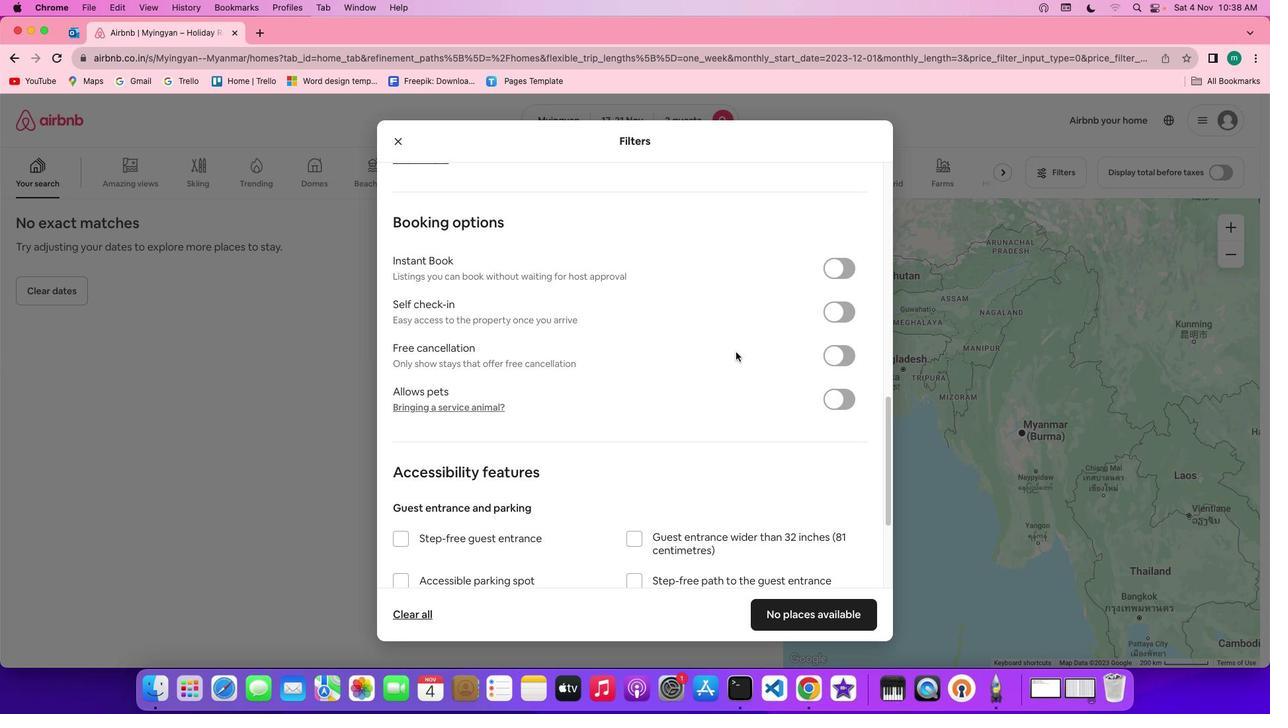 
Action: Mouse scrolled (800, 415) with delta (63, 62)
Screenshot: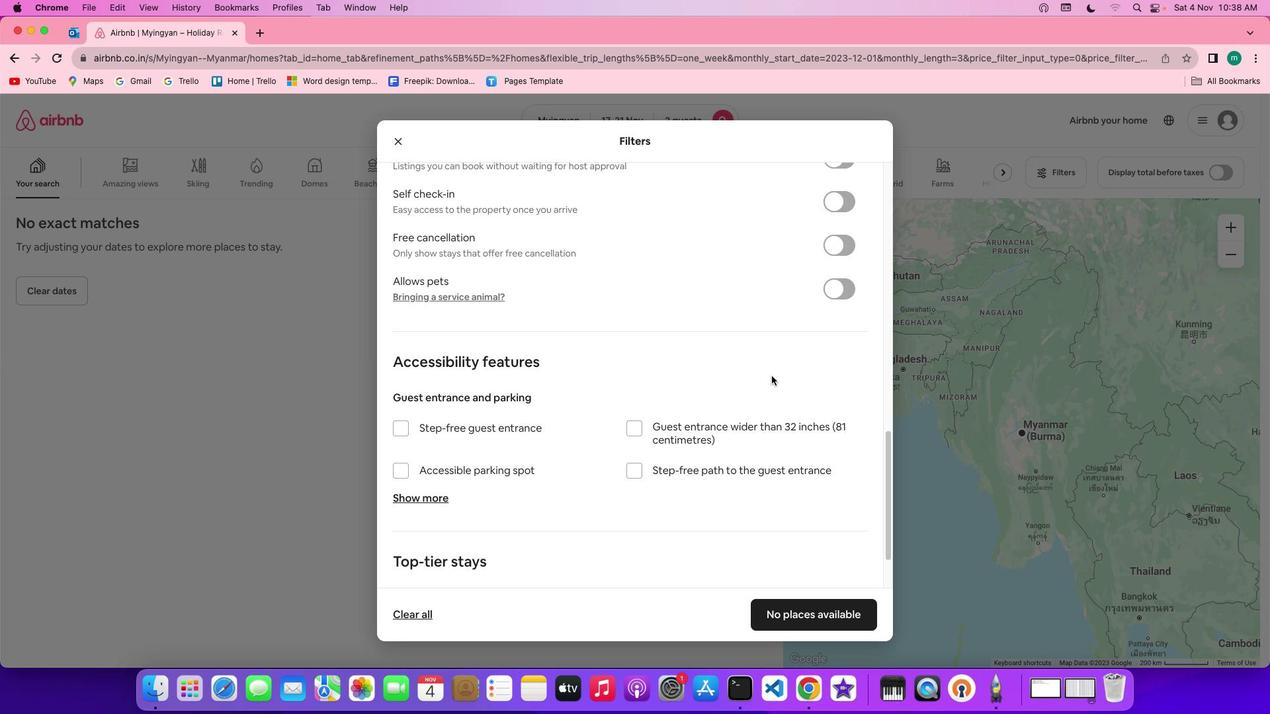
Action: Mouse scrolled (800, 415) with delta (63, 62)
Screenshot: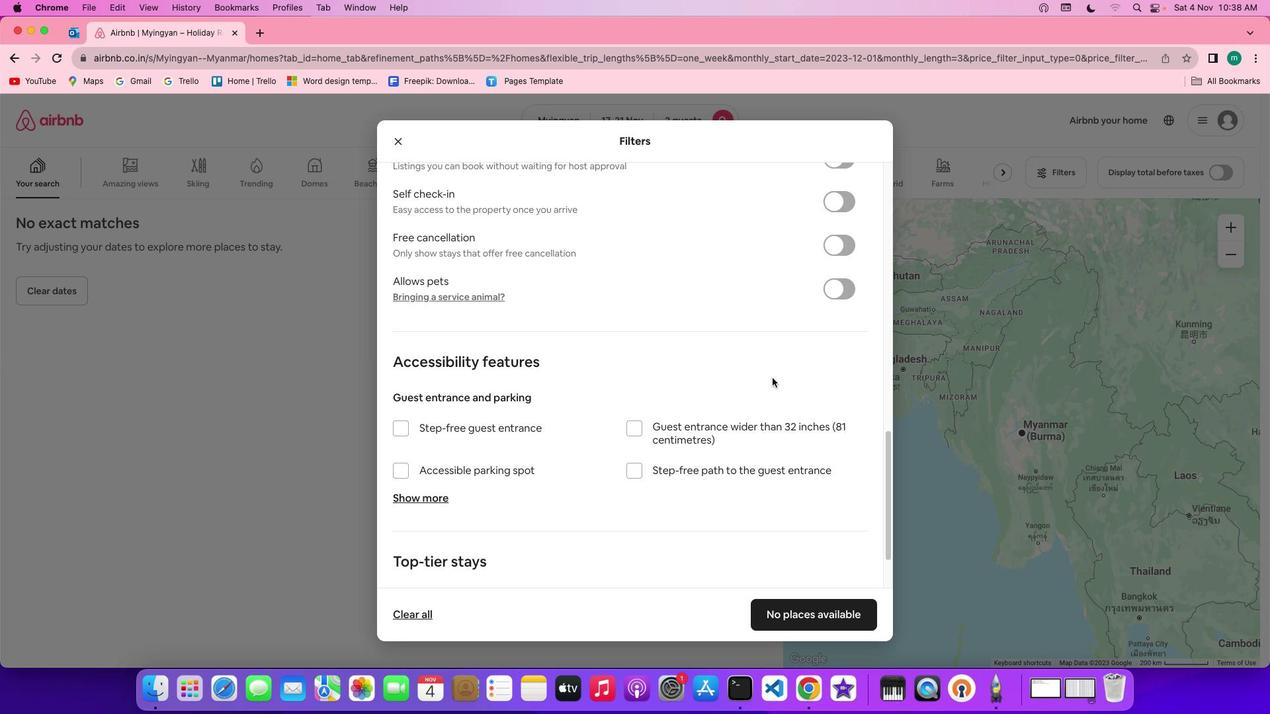 
Action: Mouse scrolled (800, 415) with delta (63, 62)
Screenshot: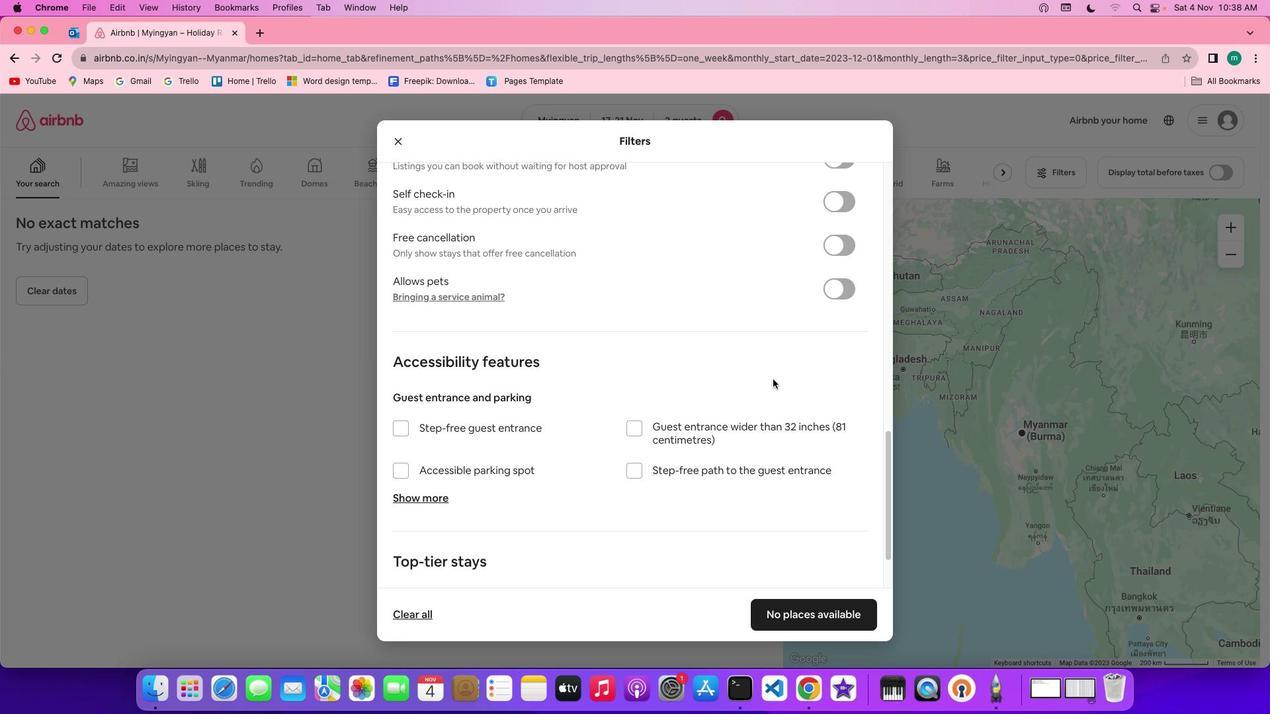 
Action: Mouse scrolled (800, 415) with delta (63, 62)
Screenshot: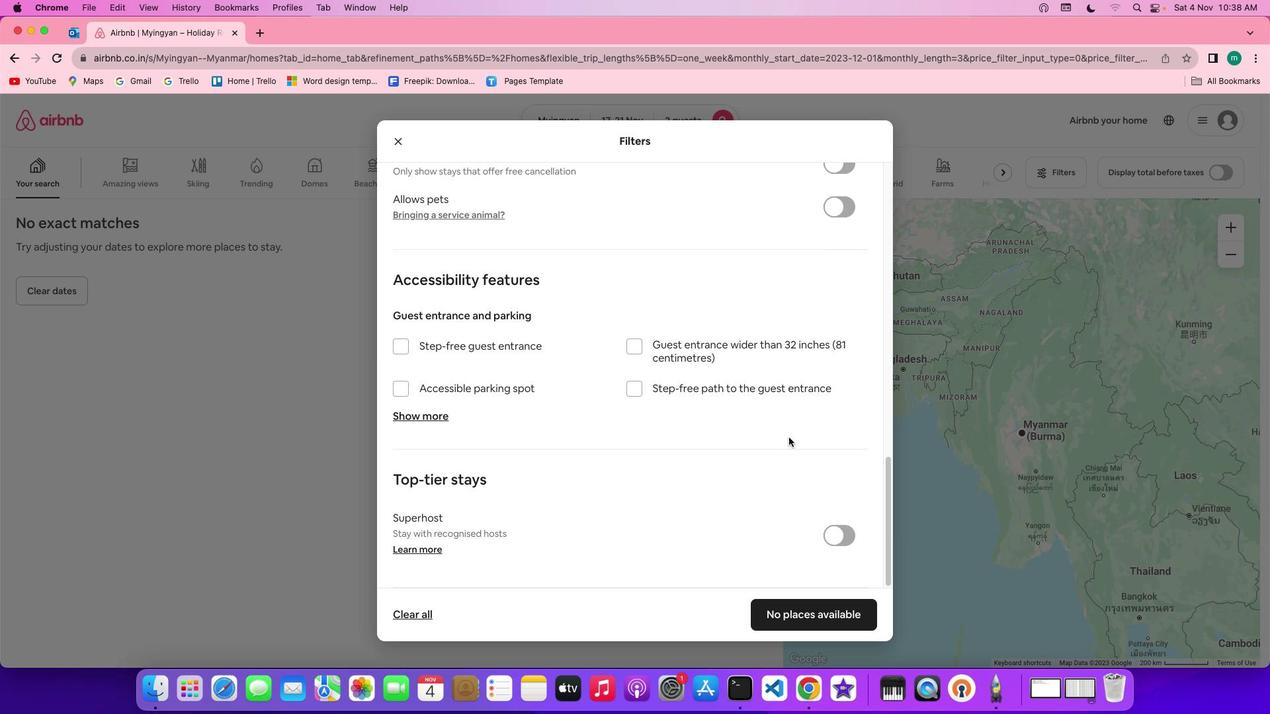 
Action: Mouse scrolled (800, 415) with delta (63, 62)
Screenshot: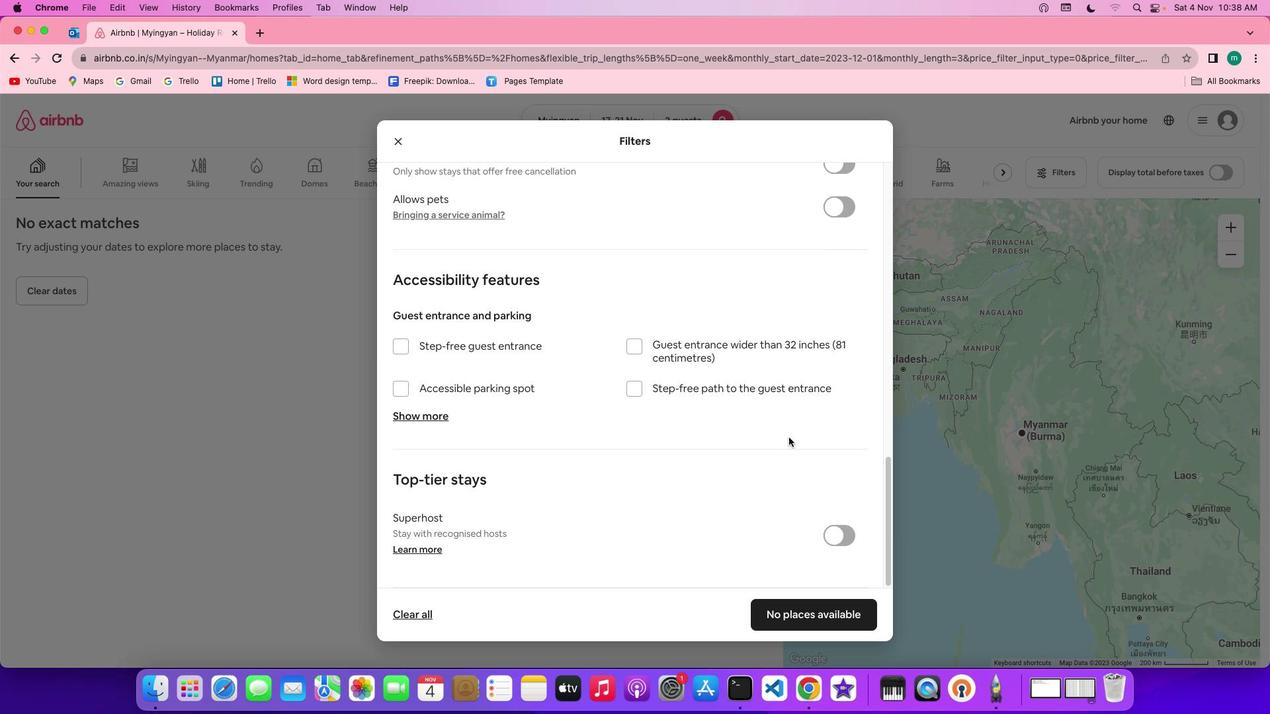 
Action: Mouse scrolled (800, 415) with delta (63, 61)
Screenshot: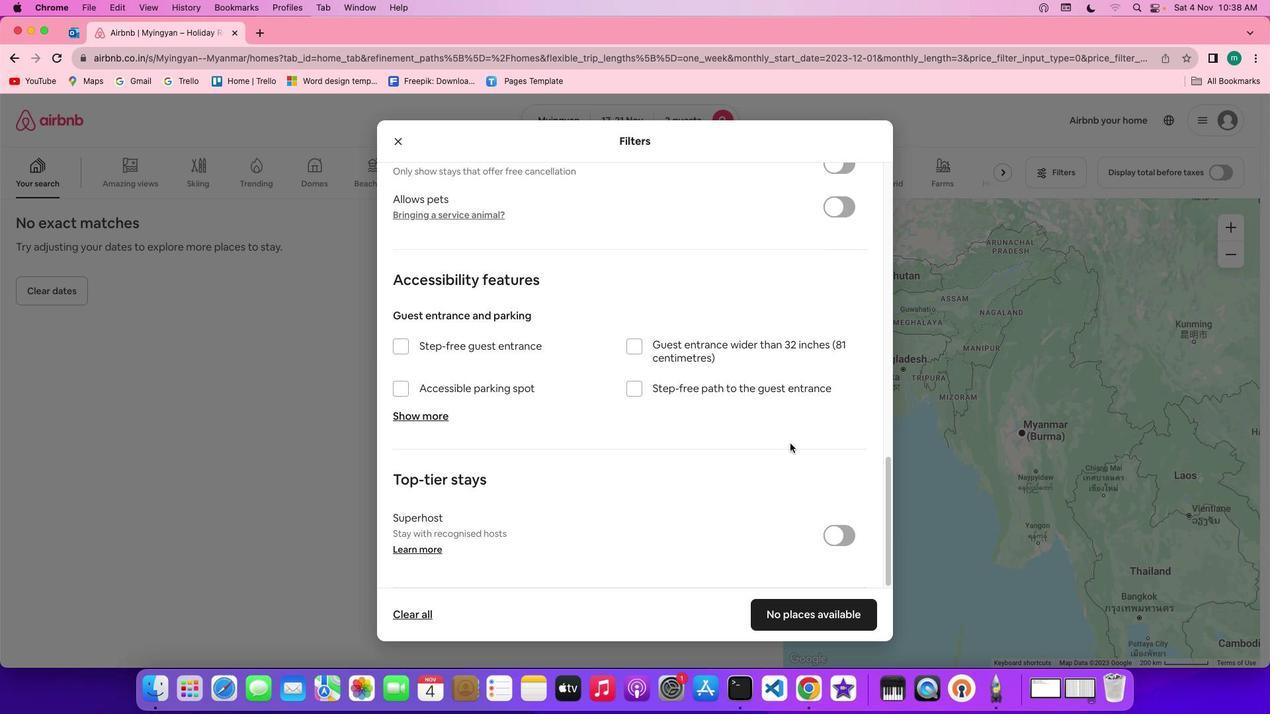 
Action: Mouse moved to (837, 442)
Screenshot: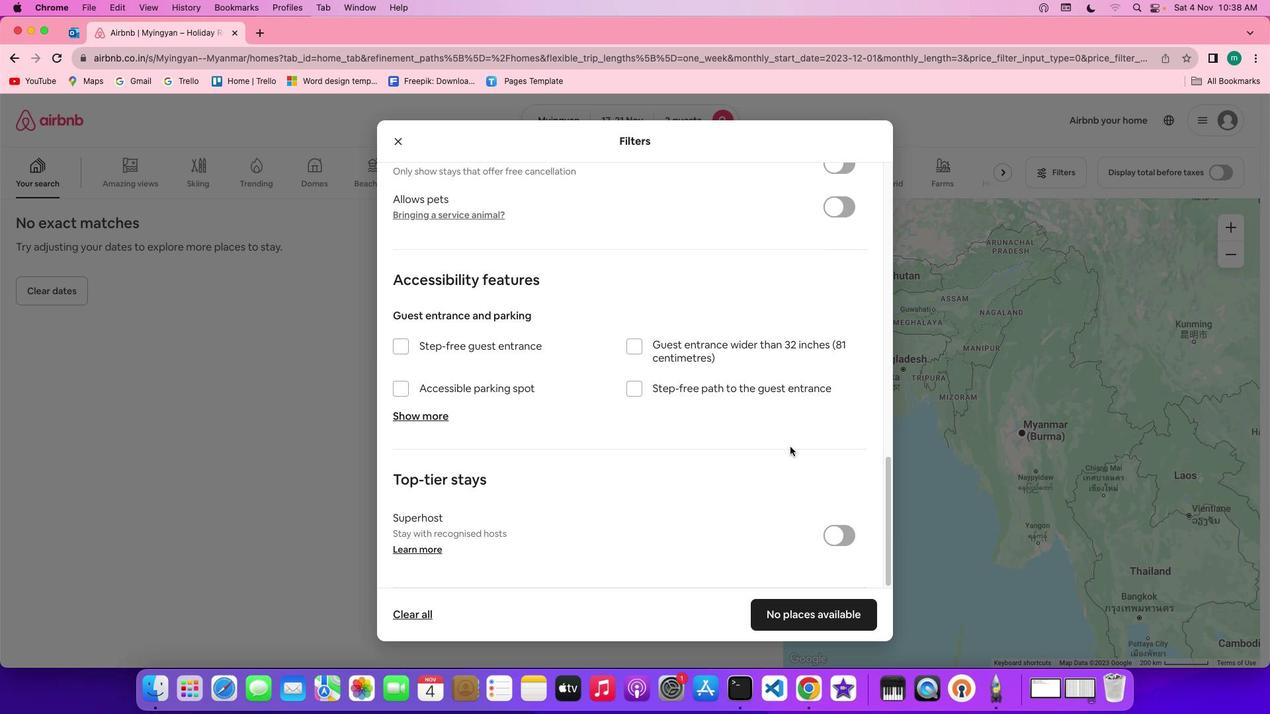 
Action: Mouse scrolled (837, 442) with delta (63, 62)
Screenshot: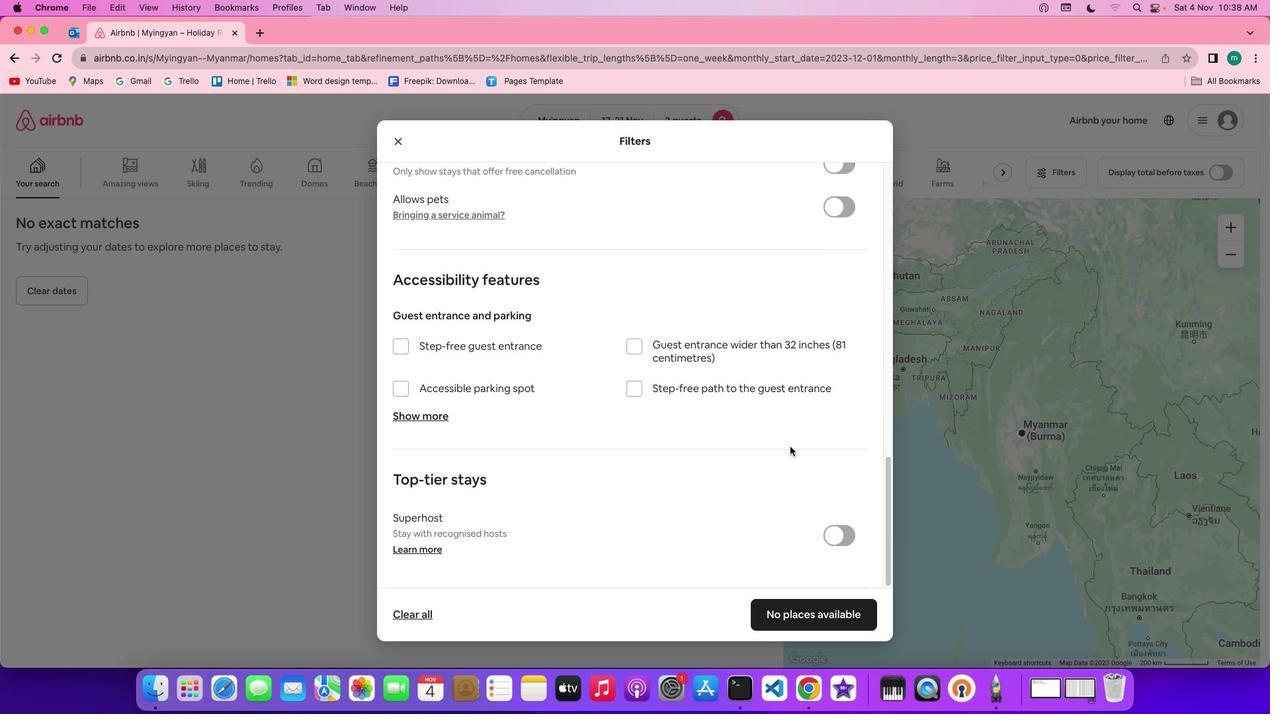 
Action: Mouse scrolled (837, 442) with delta (63, 62)
Screenshot: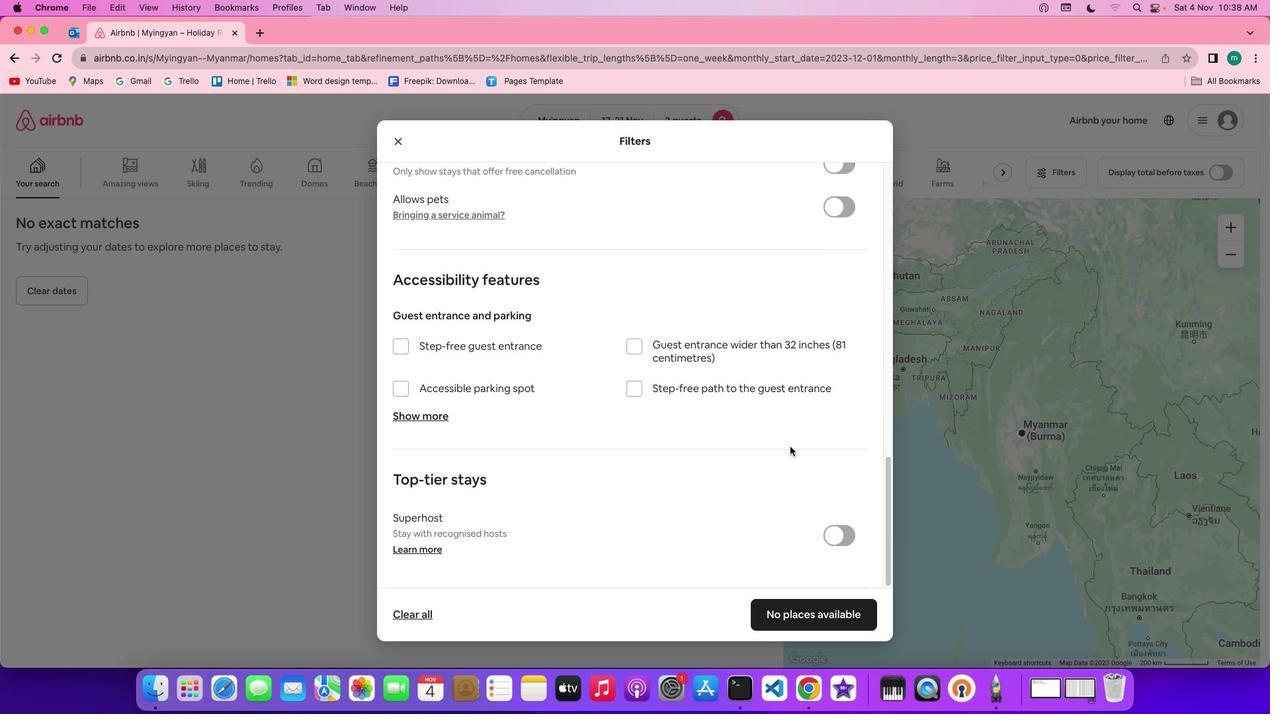 
Action: Mouse scrolled (837, 442) with delta (63, 61)
Screenshot: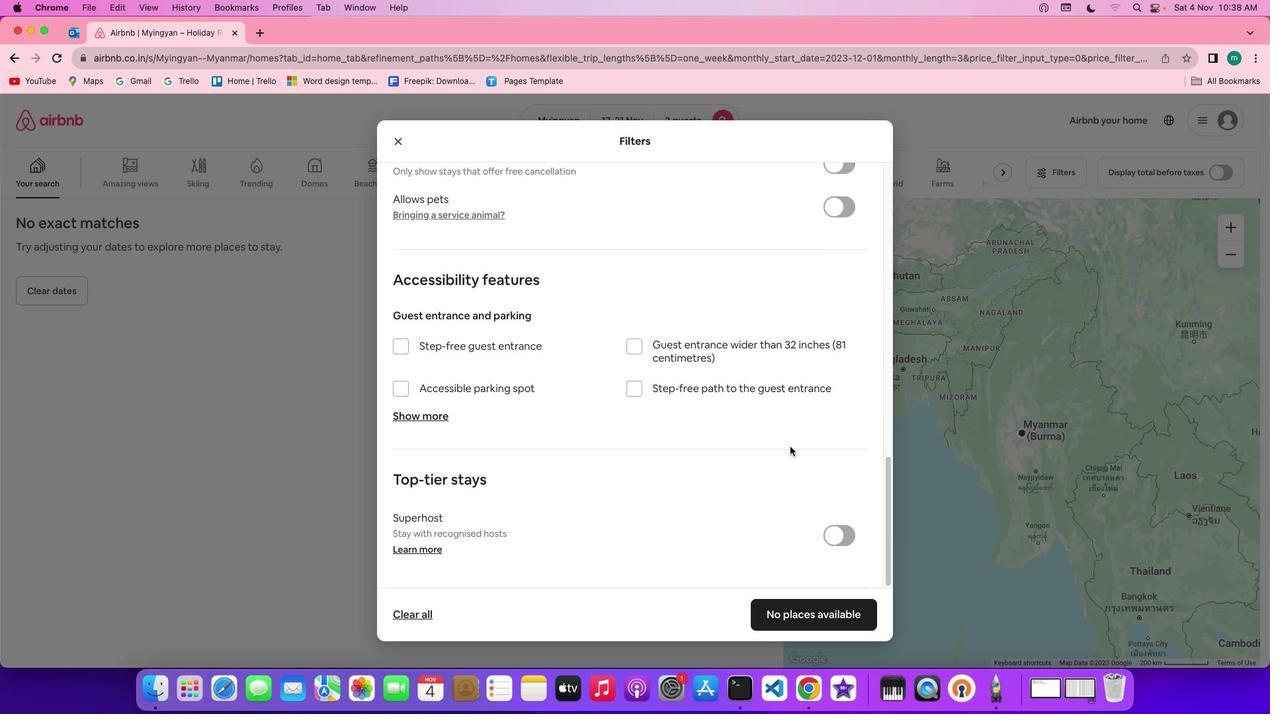 
Action: Mouse scrolled (837, 442) with delta (63, 60)
Screenshot: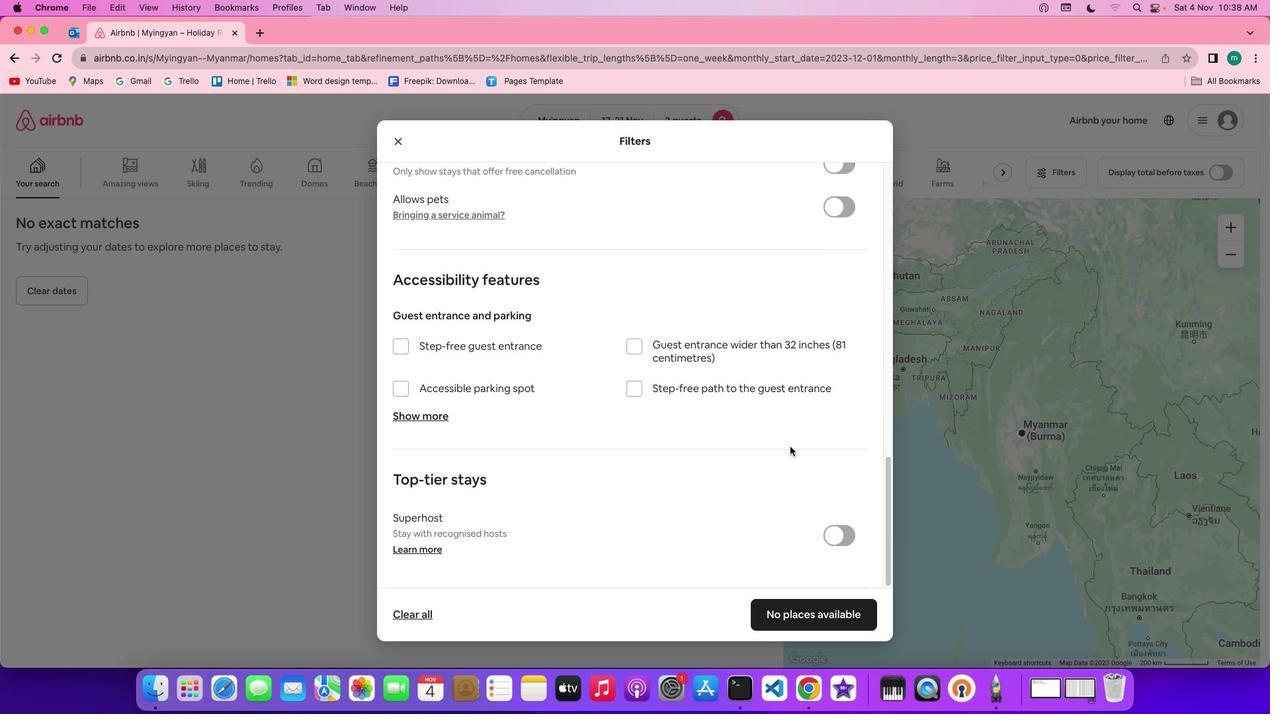 
Action: Mouse moved to (854, 506)
Screenshot: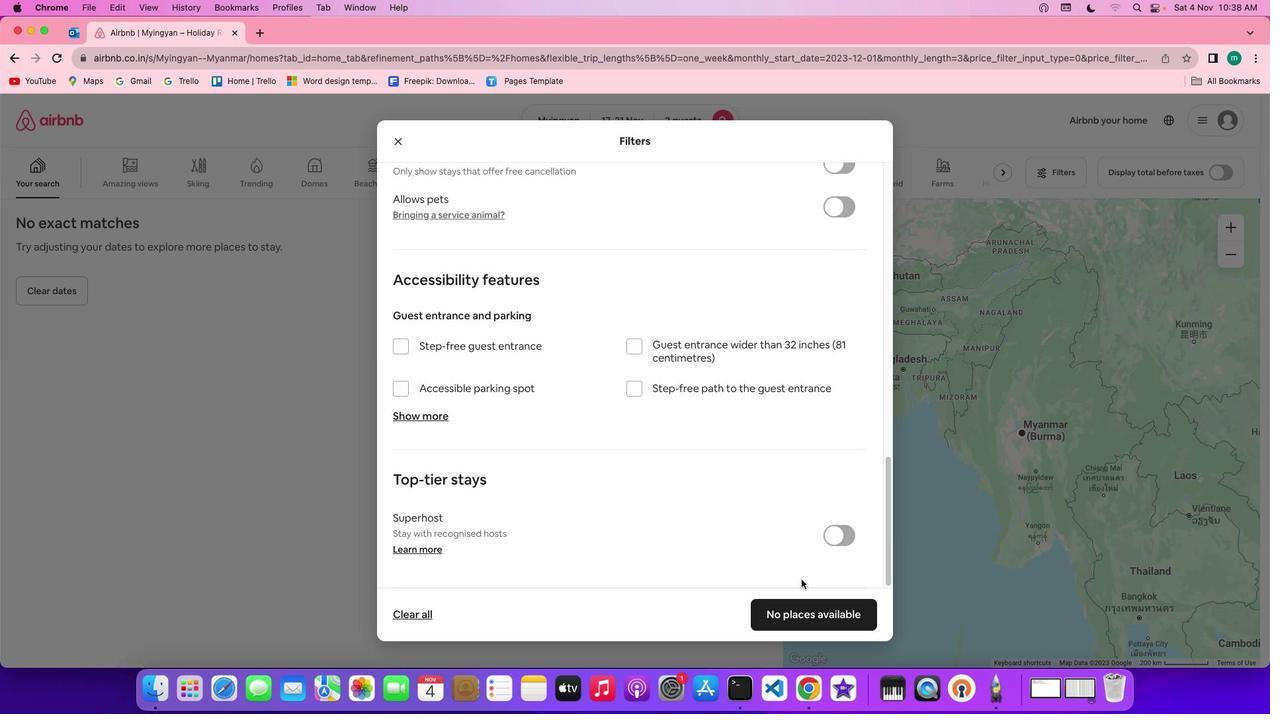 
Action: Mouse scrolled (854, 506) with delta (63, 62)
Screenshot: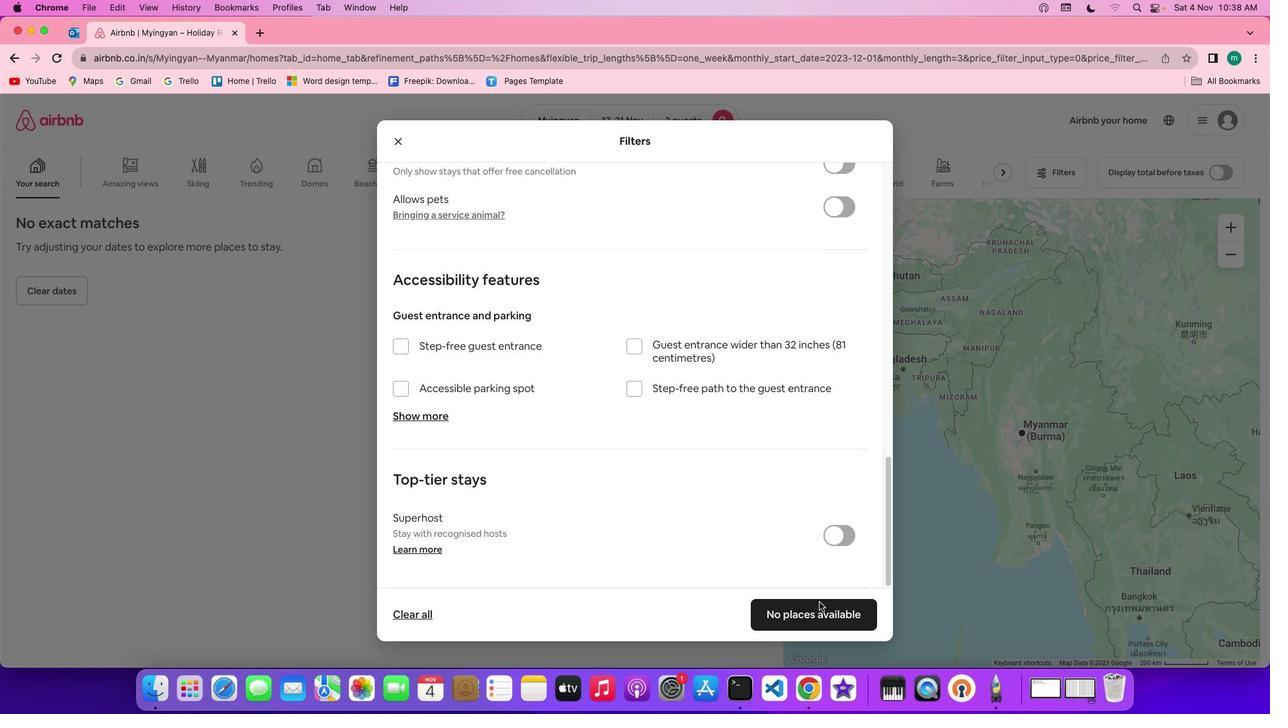 
Action: Mouse scrolled (854, 506) with delta (63, 62)
Screenshot: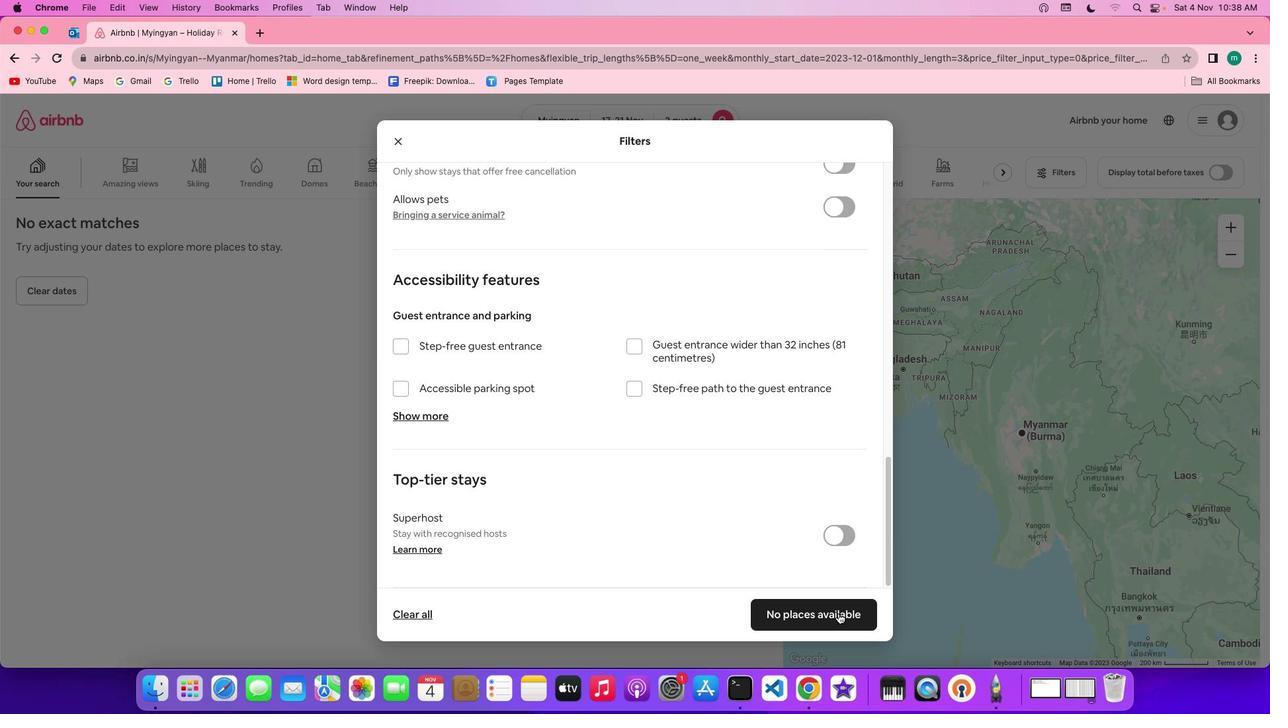 
Action: Mouse scrolled (854, 506) with delta (63, 61)
Screenshot: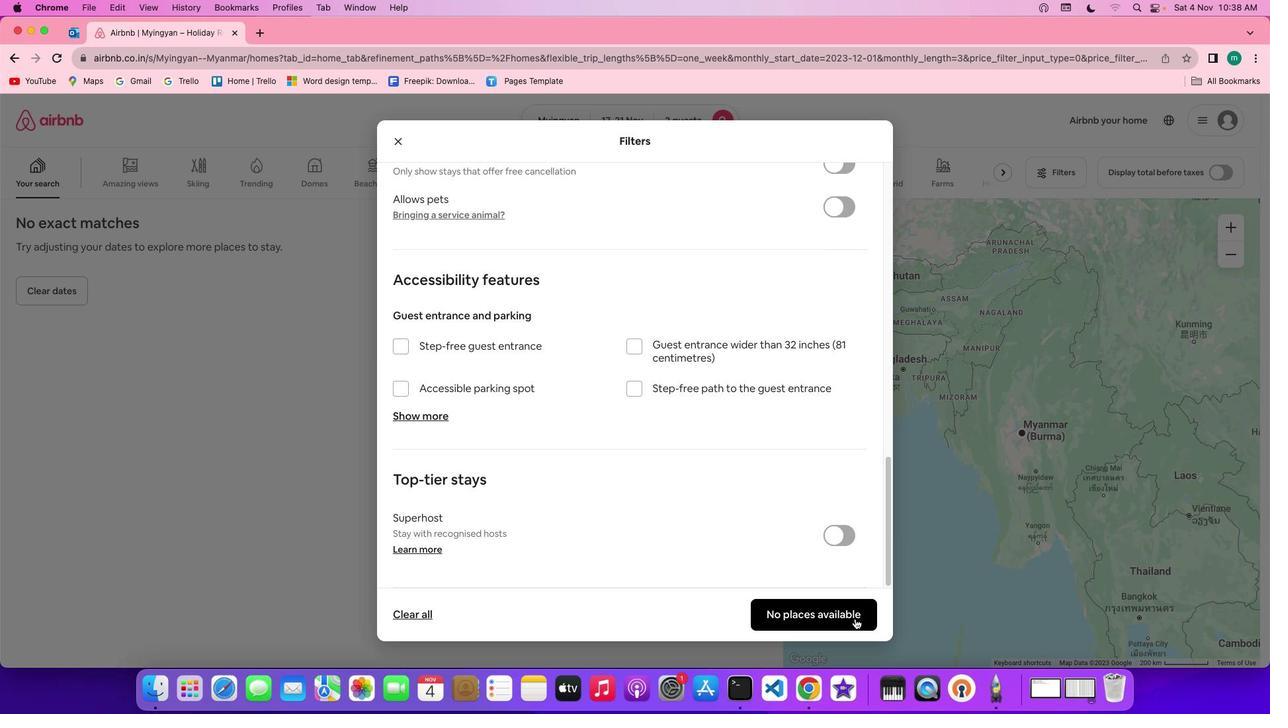 
Action: Mouse scrolled (854, 506) with delta (63, 60)
Screenshot: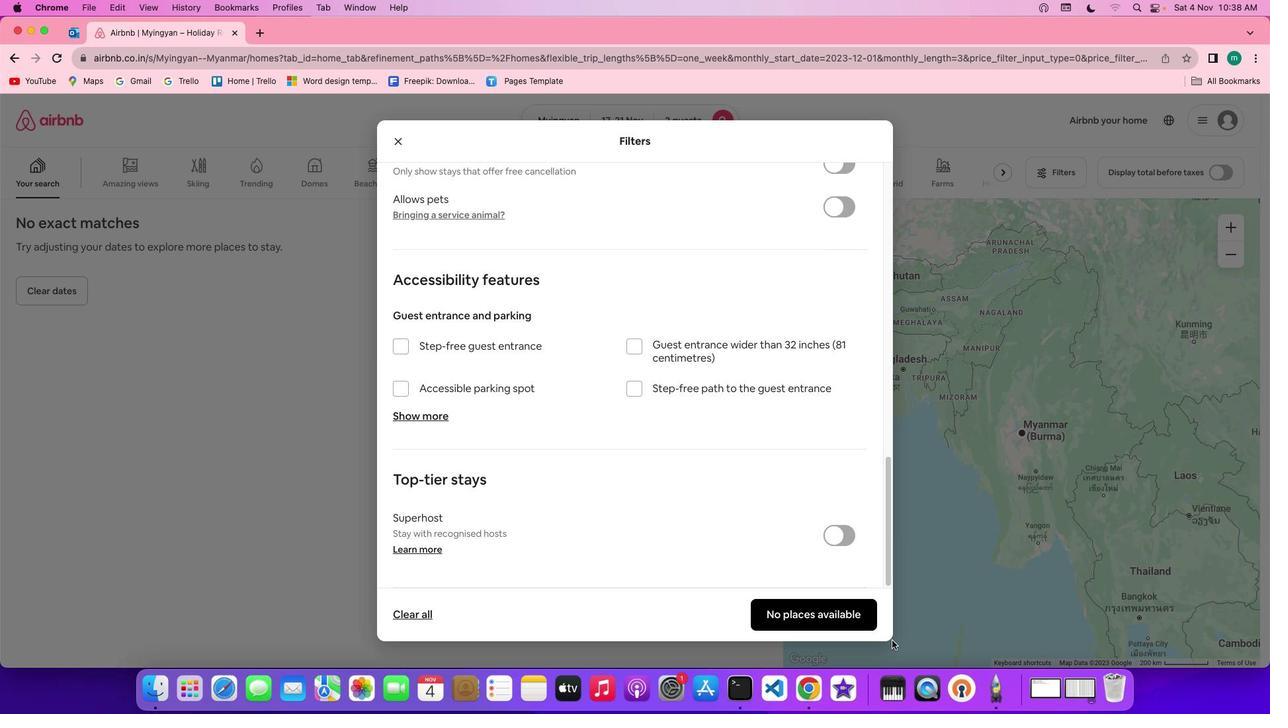 
Action: Mouse moved to (854, 510)
Screenshot: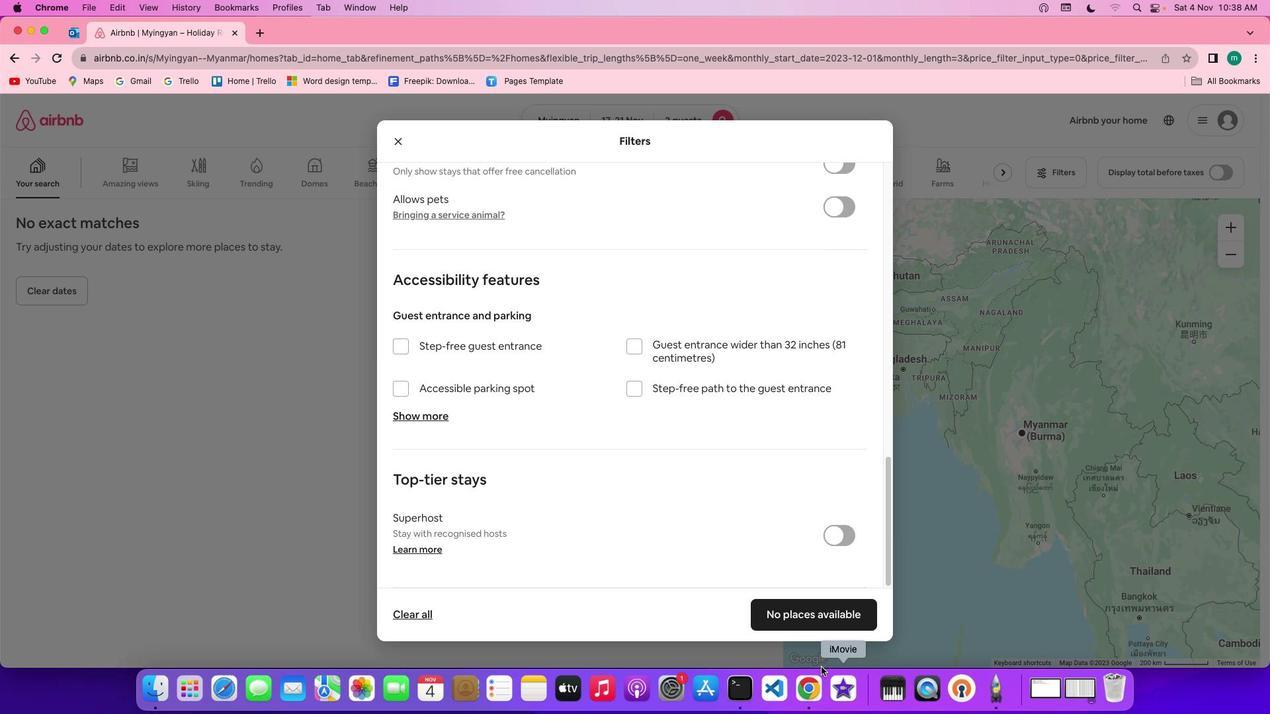 
Action: Mouse scrolled (854, 510) with delta (63, 62)
Screenshot: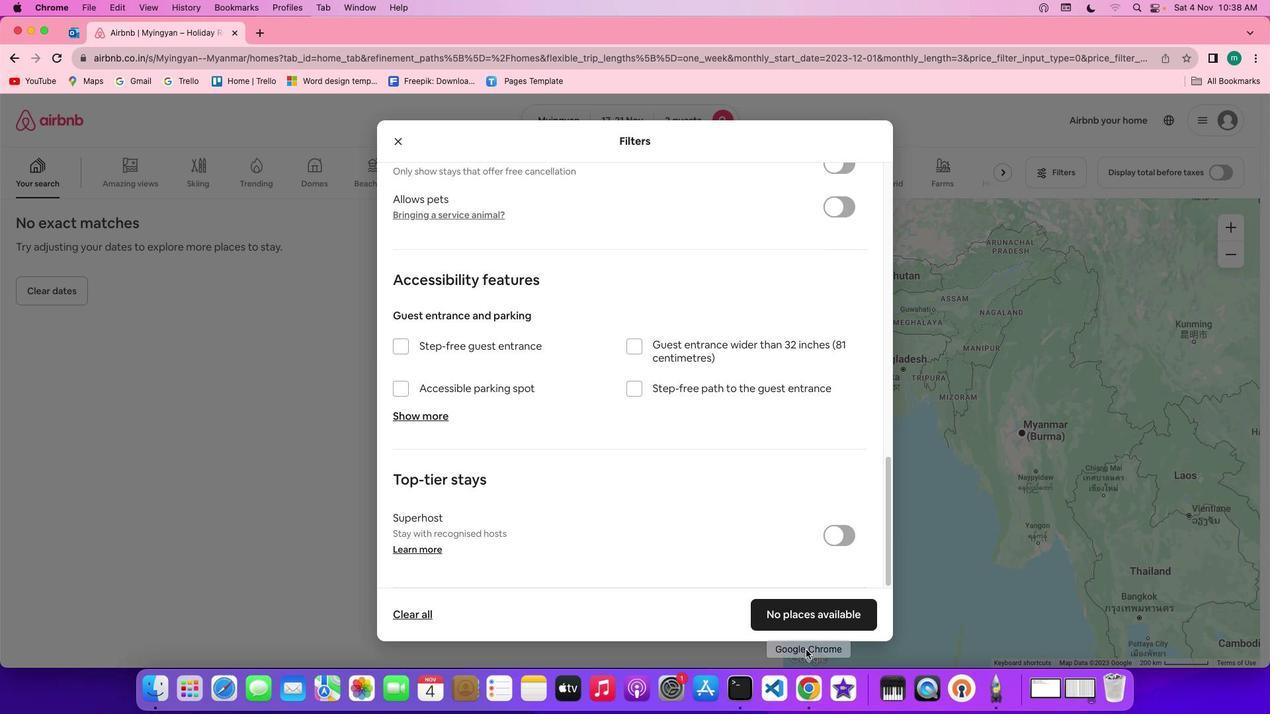 
Action: Mouse scrolled (854, 510) with delta (63, 62)
Screenshot: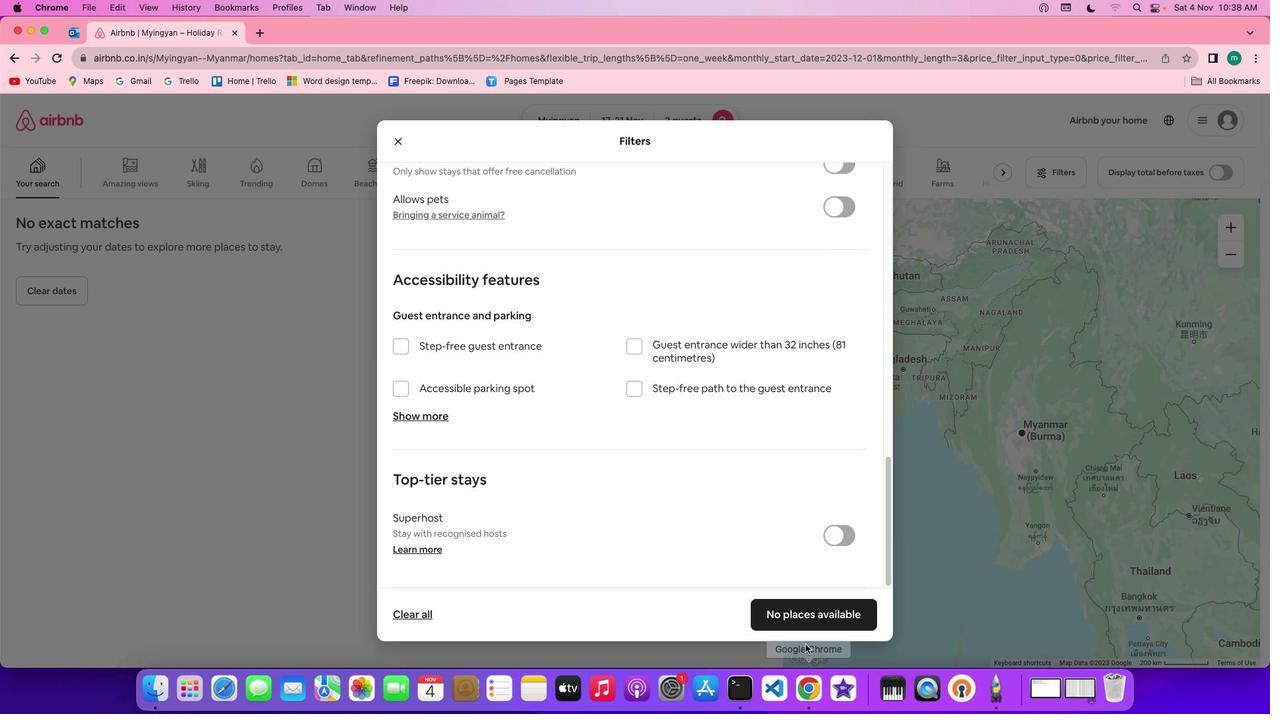
Action: Mouse scrolled (854, 510) with delta (63, 61)
Screenshot: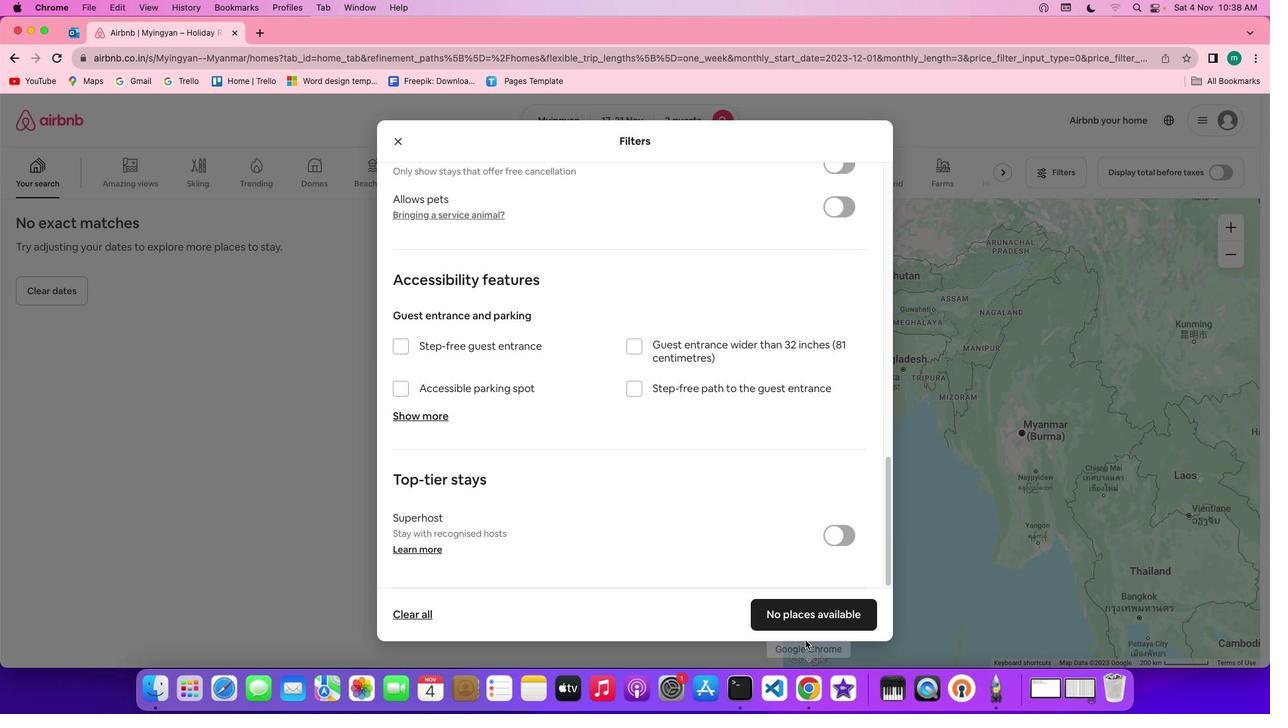 
Action: Mouse moved to (882, 680)
Screenshot: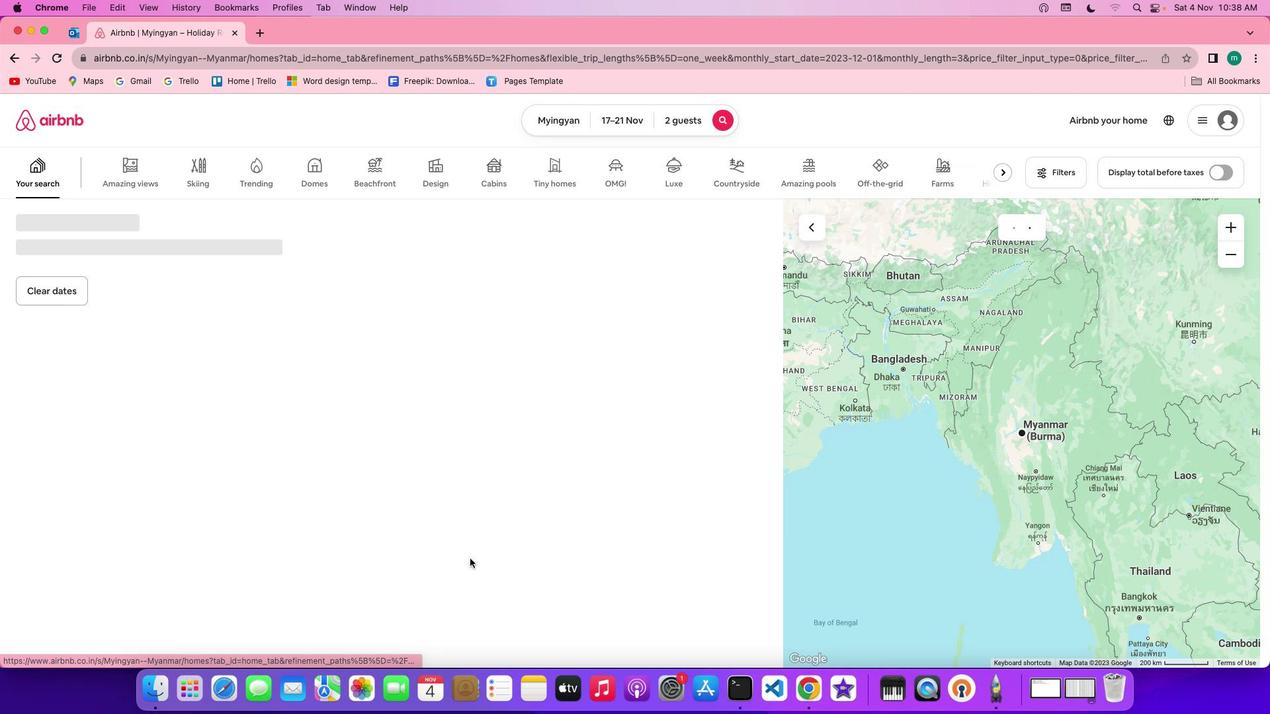 
Action: Mouse pressed left at (882, 680)
Screenshot: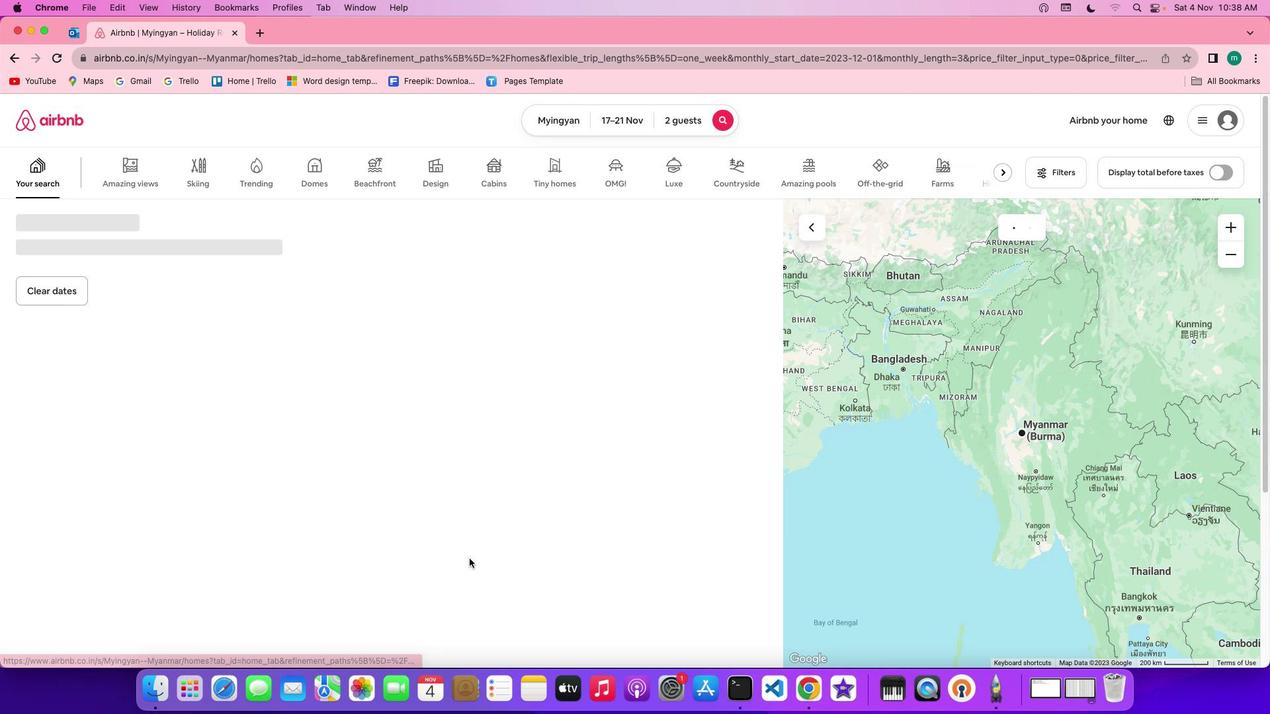 
Action: Mouse moved to (536, 630)
Screenshot: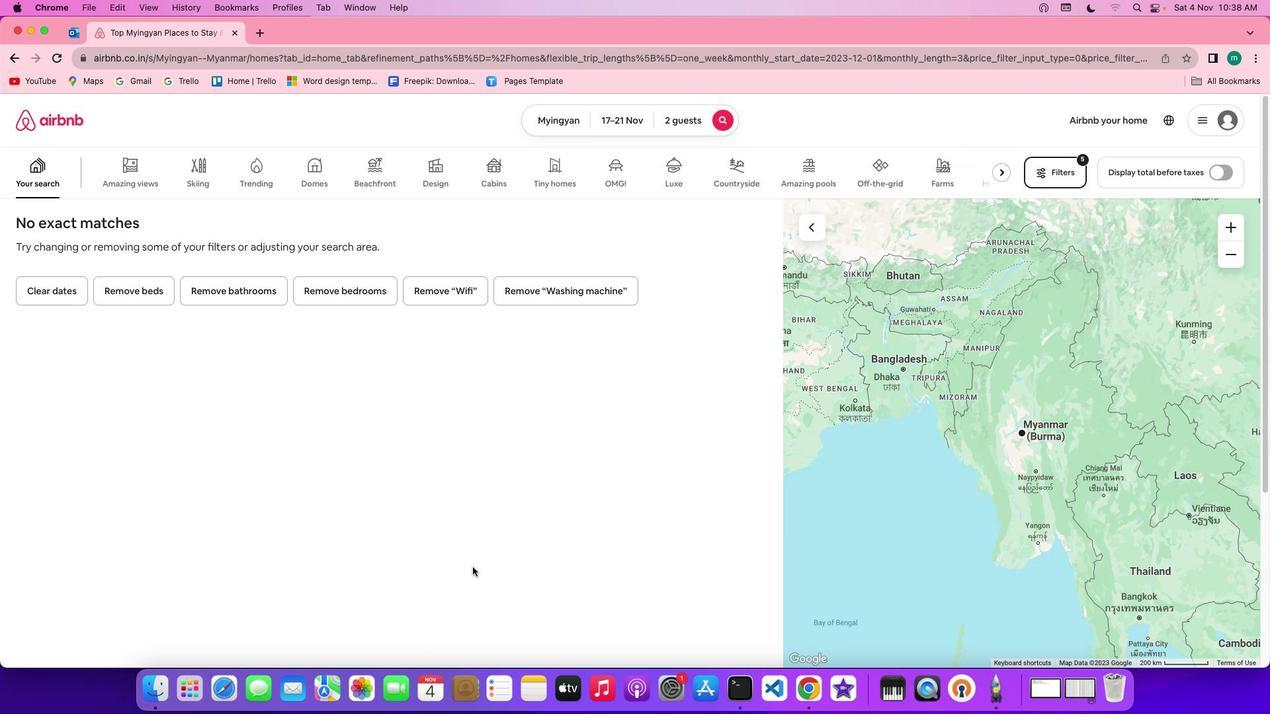 
